 Task: Look for space in Ouidah, Benin from 9th June, 2023 to 16th June, 2023 for 2 adults in price range Rs.8000 to Rs.16000. Place can be entire place with 2 bedrooms having 2 beds and 1 bathroom. Property type can be flat. Booking option can be shelf check-in. Required host language is English.
Action: Mouse moved to (694, 228)
Screenshot: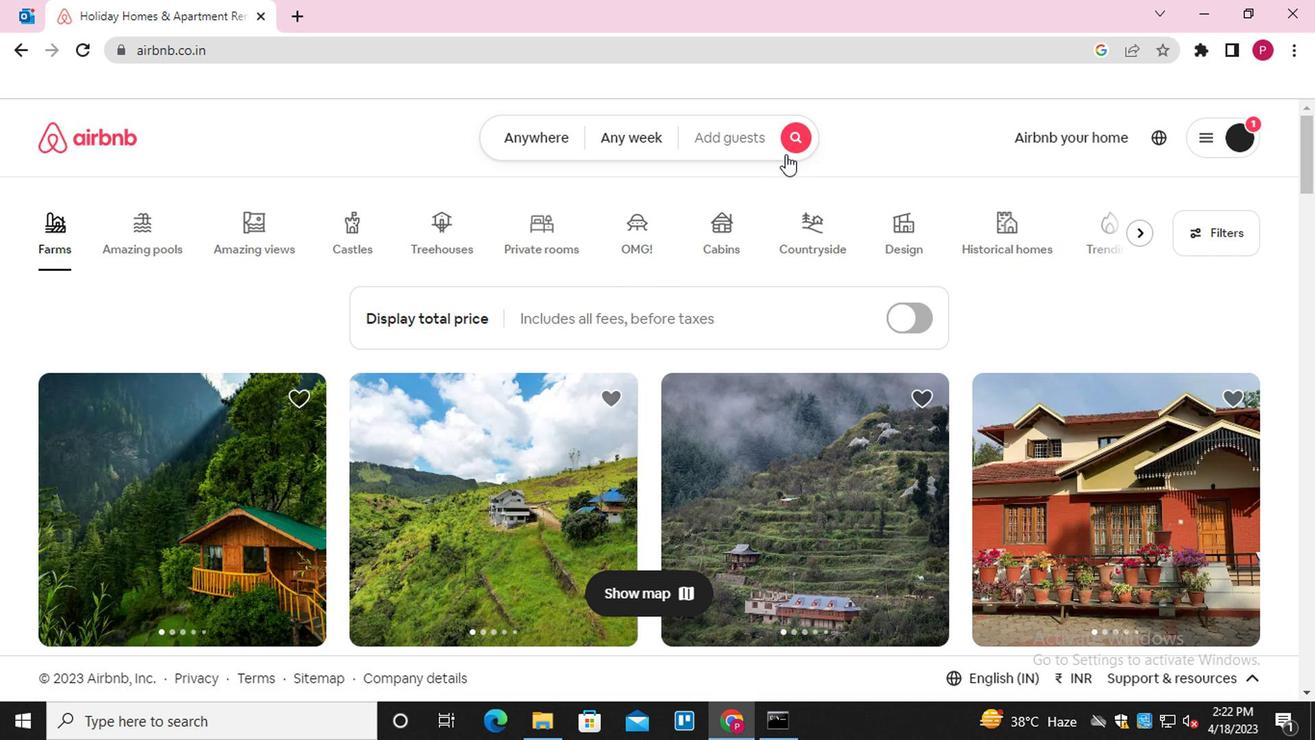 
Action: Mouse pressed left at (694, 228)
Screenshot: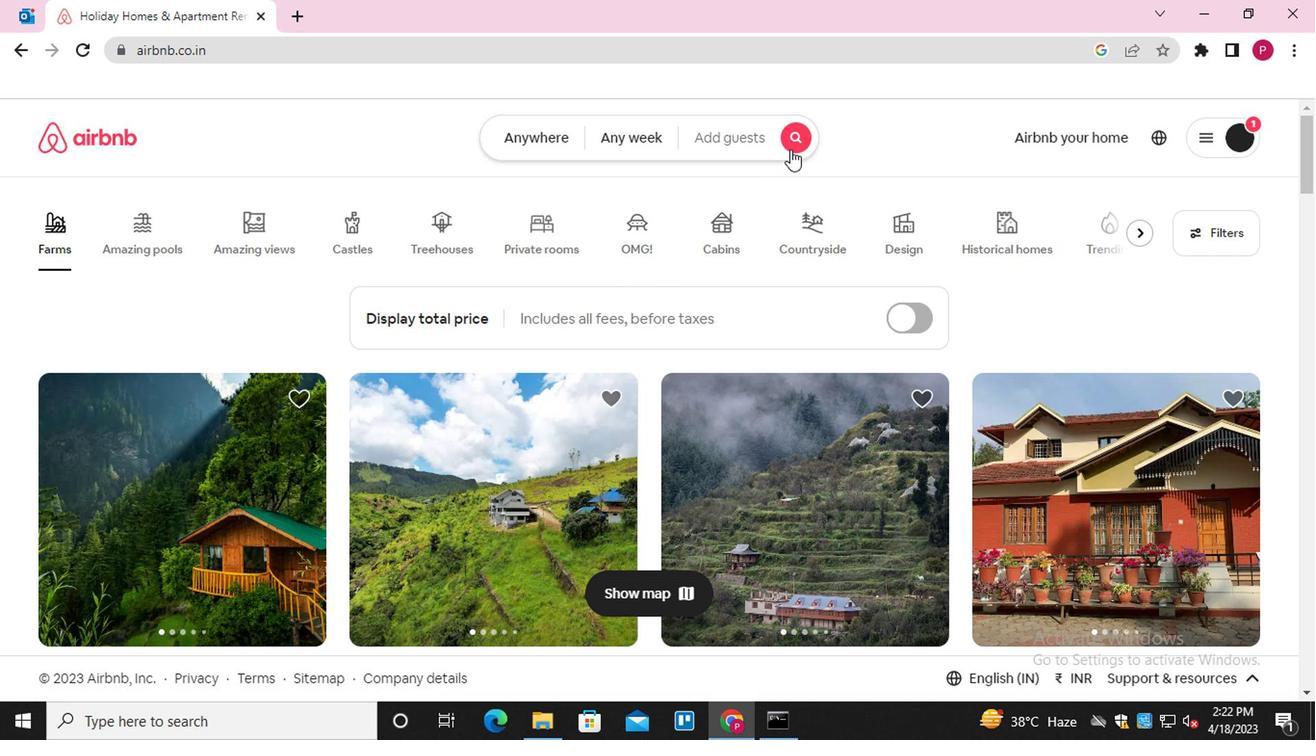 
Action: Mouse moved to (406, 286)
Screenshot: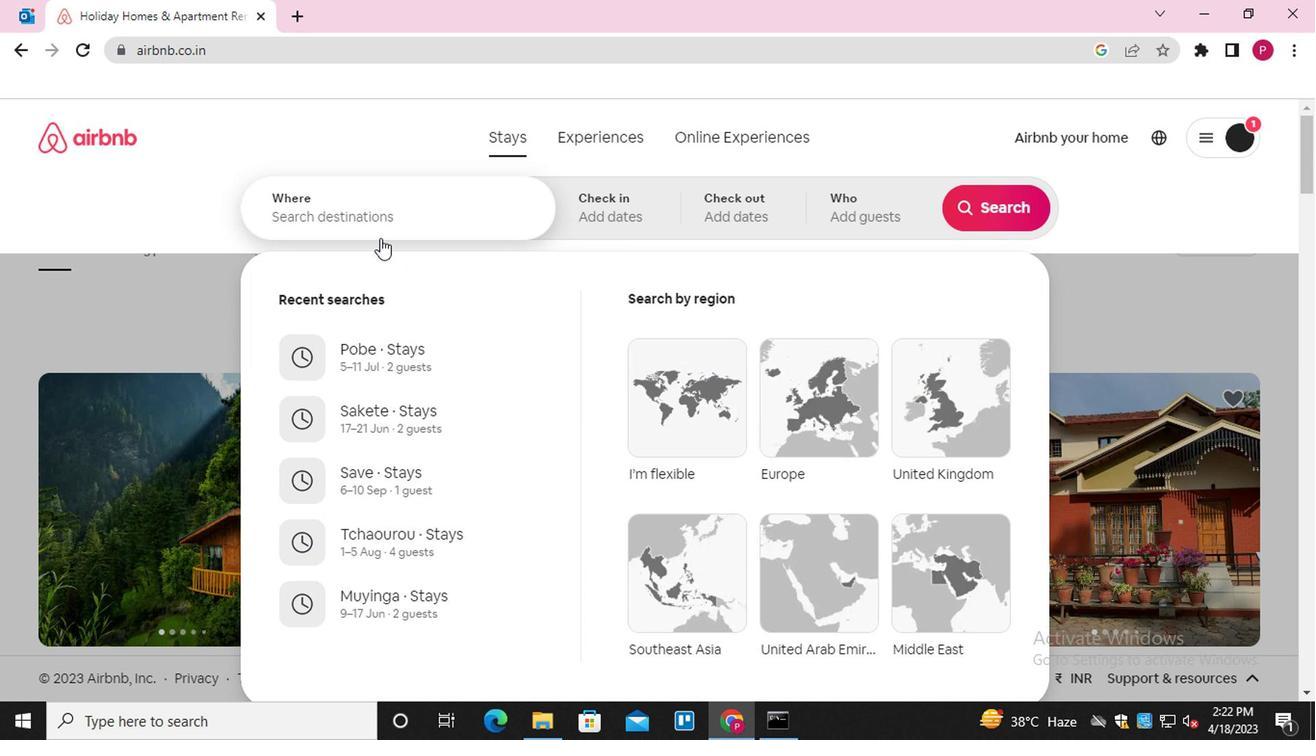 
Action: Mouse pressed left at (406, 286)
Screenshot: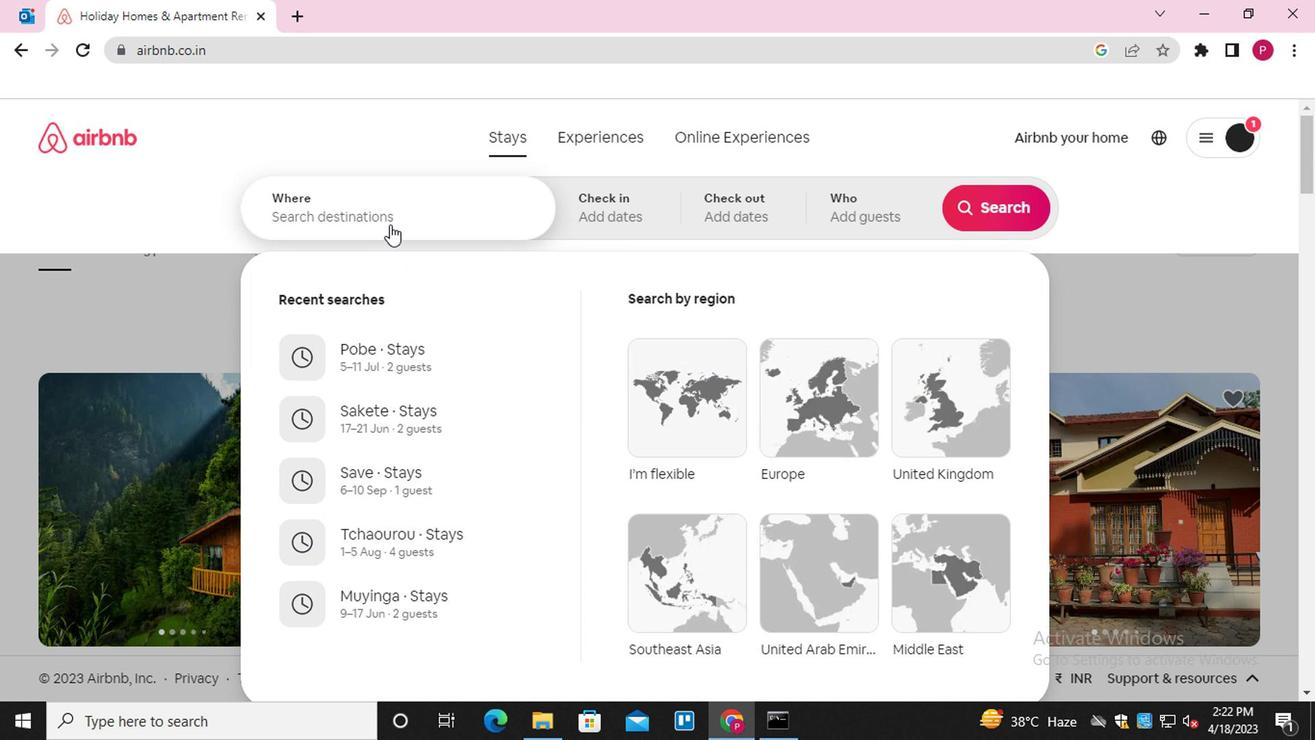 
Action: Key pressed <Key.shift>OUIDAH
Screenshot: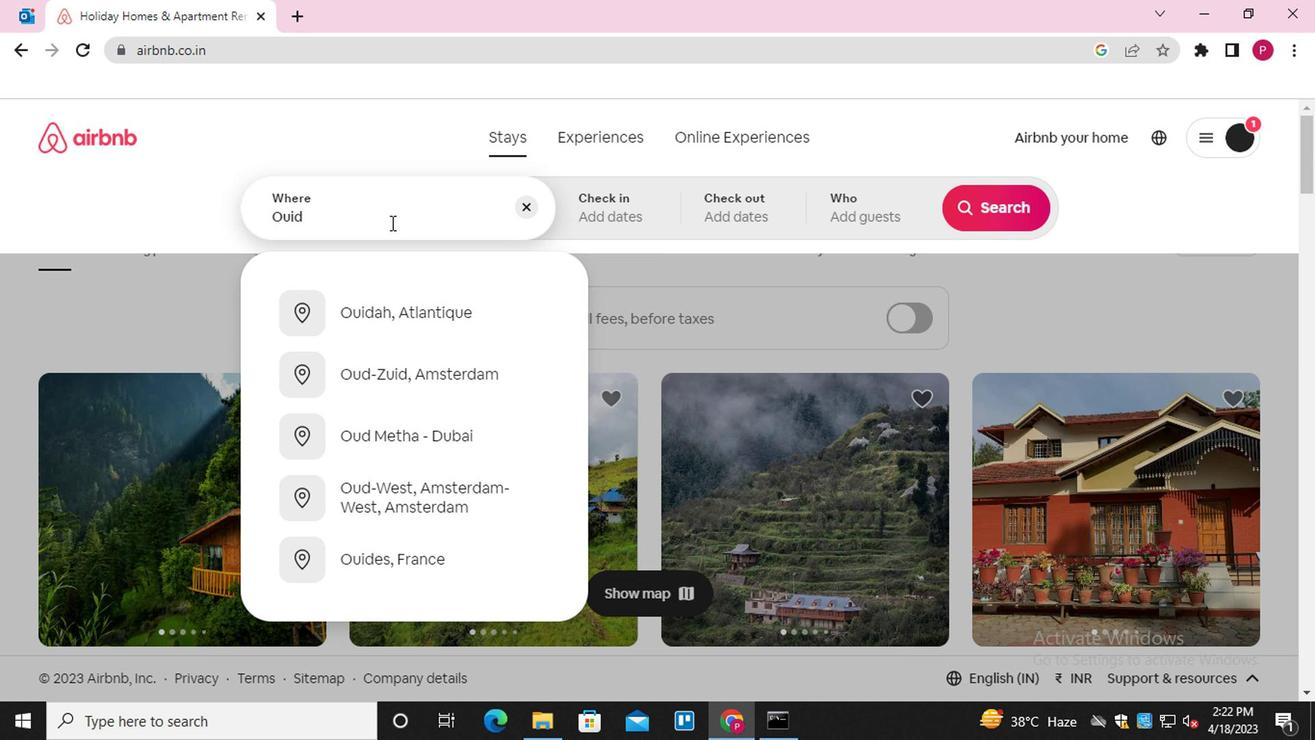 
Action: Mouse moved to (472, 396)
Screenshot: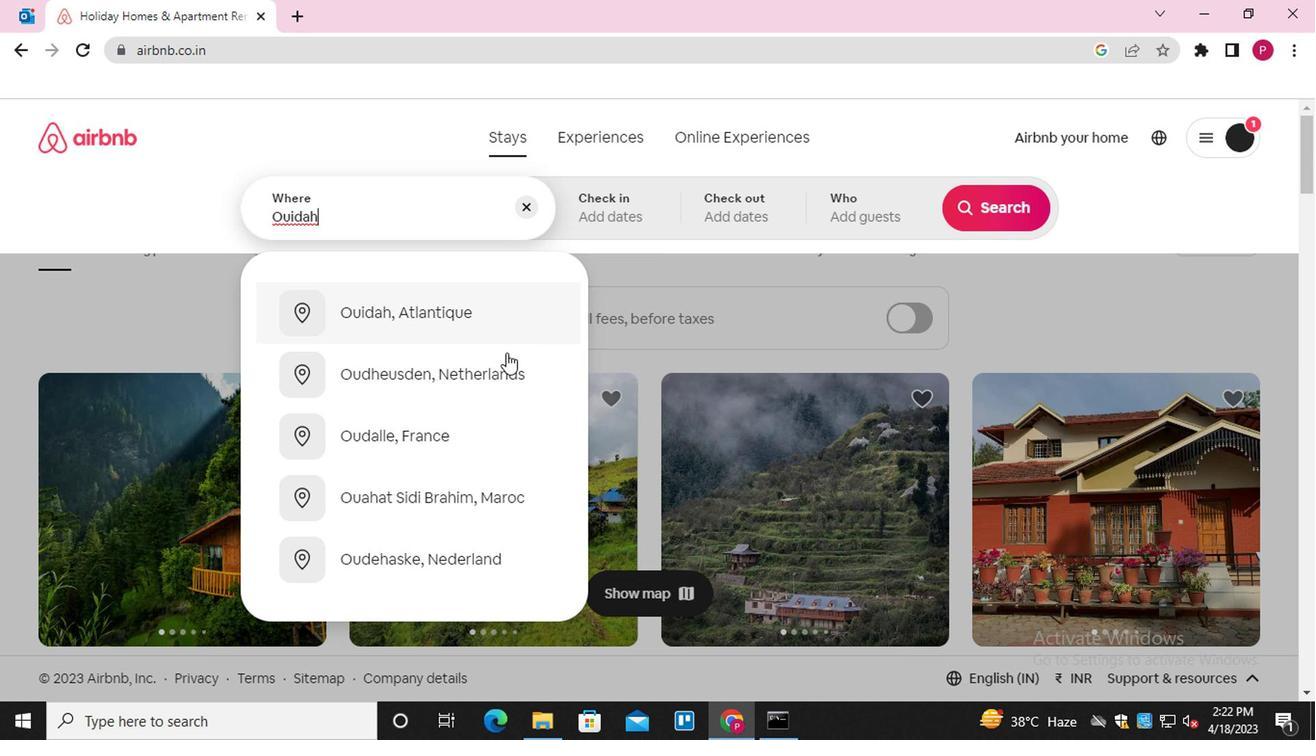 
Action: Key pressed ,<Key.shift><Key.shift><Key.shift><Key.shift><Key.shift><Key.shift><Key.shift><Key.shift><Key.shift><Key.shift><Key.shift>BENIN
Screenshot: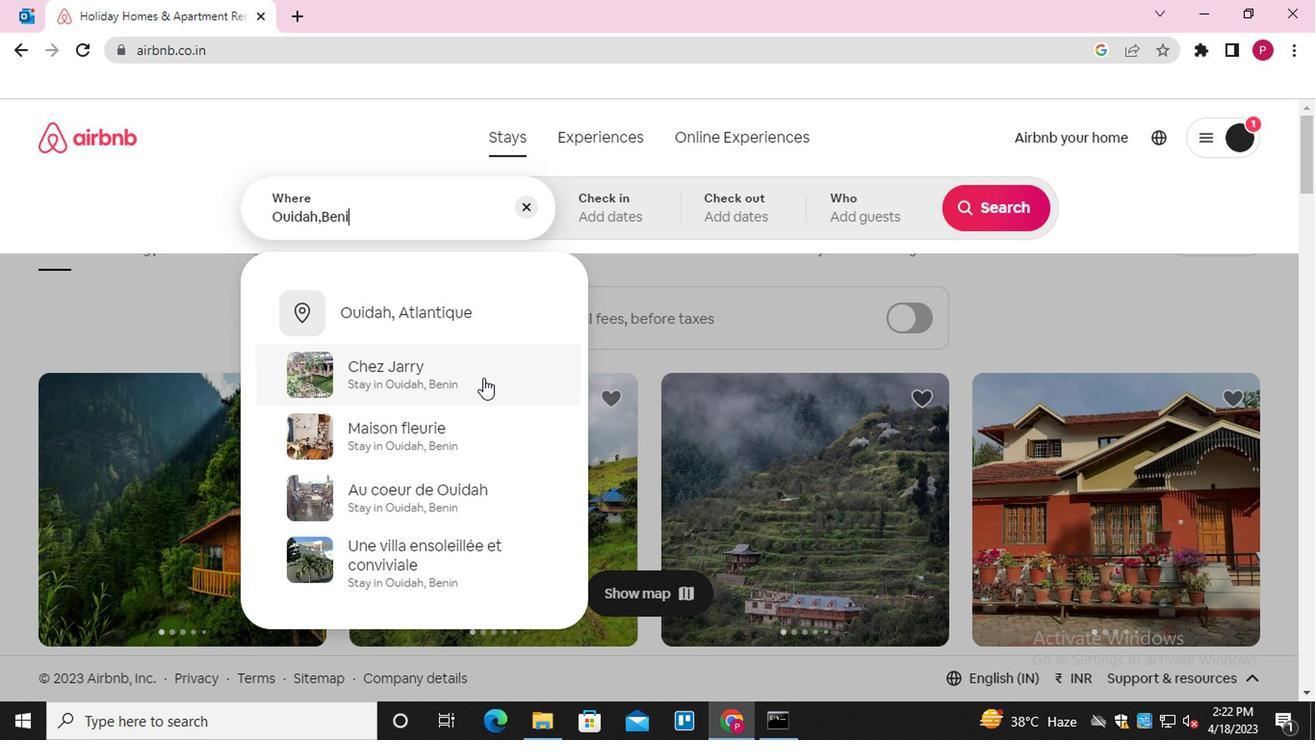 
Action: Mouse moved to (470, 358)
Screenshot: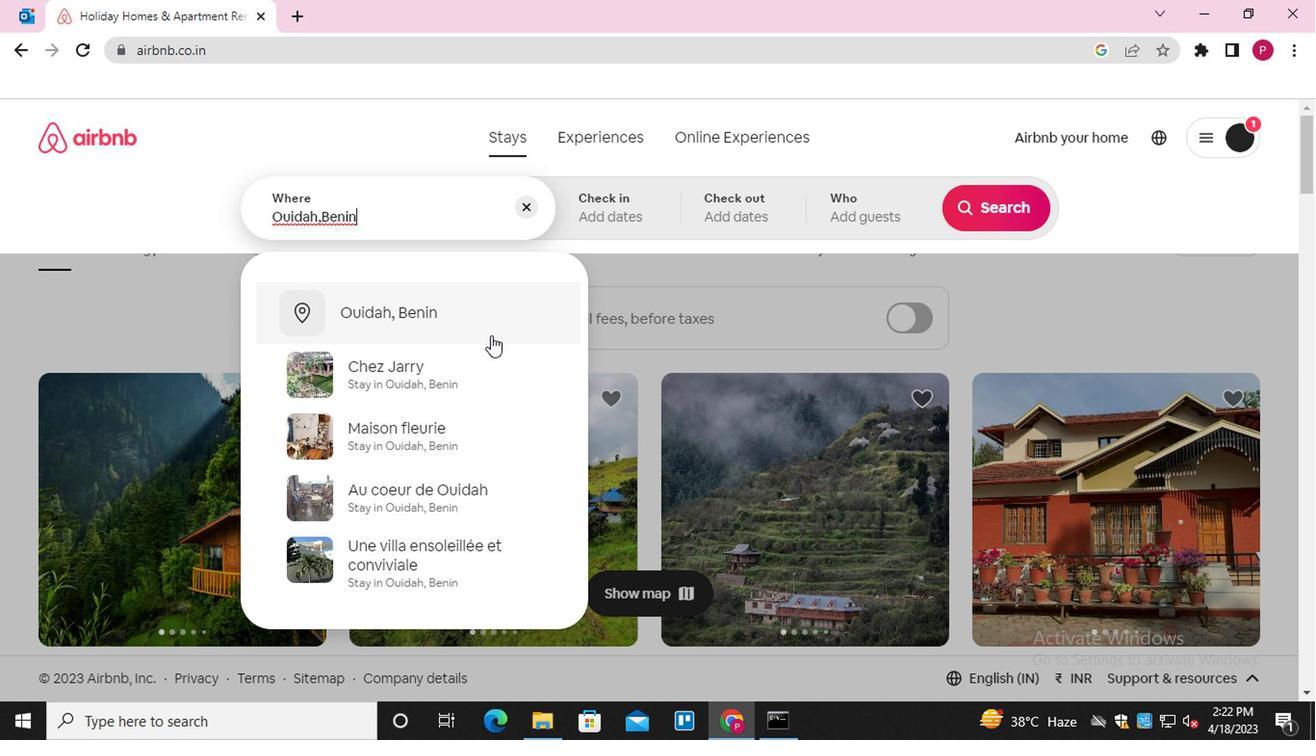 
Action: Mouse pressed left at (470, 358)
Screenshot: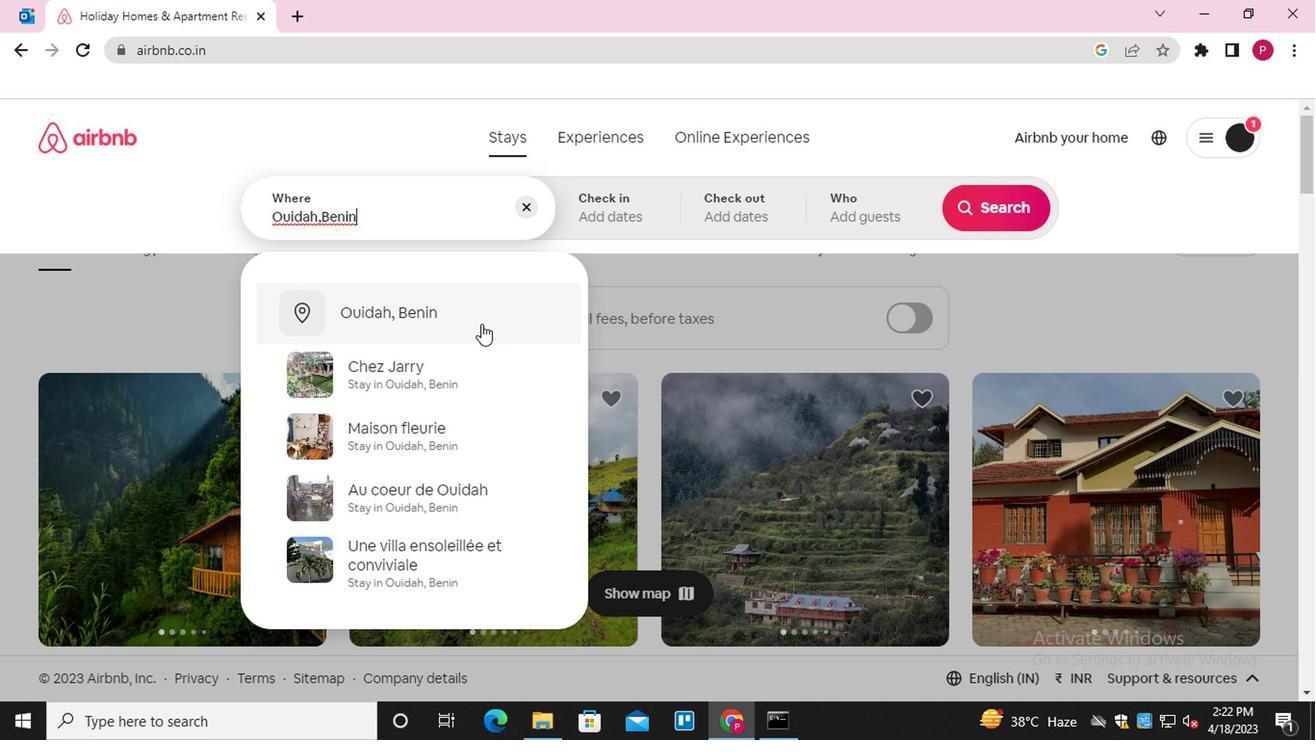 
Action: Mouse moved to (828, 380)
Screenshot: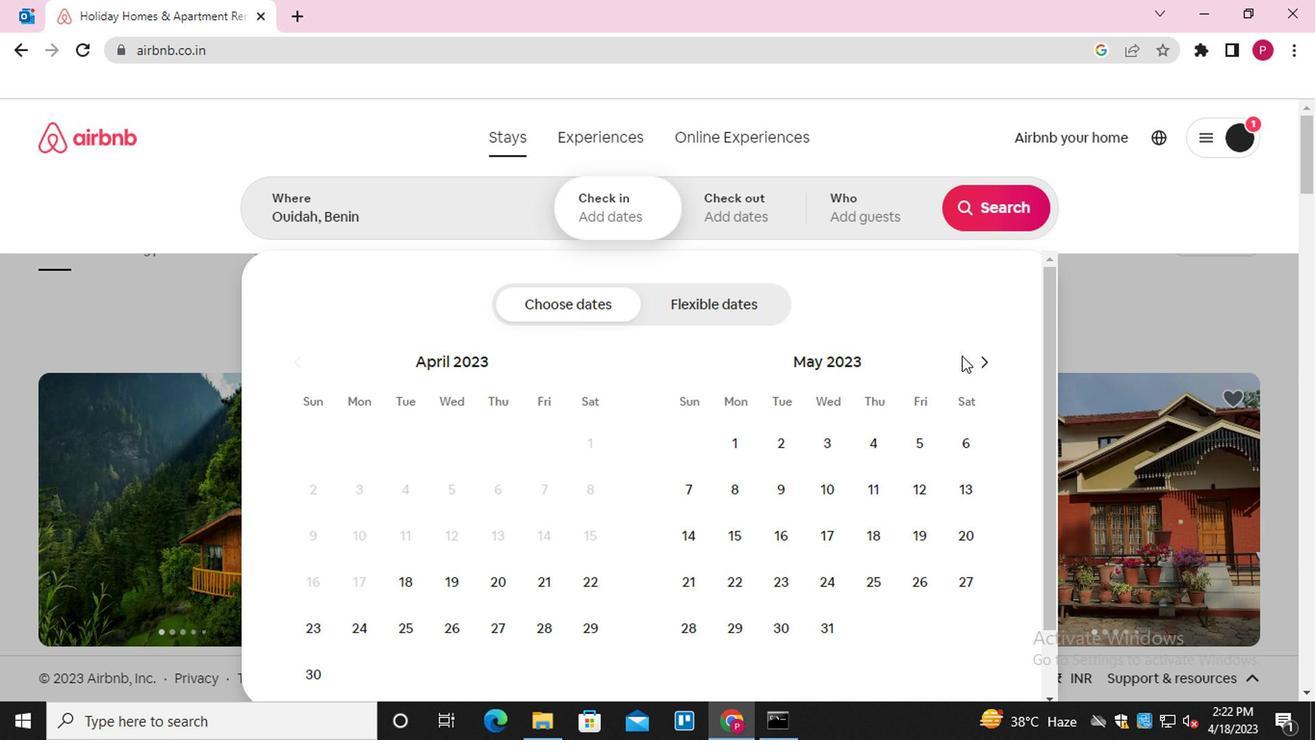 
Action: Mouse pressed left at (828, 380)
Screenshot: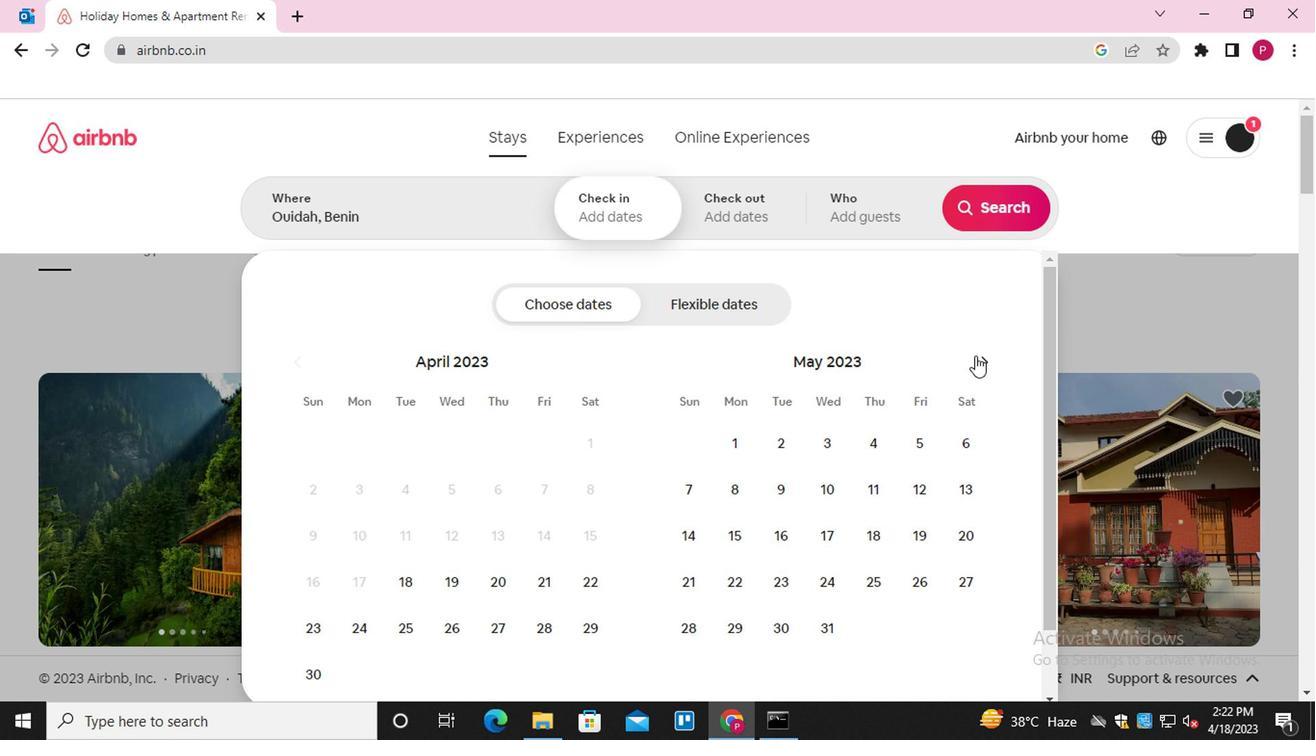
Action: Mouse moved to (782, 472)
Screenshot: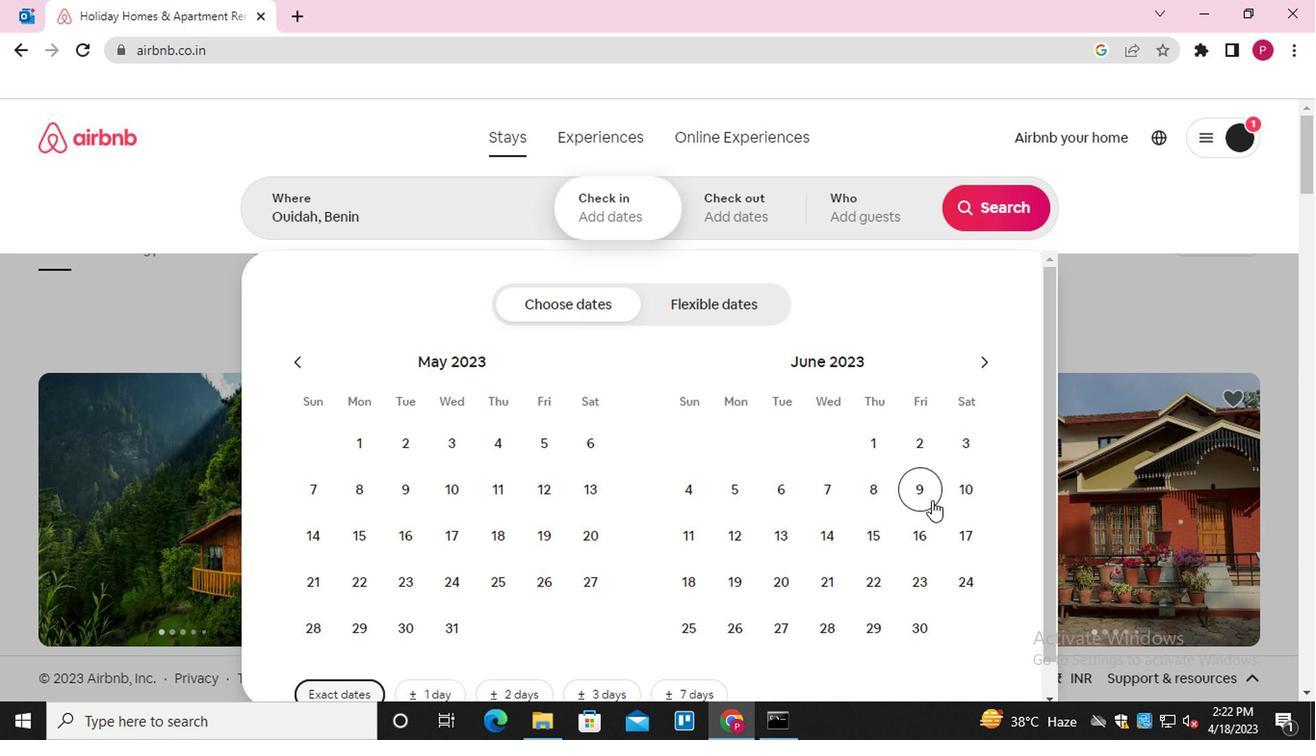 
Action: Mouse pressed left at (782, 472)
Screenshot: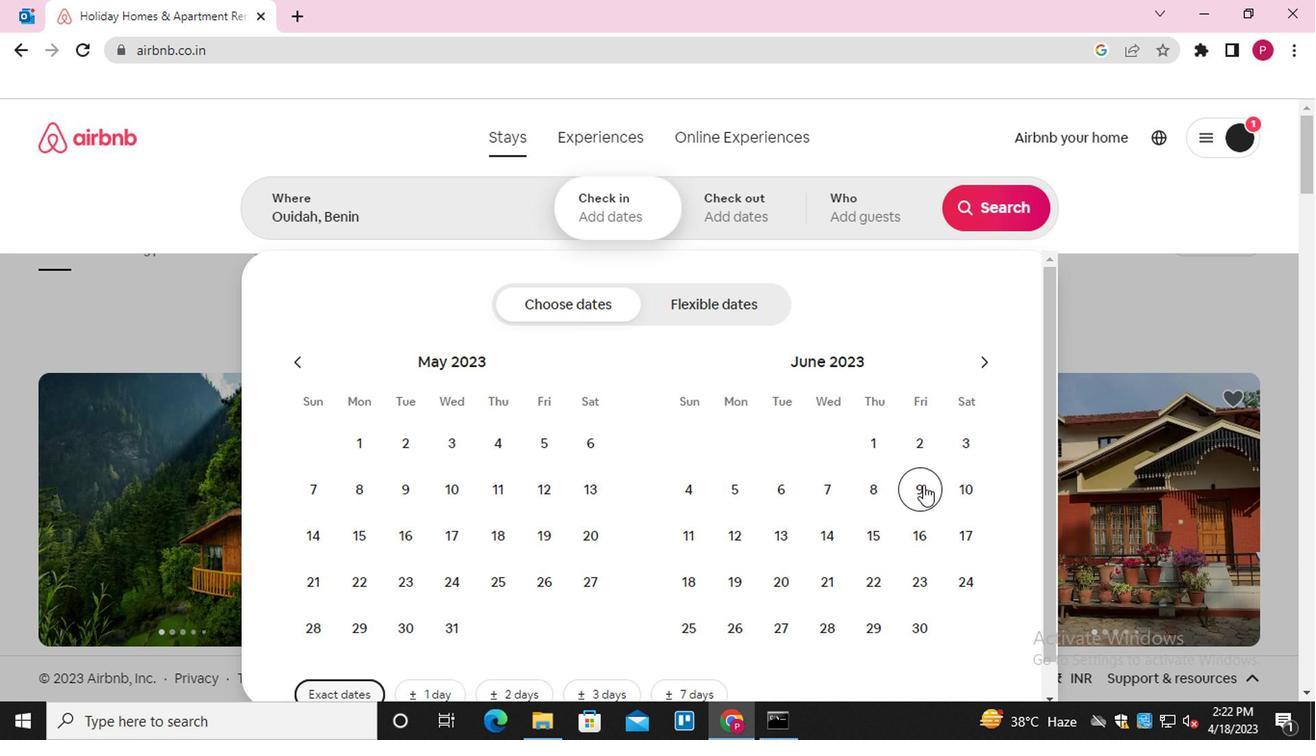 
Action: Mouse moved to (786, 511)
Screenshot: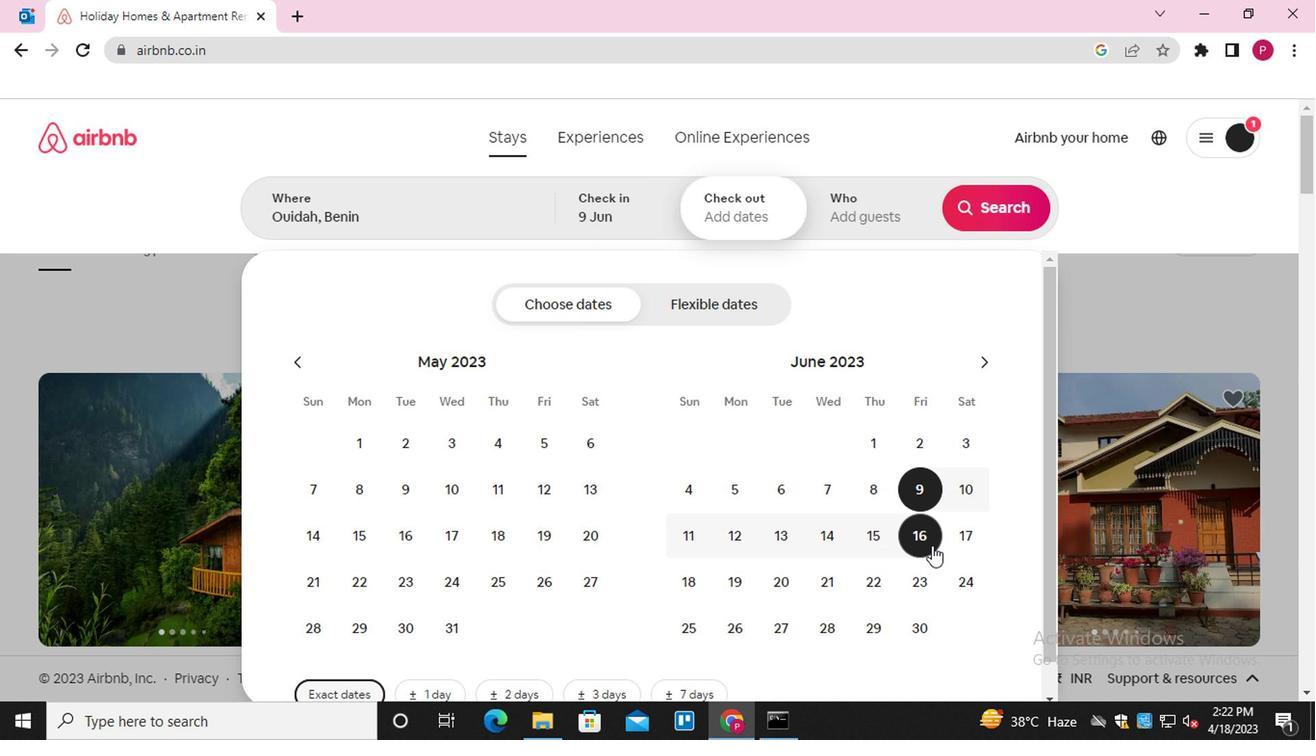 
Action: Mouse pressed left at (786, 511)
Screenshot: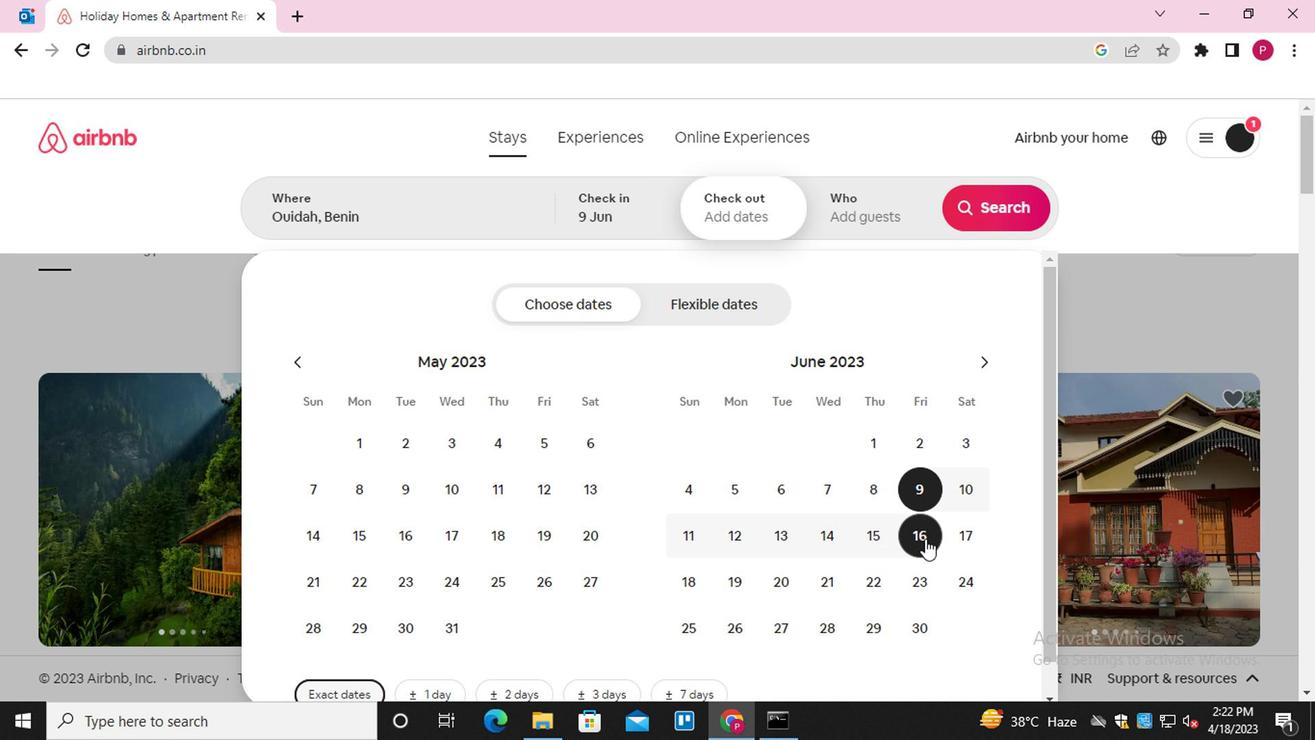 
Action: Mouse moved to (746, 287)
Screenshot: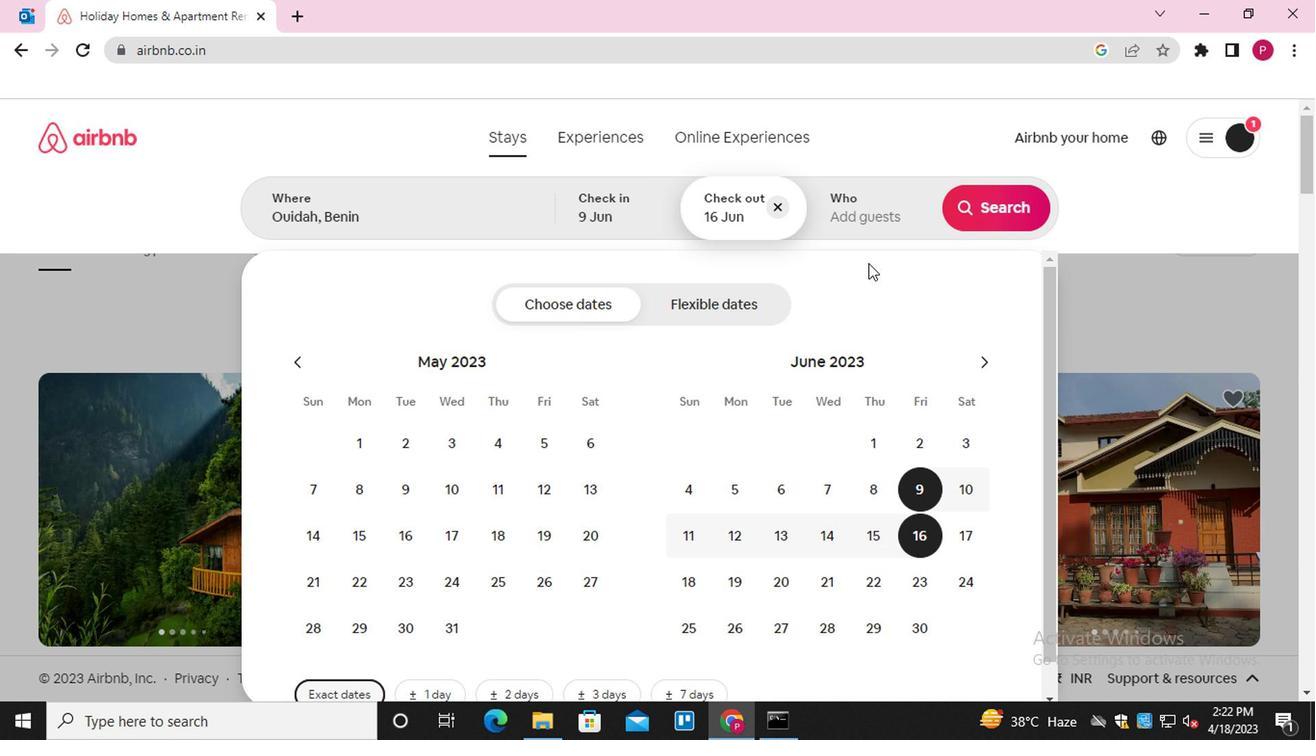
Action: Mouse pressed left at (746, 287)
Screenshot: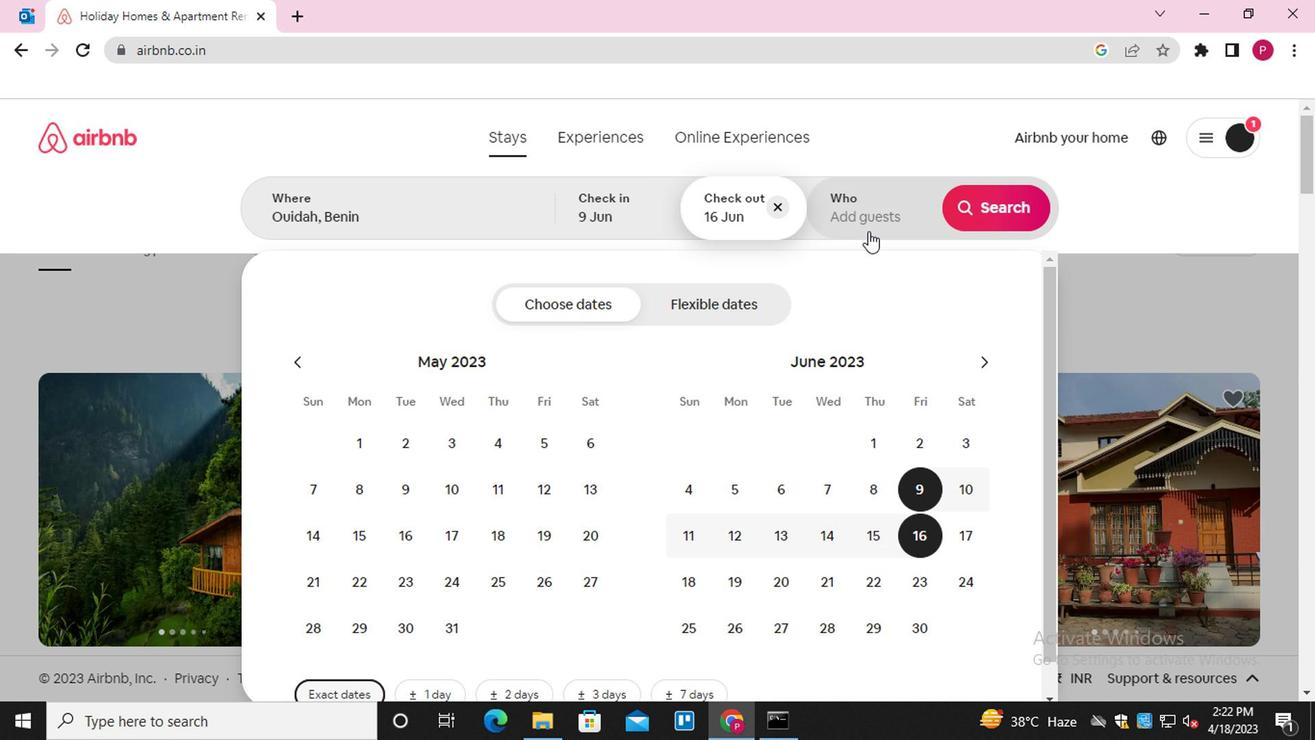 
Action: Mouse moved to (838, 343)
Screenshot: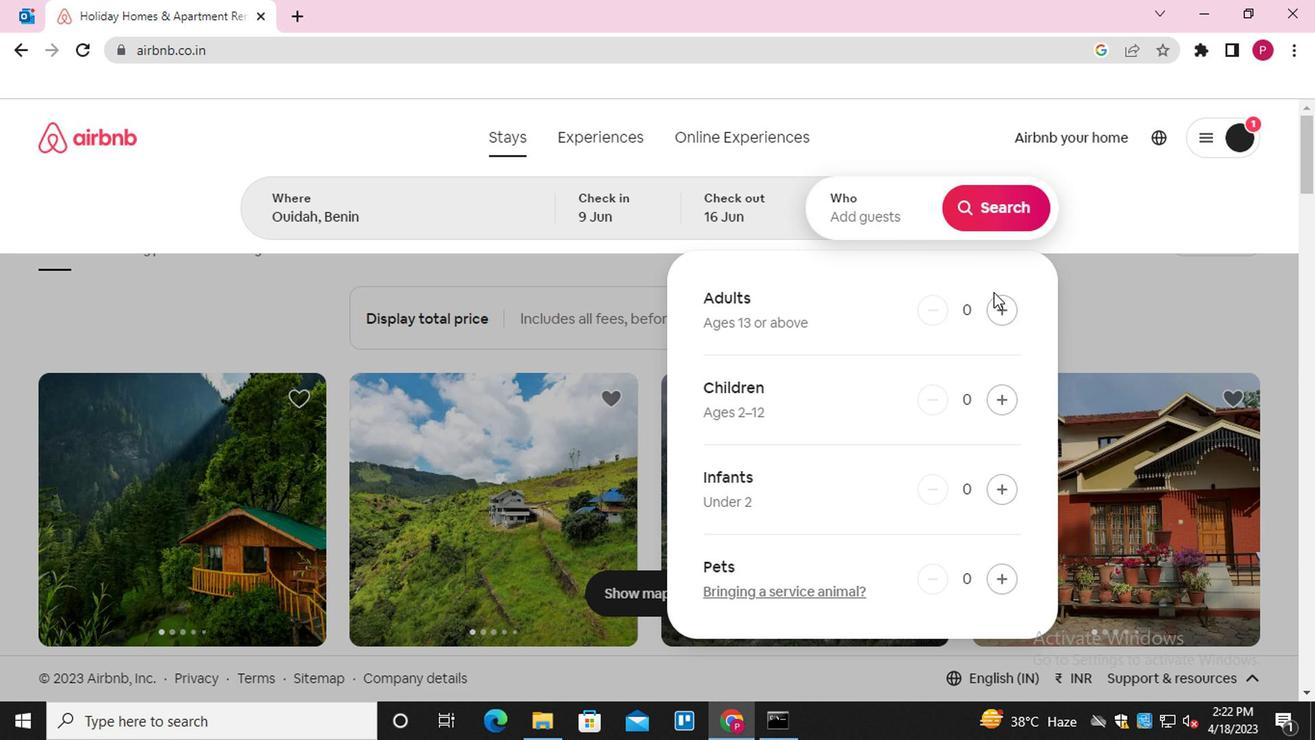 
Action: Mouse pressed left at (838, 343)
Screenshot: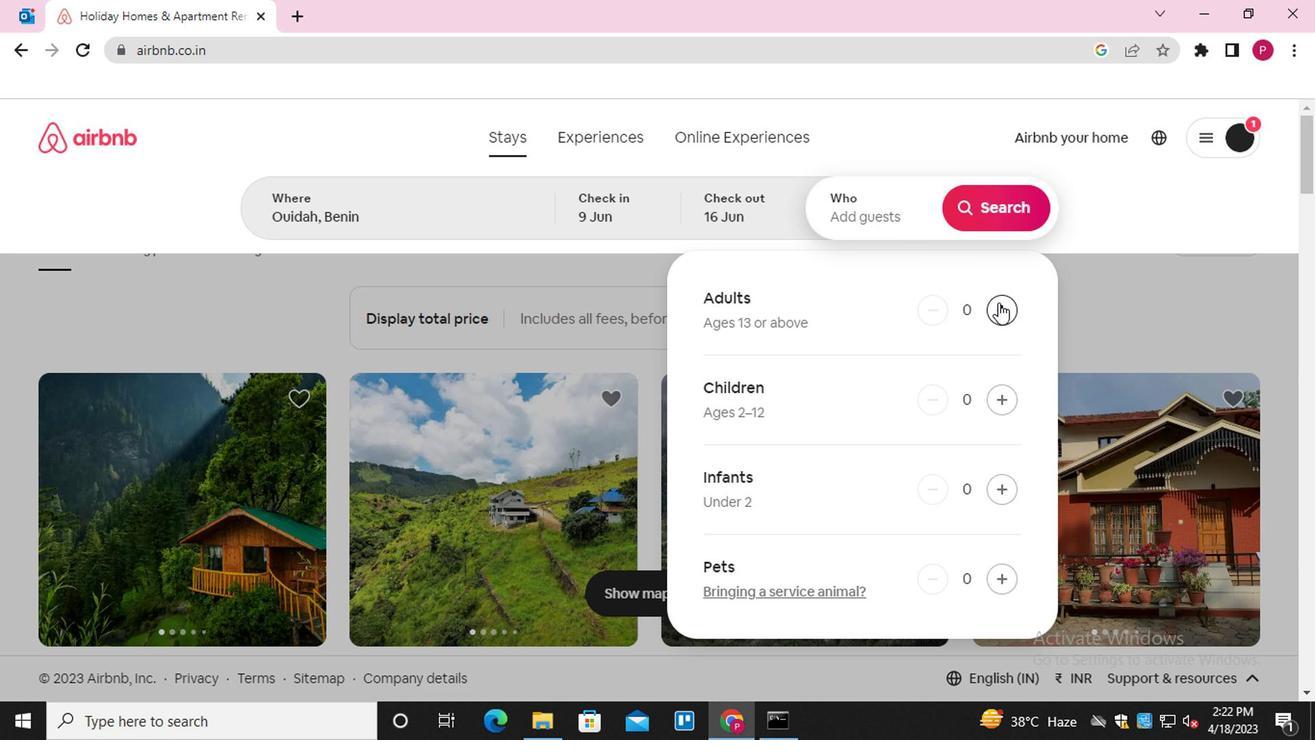 
Action: Mouse pressed left at (838, 343)
Screenshot: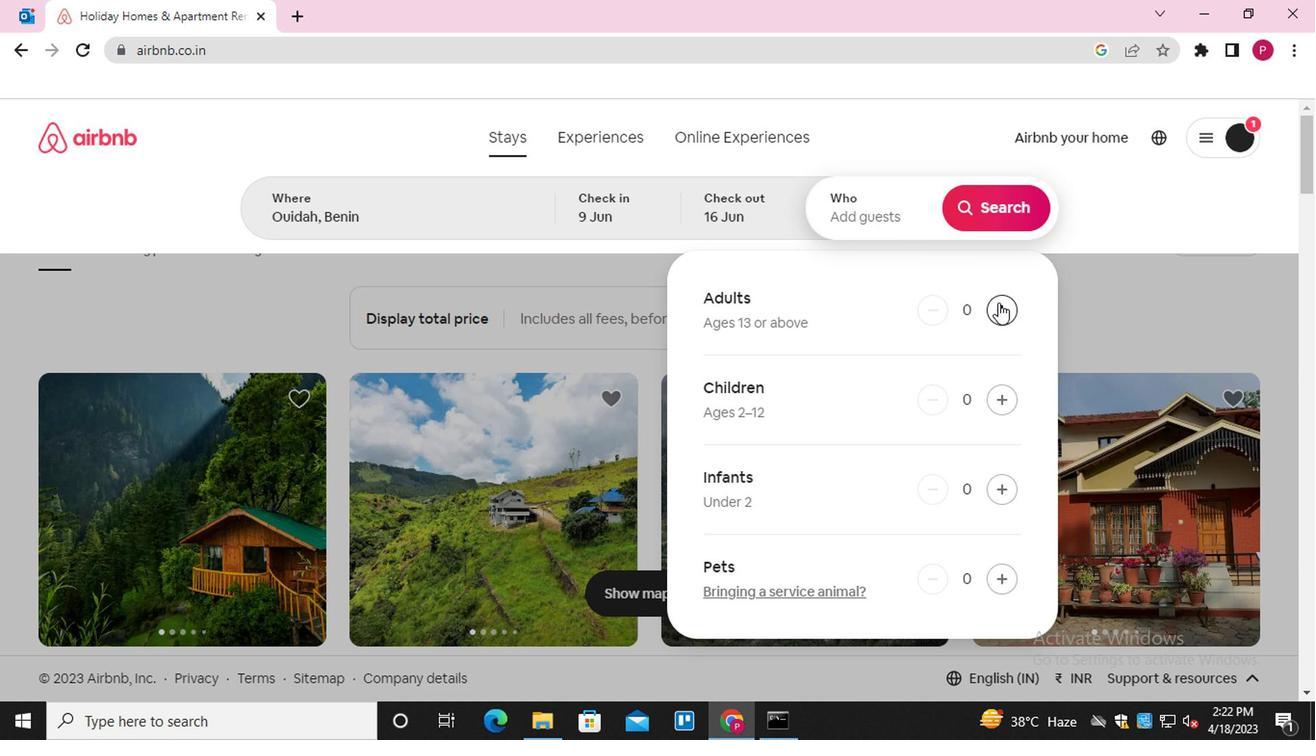 
Action: Mouse moved to (838, 279)
Screenshot: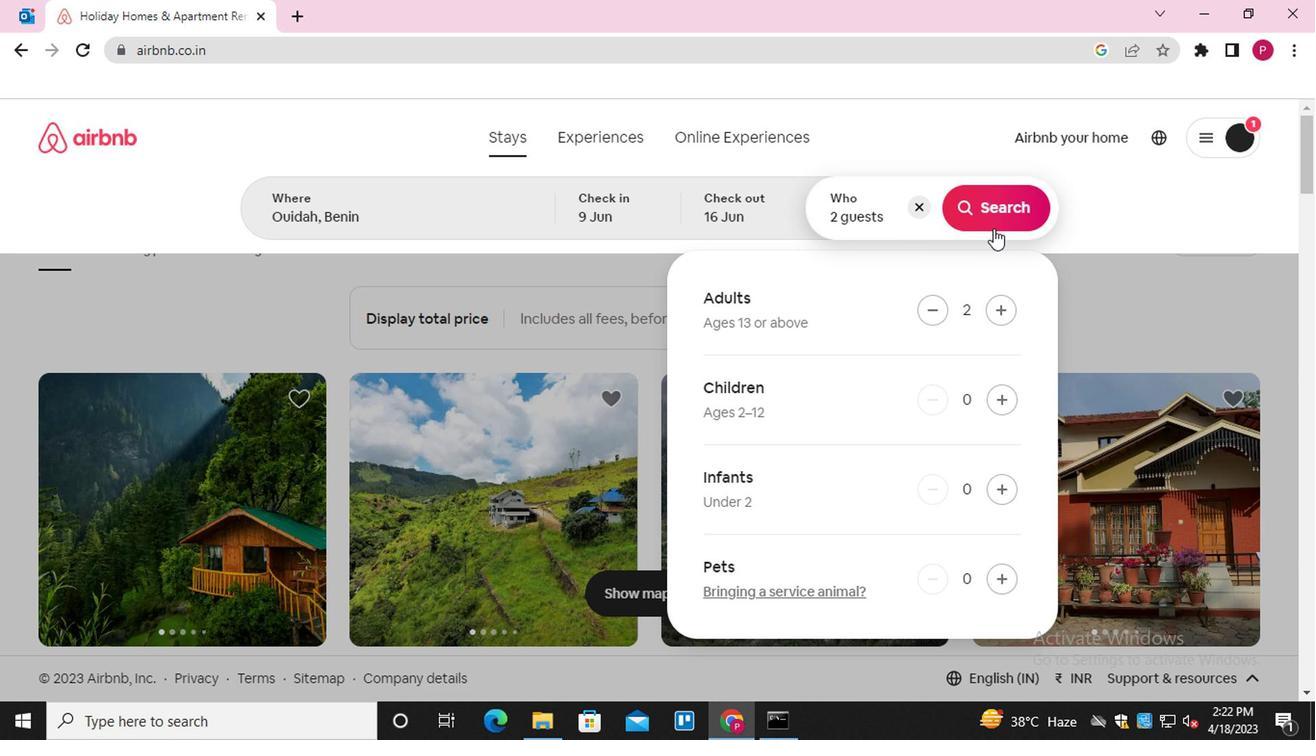 
Action: Mouse pressed left at (838, 279)
Screenshot: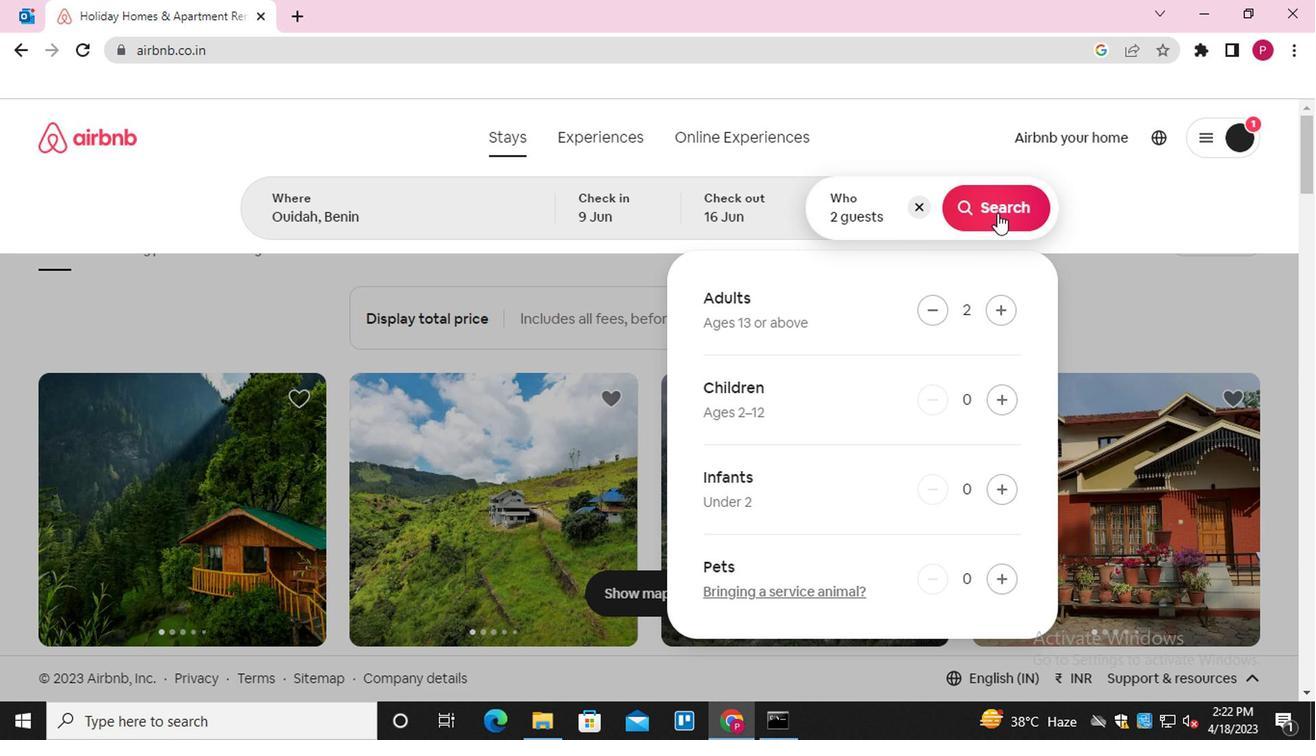 
Action: Mouse moved to (986, 281)
Screenshot: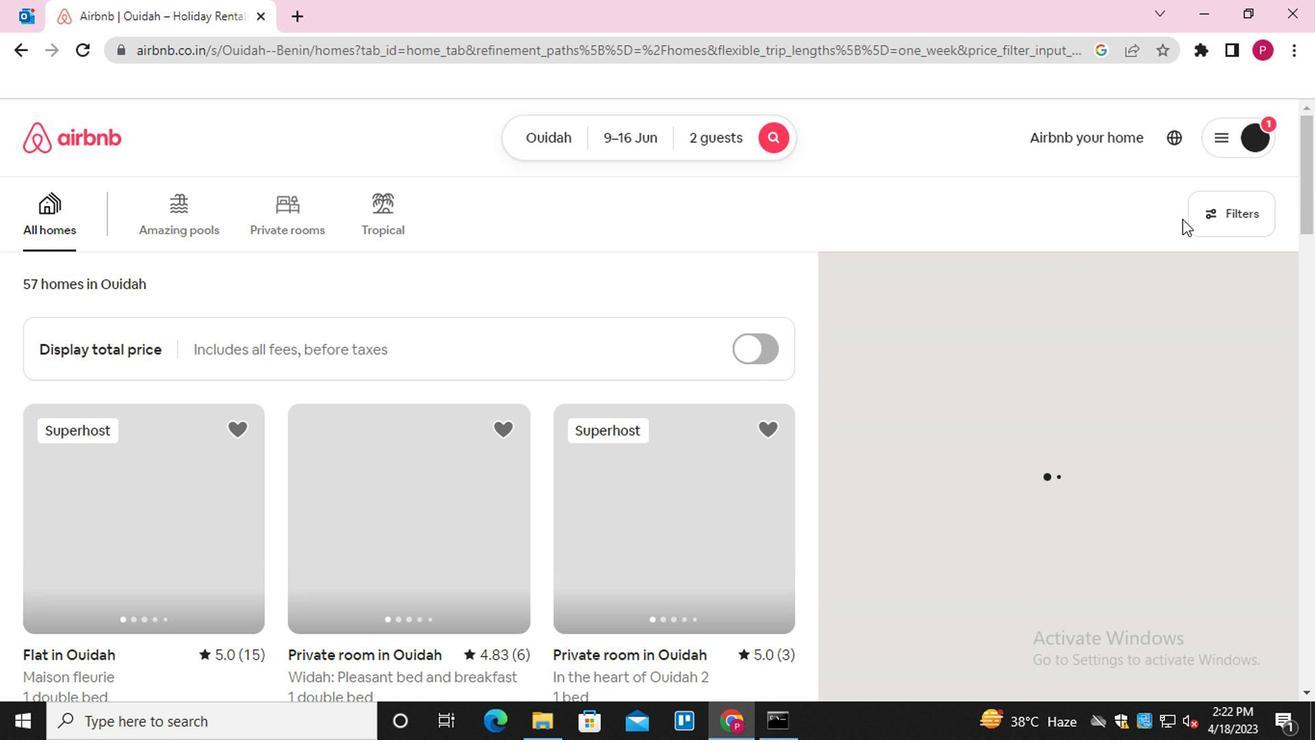 
Action: Mouse pressed left at (986, 281)
Screenshot: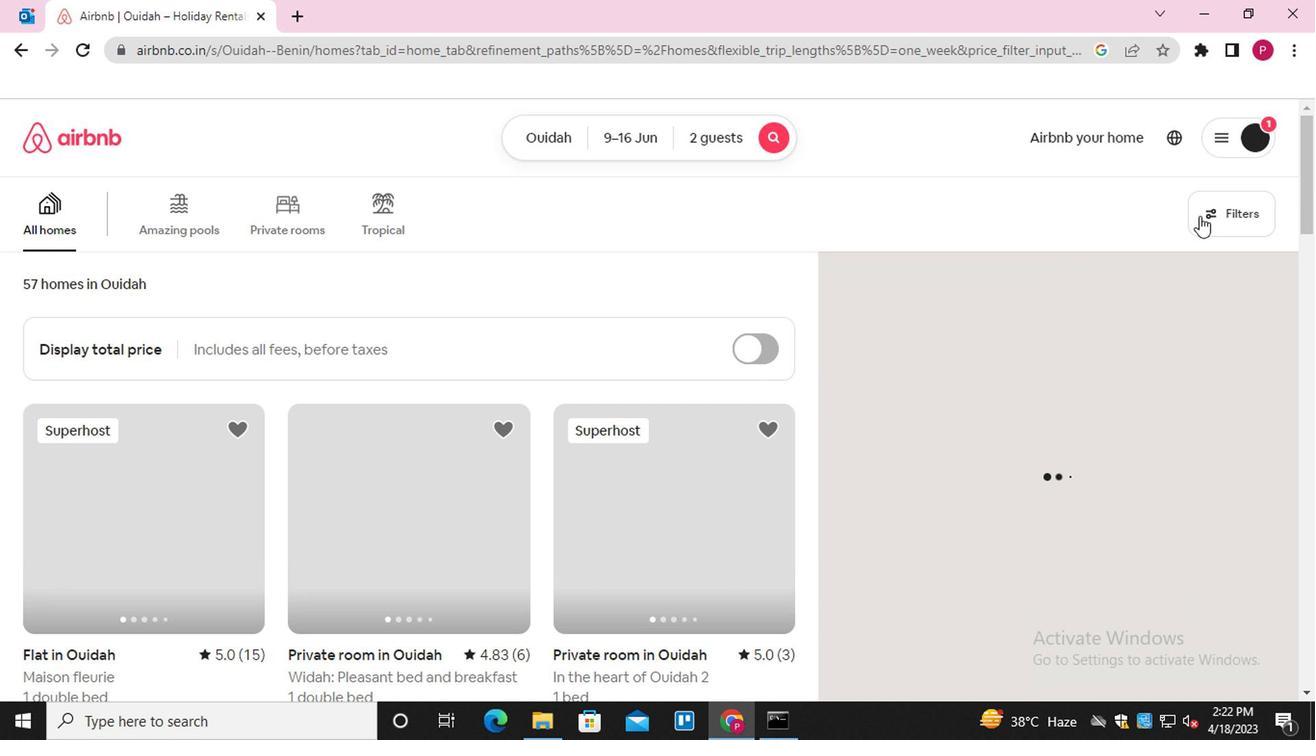 
Action: Mouse moved to (437, 454)
Screenshot: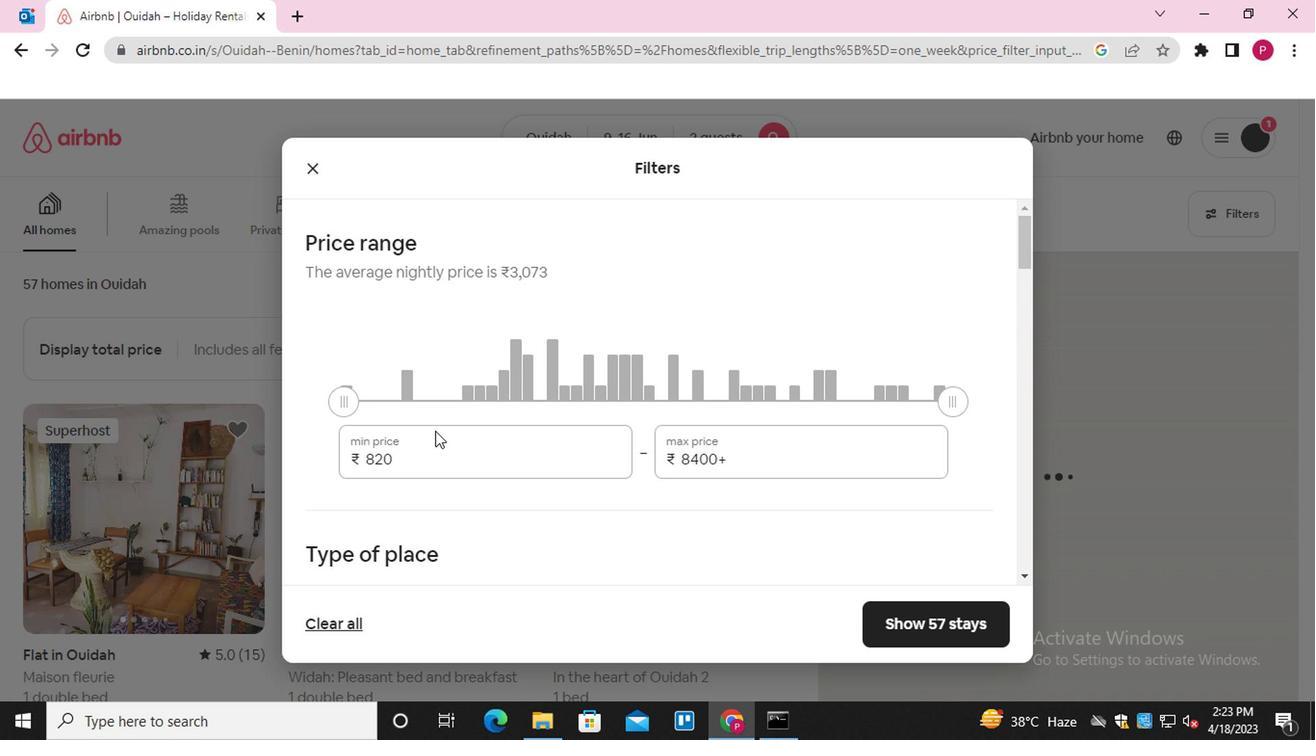 
Action: Mouse pressed left at (437, 454)
Screenshot: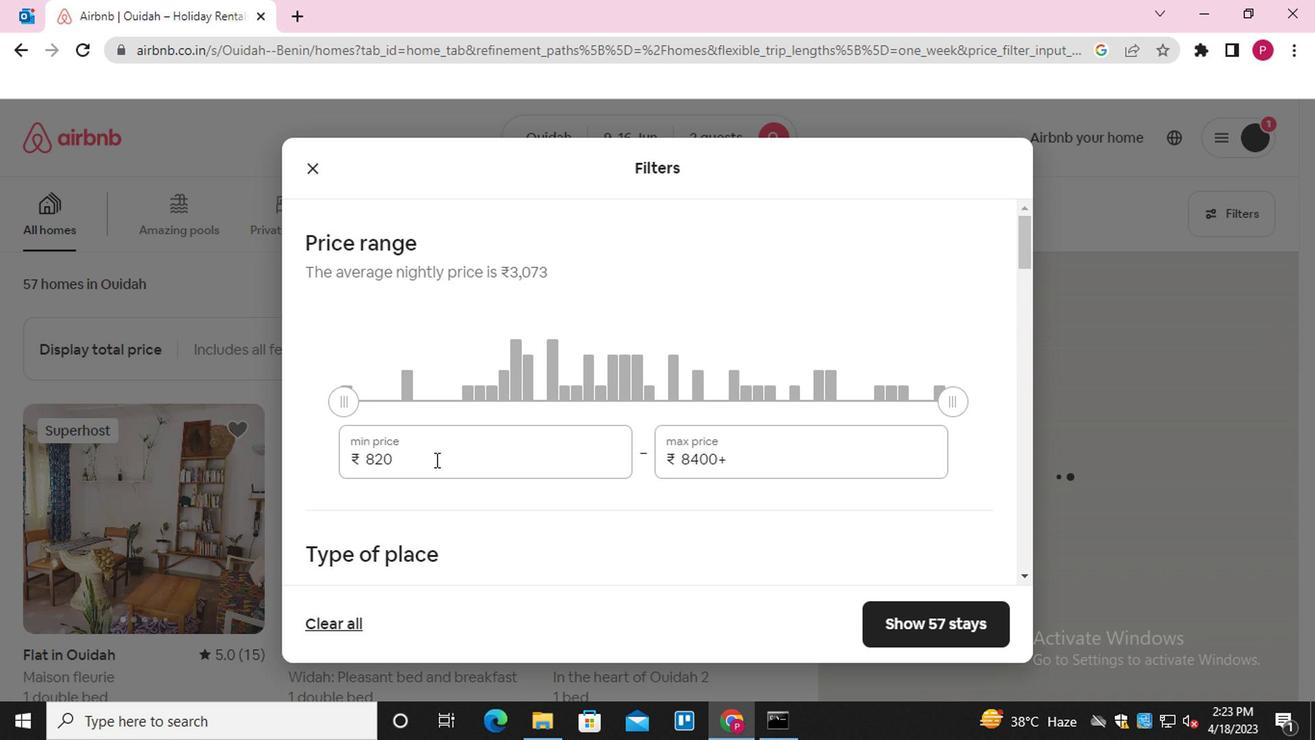 
Action: Mouse pressed left at (437, 454)
Screenshot: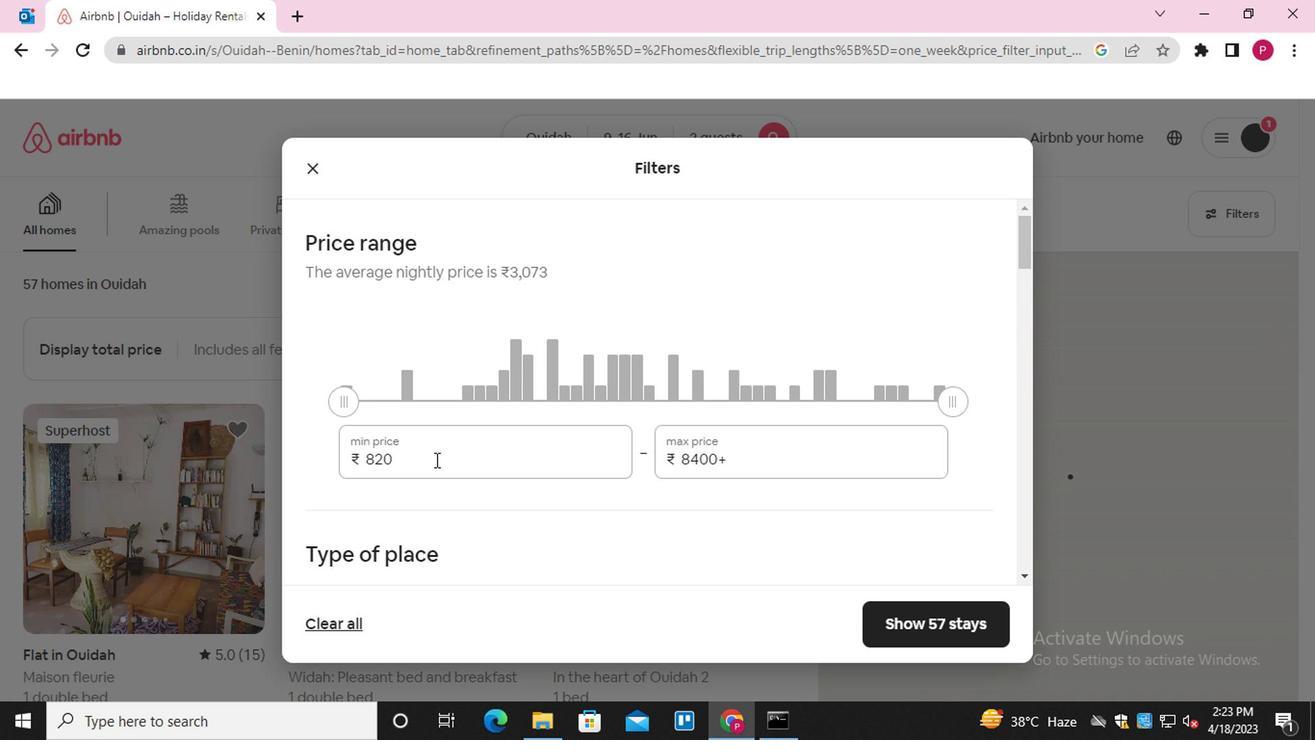 
Action: Mouse moved to (437, 455)
Screenshot: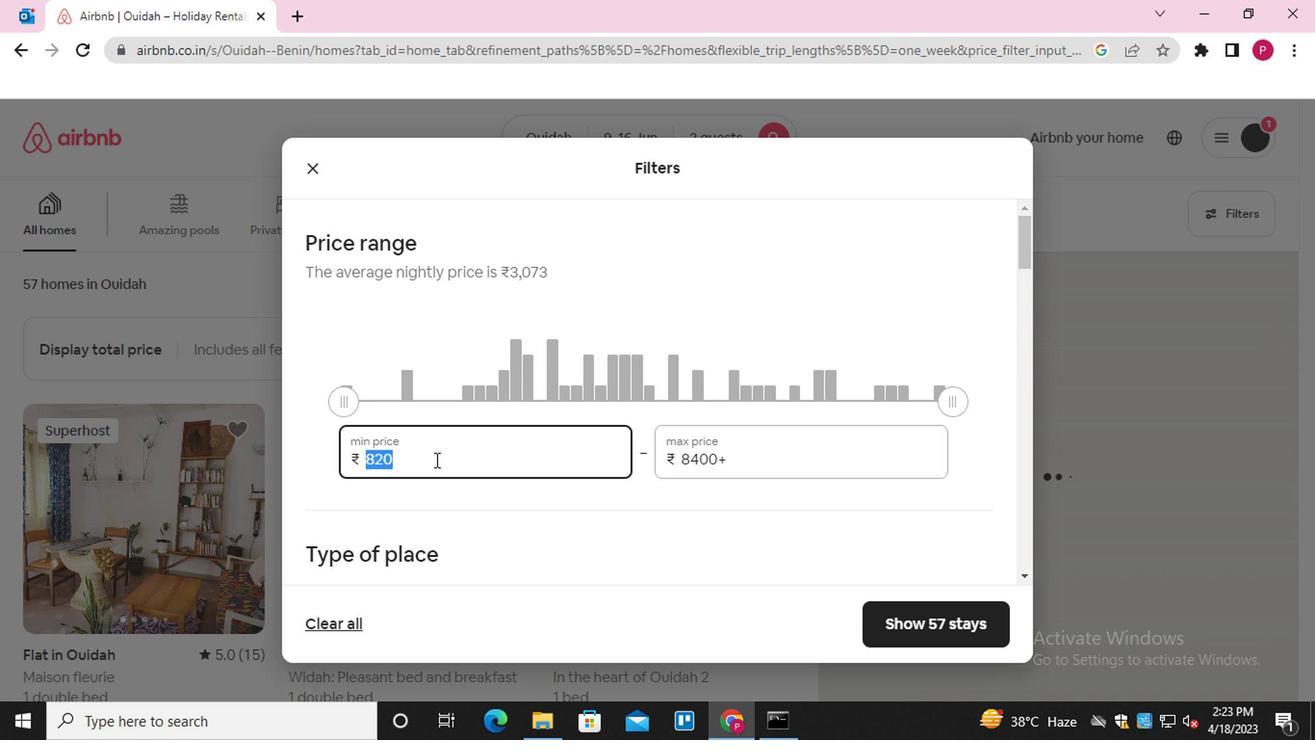 
Action: Key pressed 8000<Key.tab>16000
Screenshot: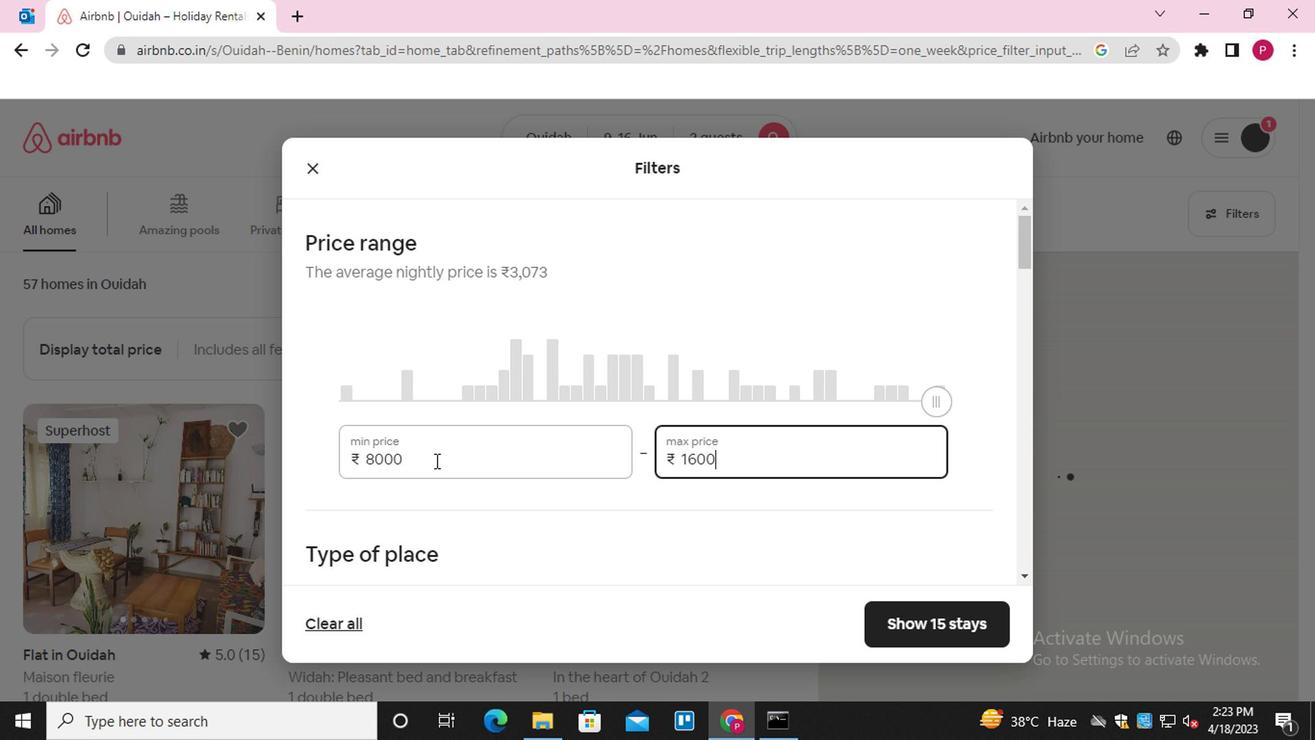 
Action: Mouse moved to (421, 515)
Screenshot: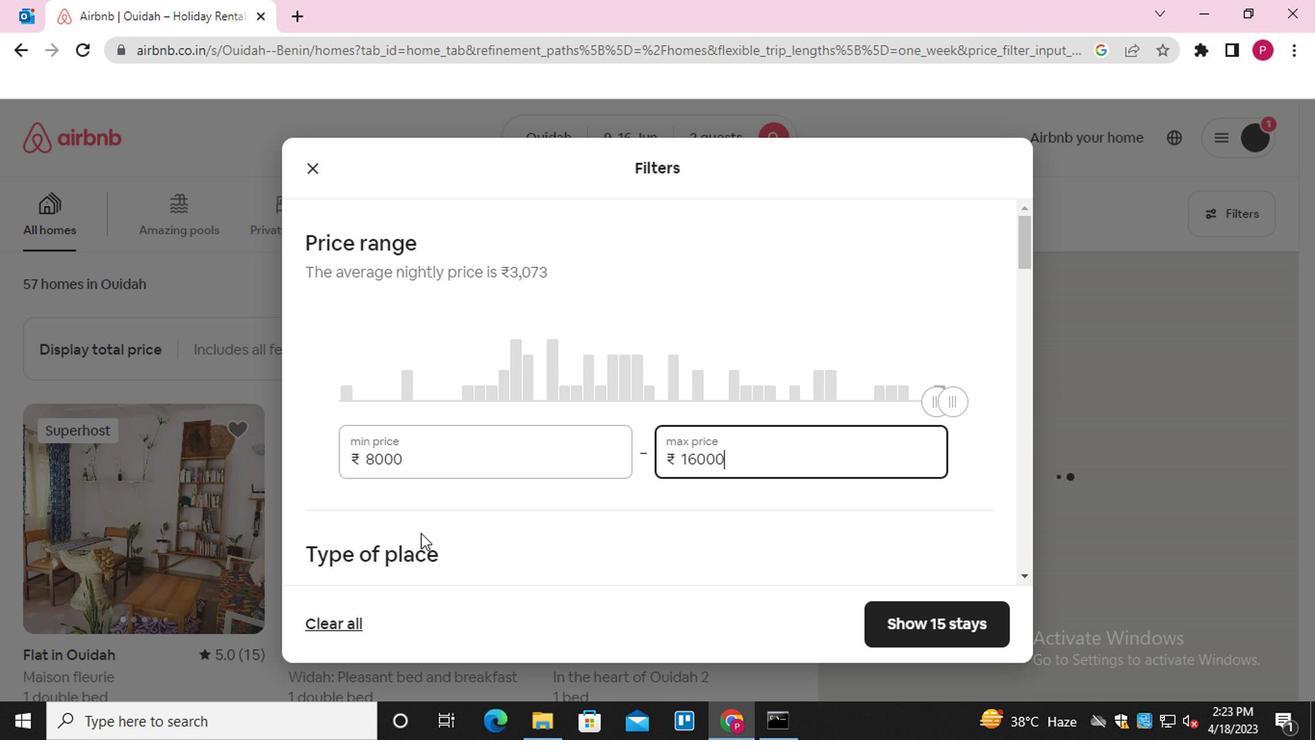 
Action: Mouse scrolled (421, 515) with delta (0, 0)
Screenshot: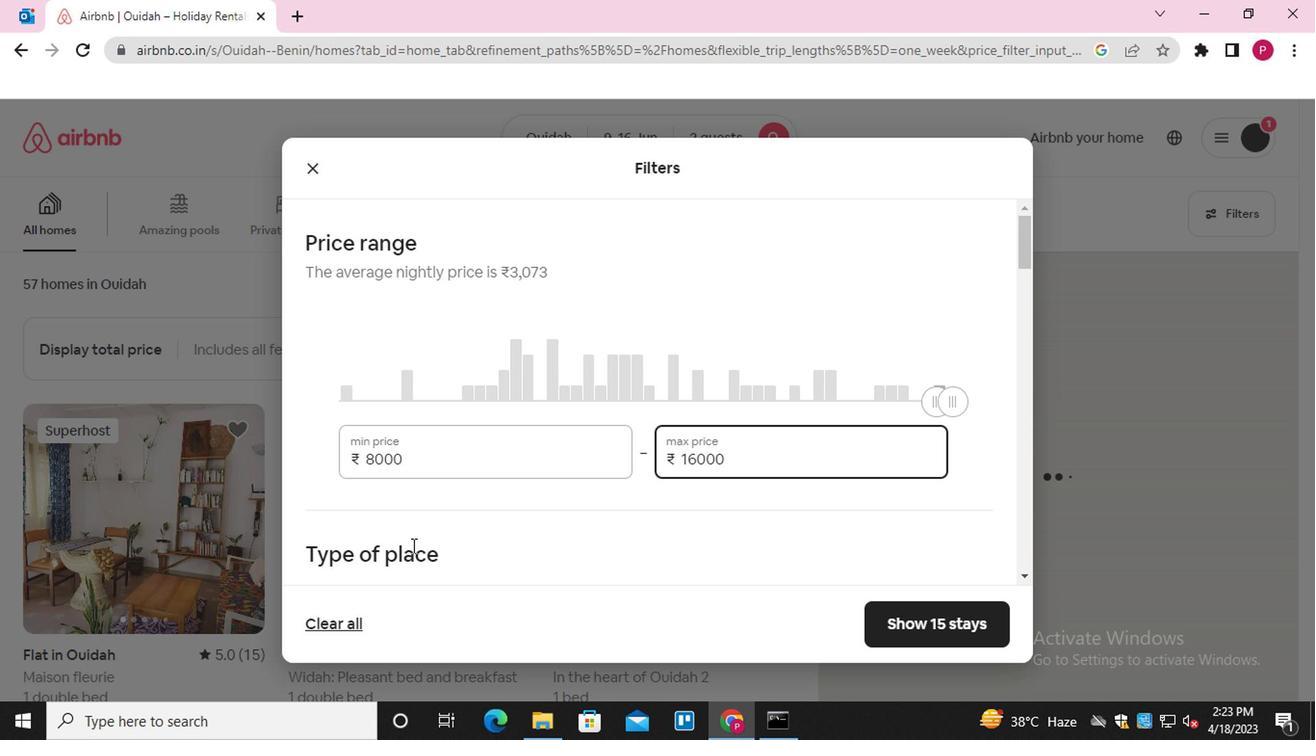 
Action: Mouse scrolled (421, 515) with delta (0, 0)
Screenshot: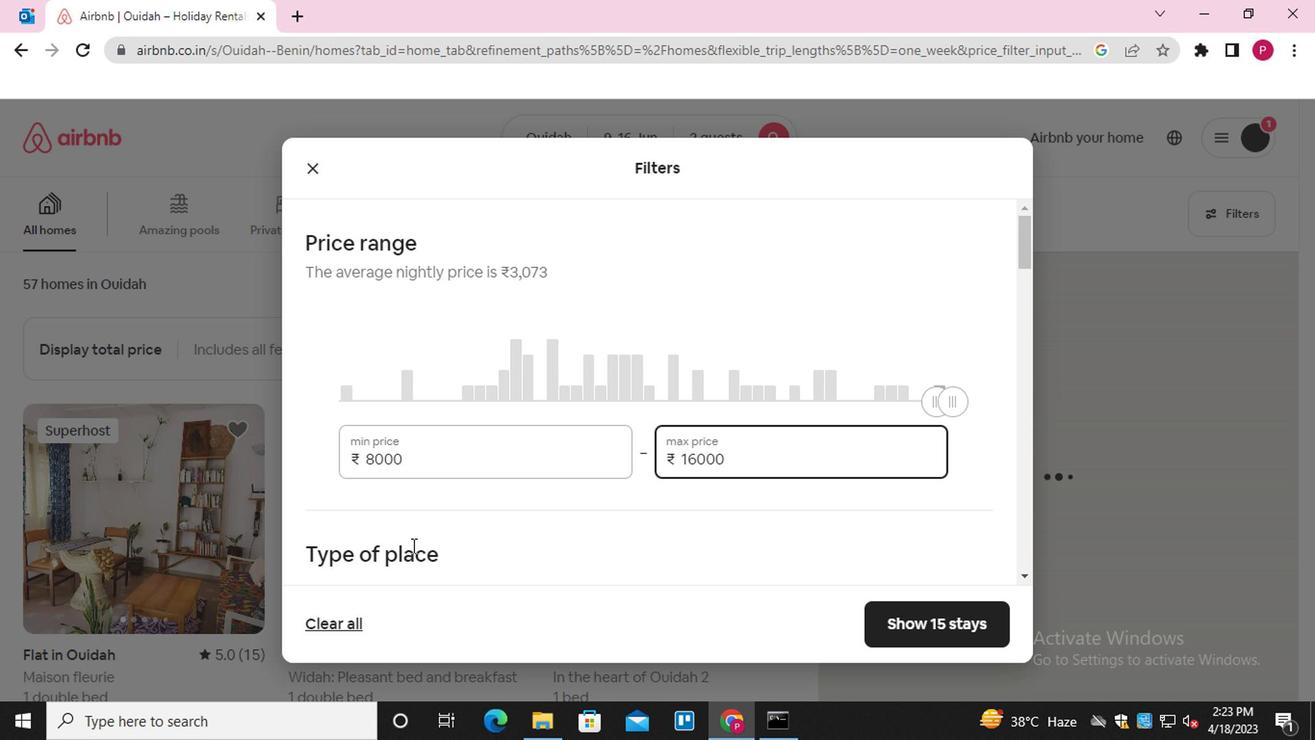 
Action: Mouse scrolled (421, 515) with delta (0, 0)
Screenshot: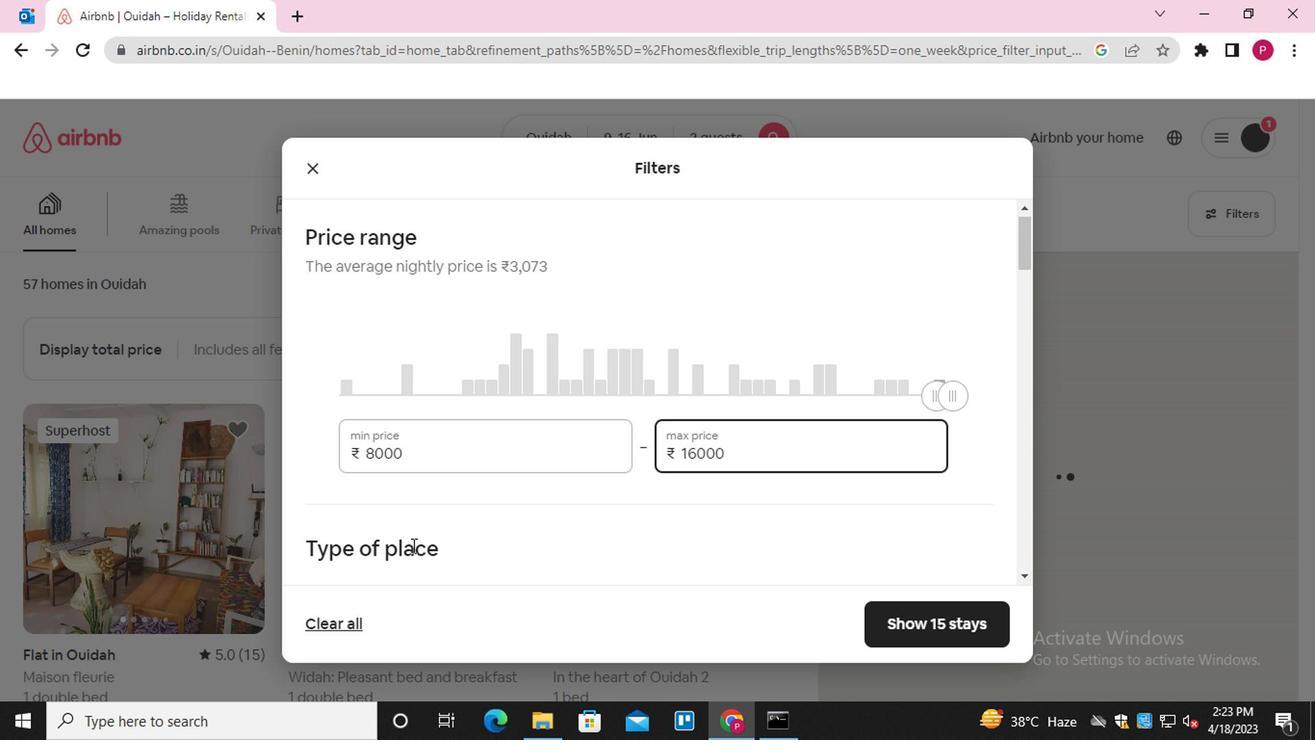 
Action: Mouse scrolled (421, 515) with delta (0, 0)
Screenshot: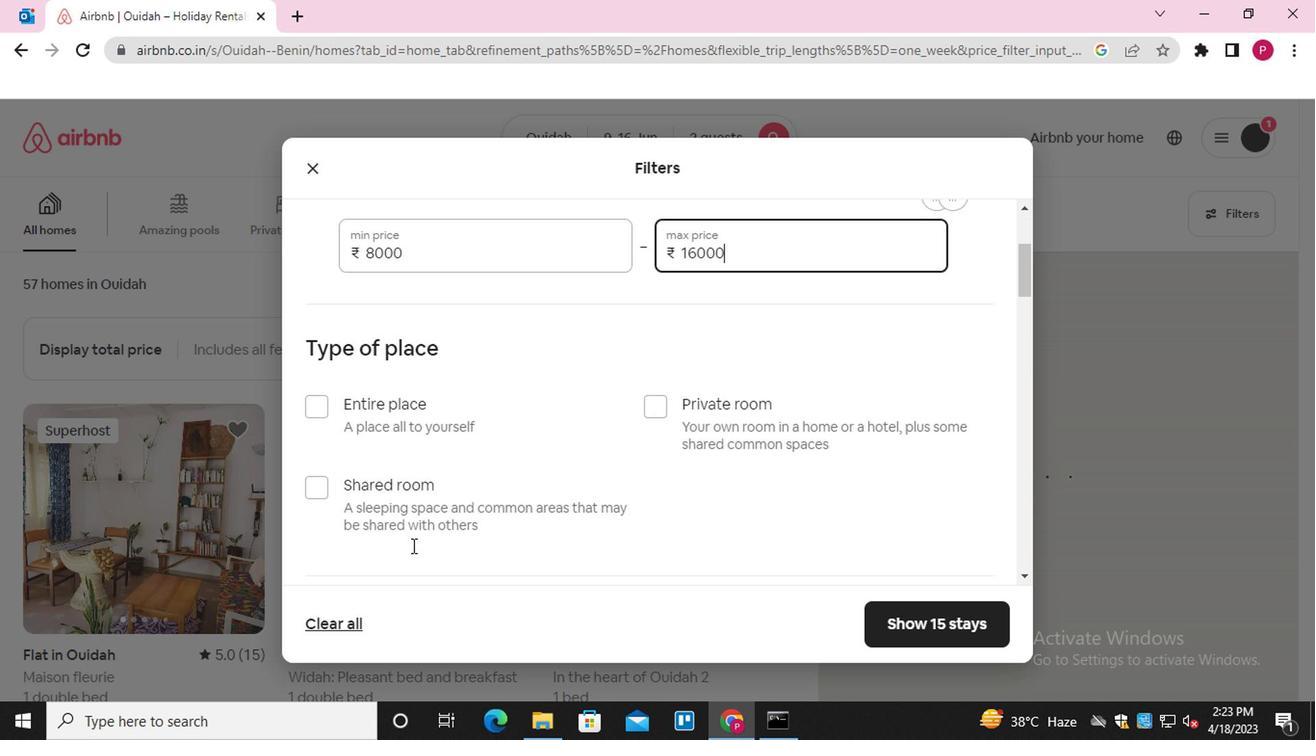 
Action: Mouse moved to (348, 293)
Screenshot: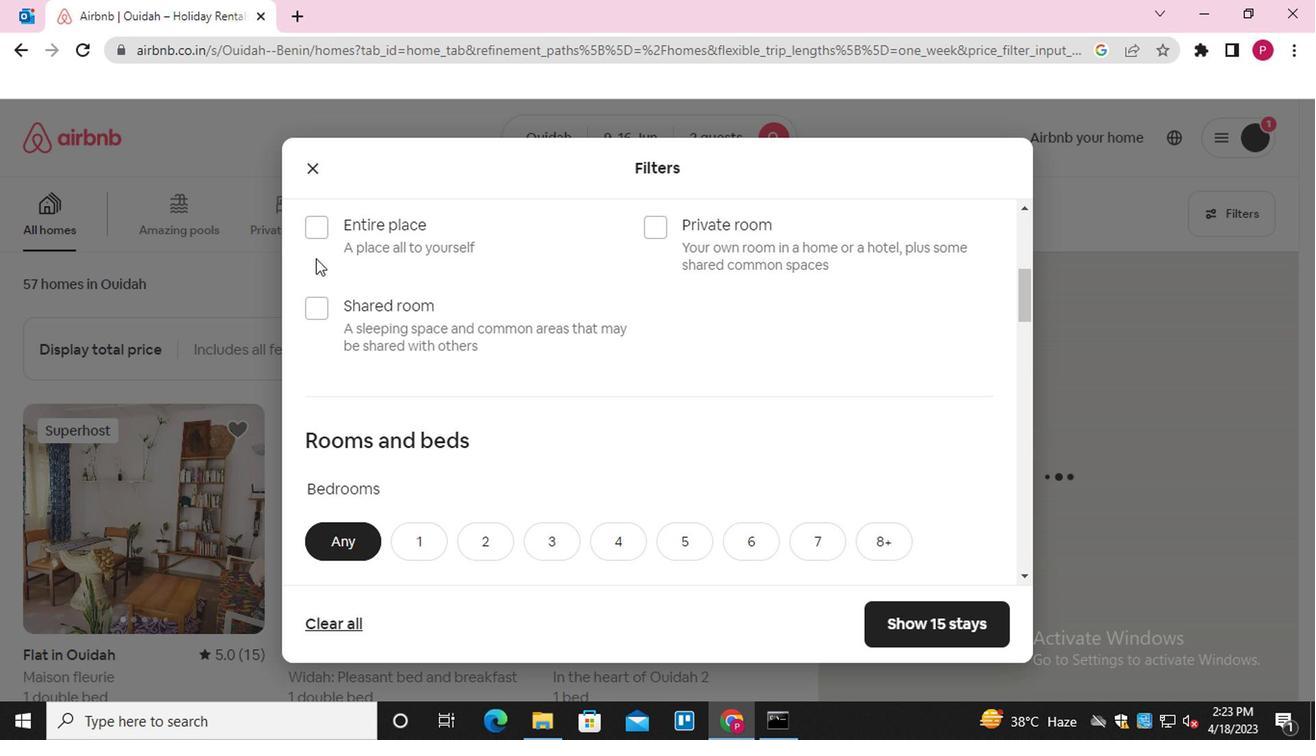 
Action: Mouse pressed left at (348, 293)
Screenshot: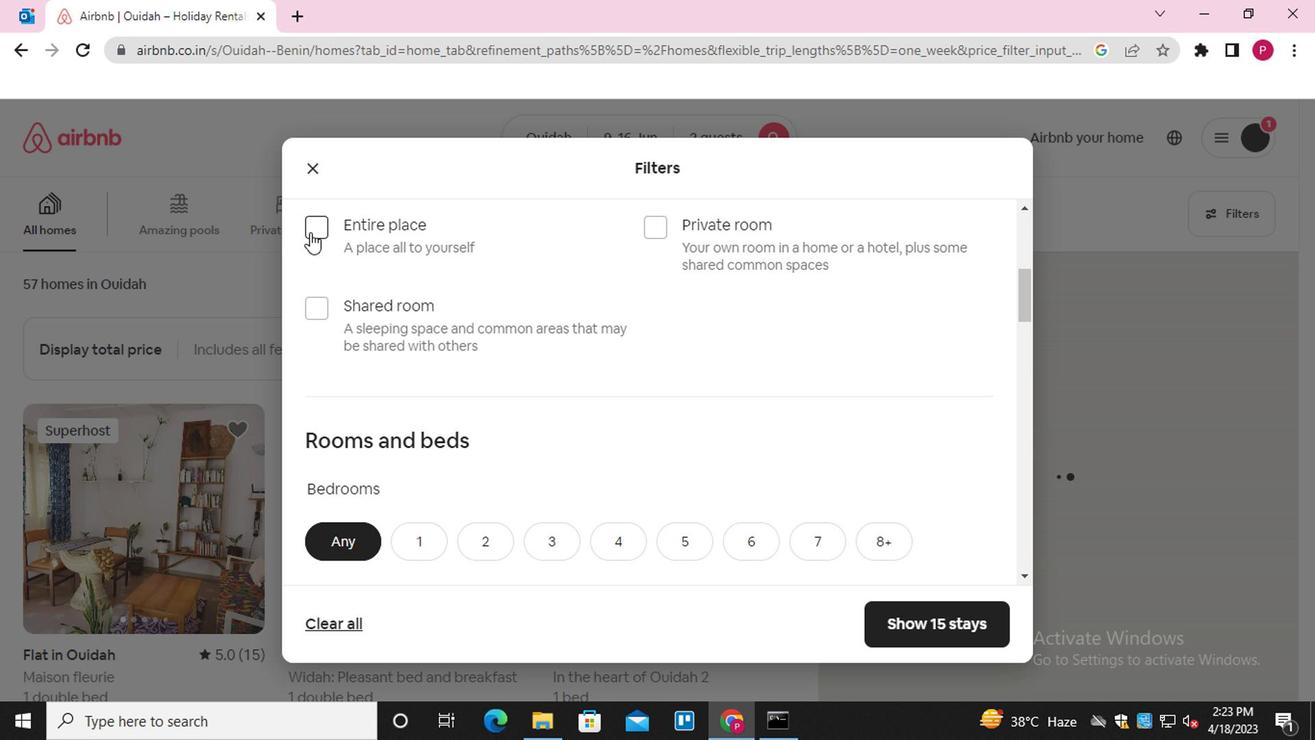 
Action: Mouse moved to (565, 449)
Screenshot: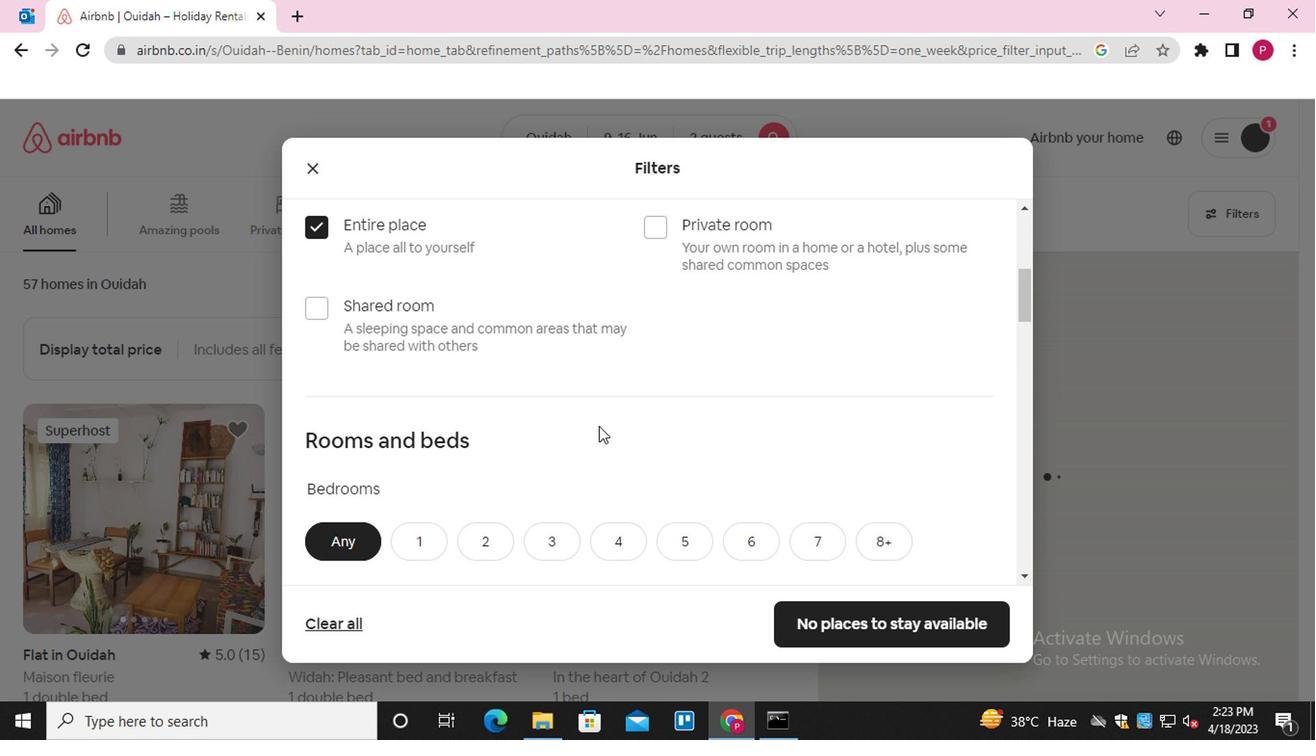 
Action: Mouse scrolled (565, 448) with delta (0, 0)
Screenshot: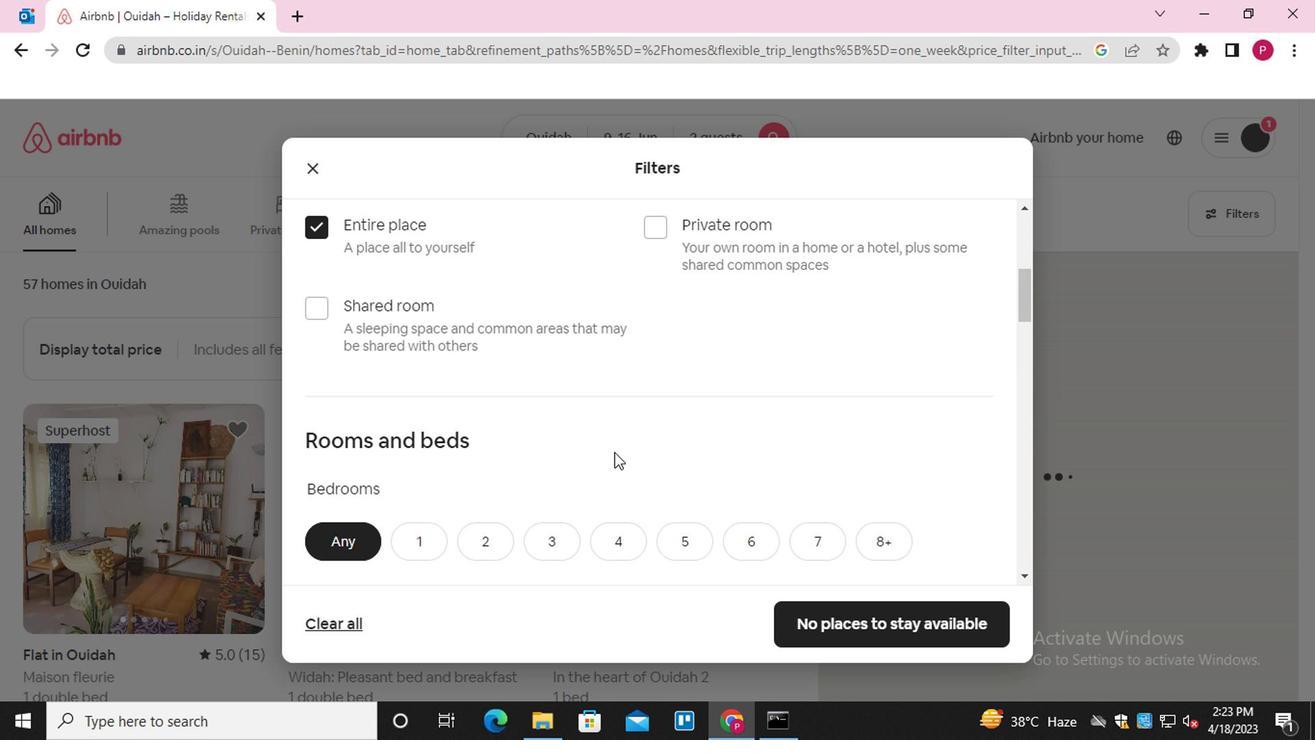 
Action: Mouse scrolled (565, 448) with delta (0, 0)
Screenshot: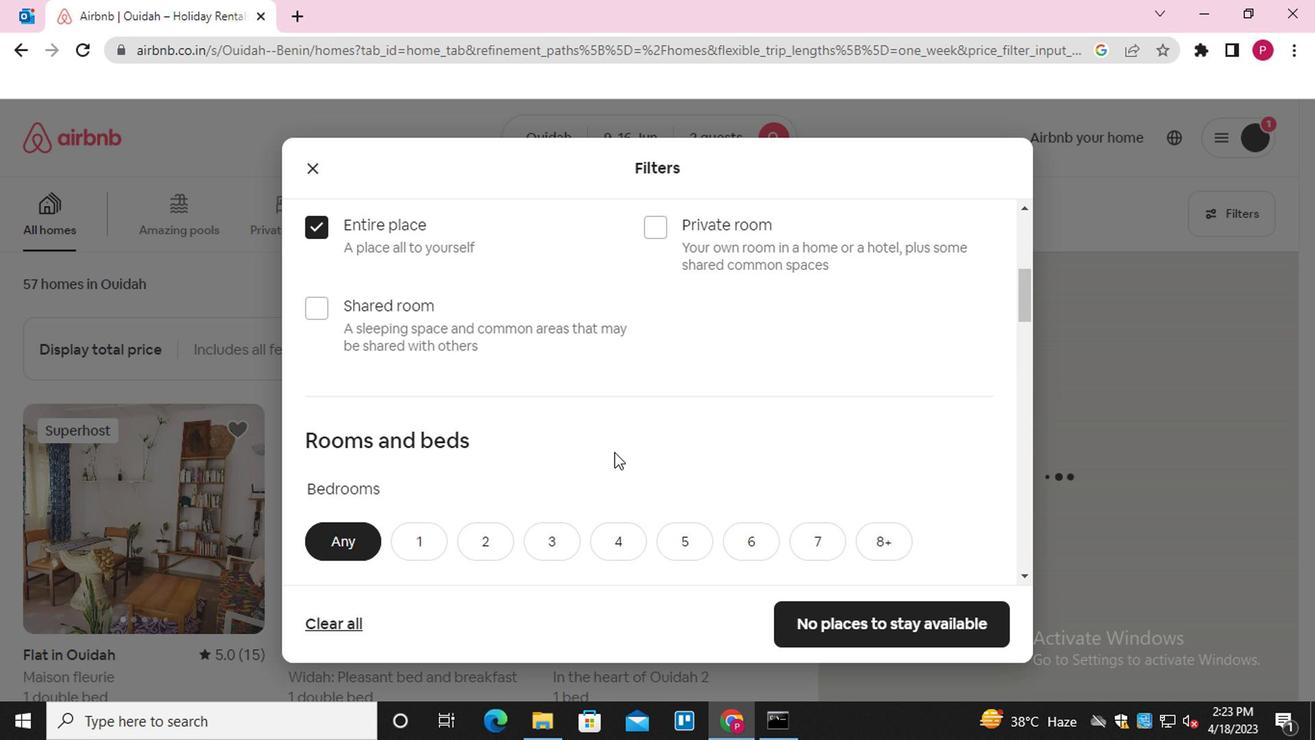 
Action: Mouse moved to (477, 379)
Screenshot: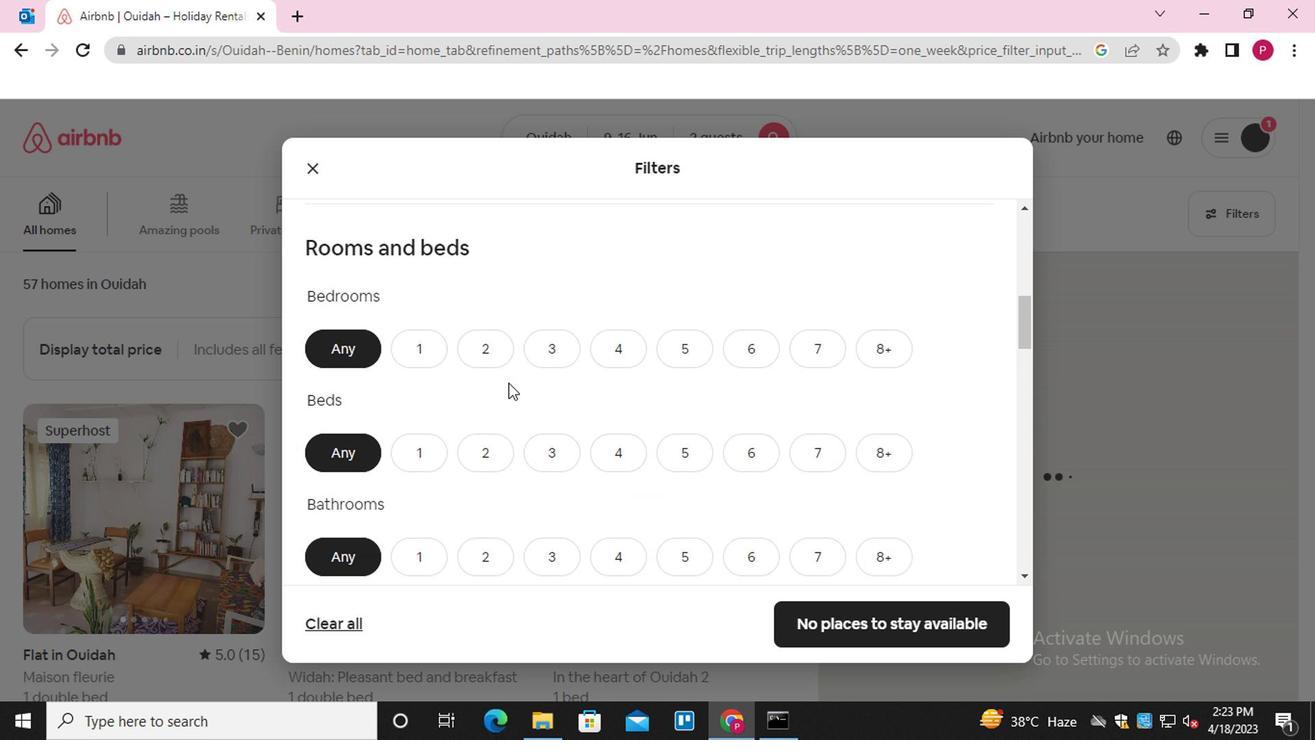 
Action: Mouse pressed left at (477, 379)
Screenshot: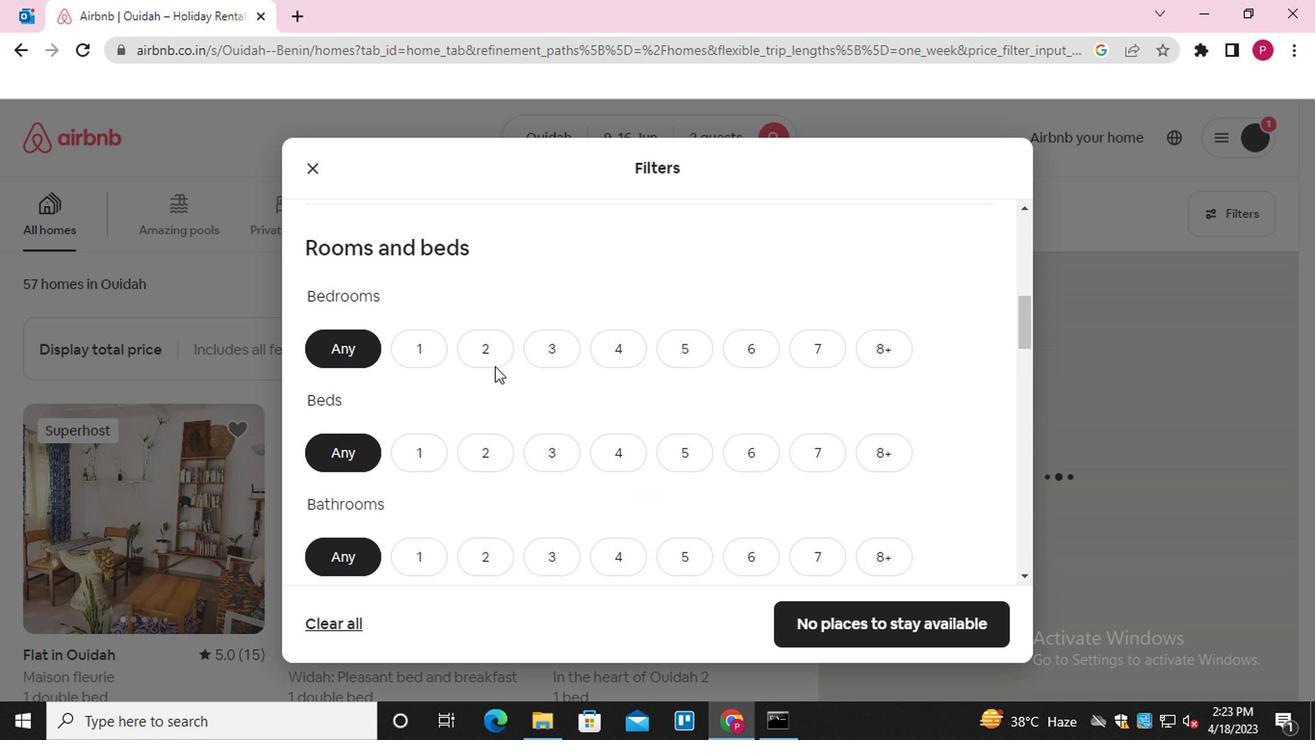 
Action: Mouse moved to (480, 448)
Screenshot: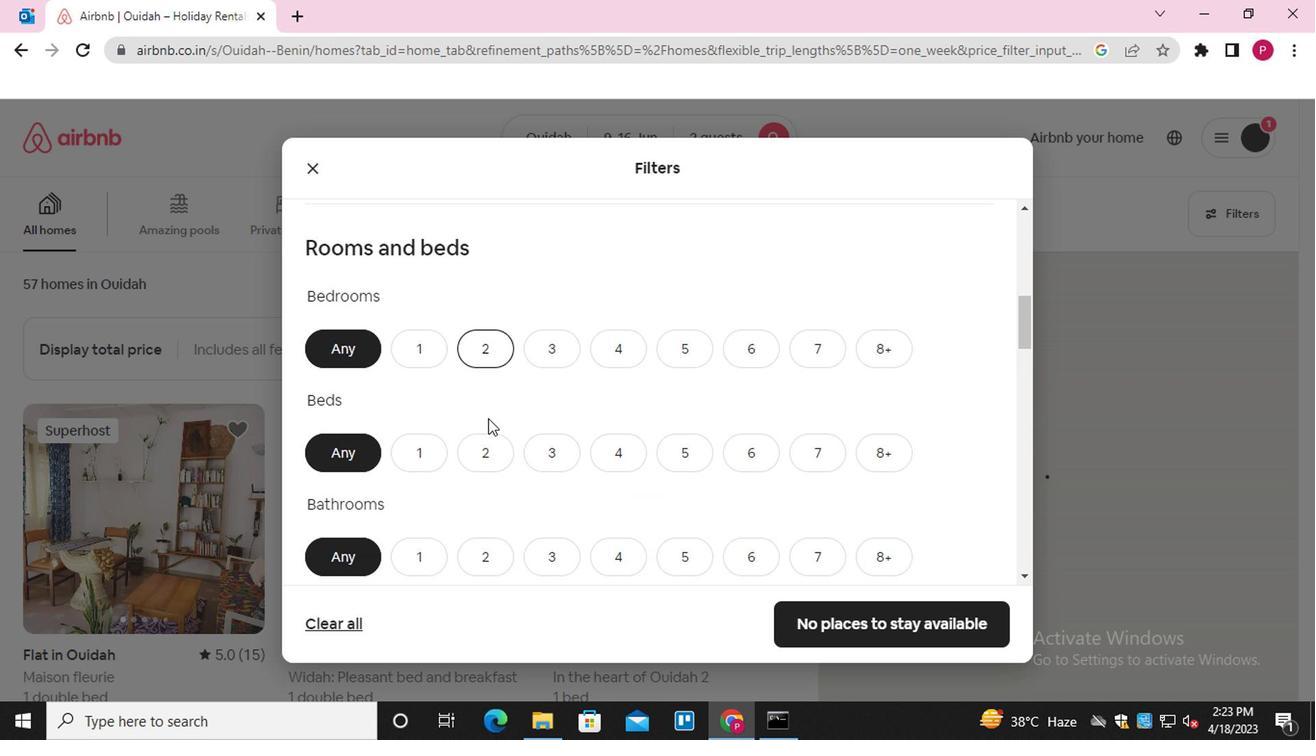 
Action: Mouse pressed left at (480, 448)
Screenshot: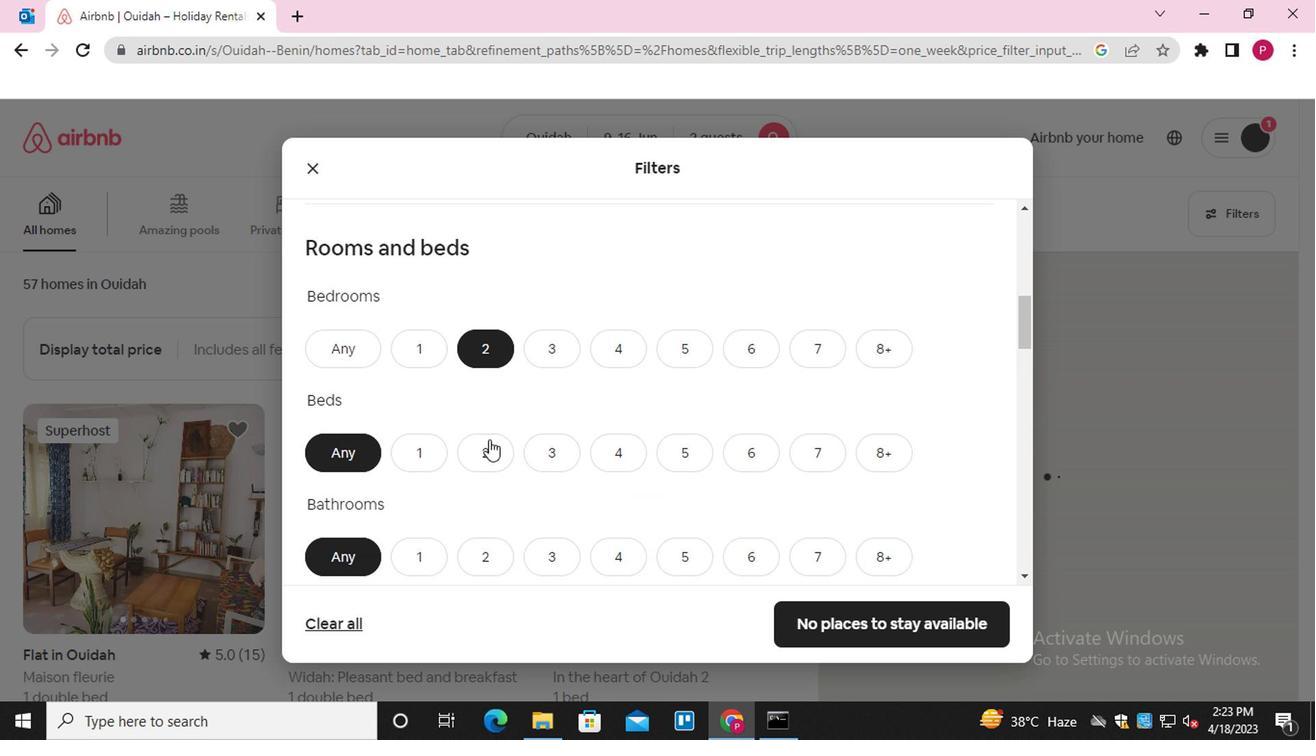
Action: Mouse moved to (433, 523)
Screenshot: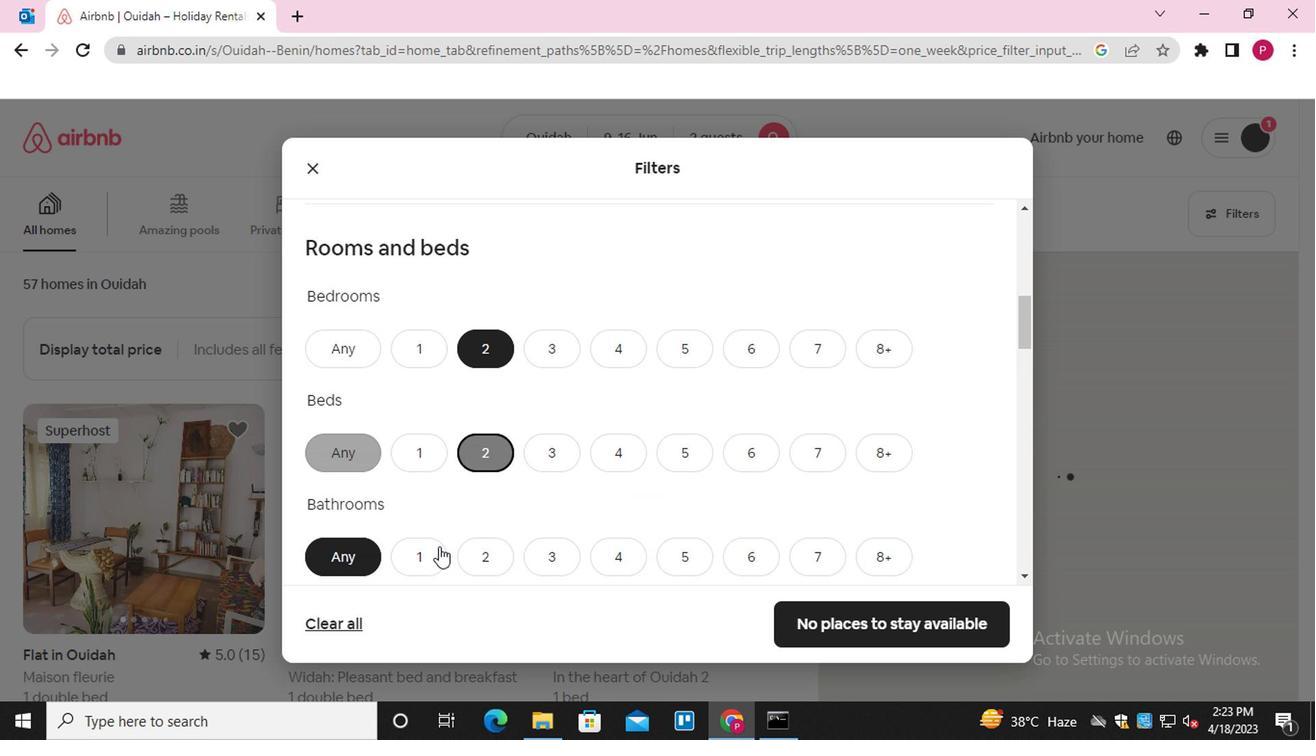
Action: Mouse pressed left at (433, 523)
Screenshot: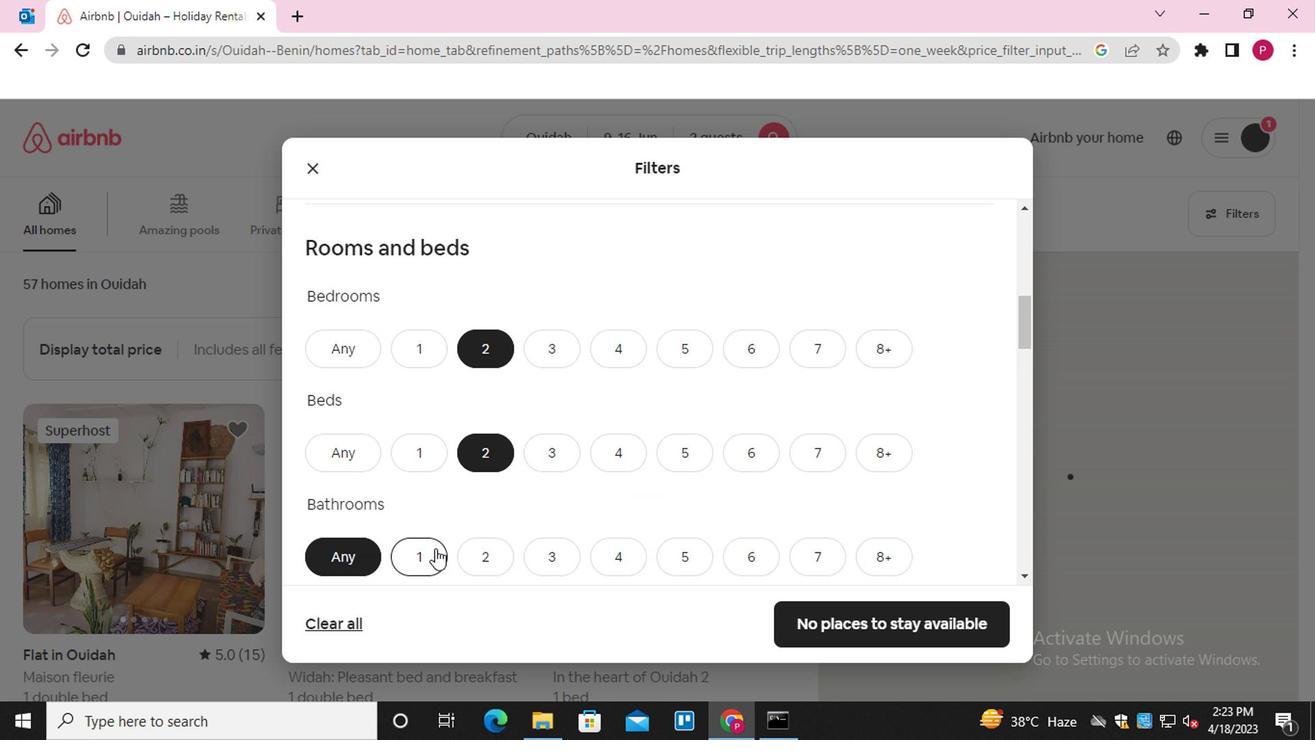 
Action: Mouse moved to (524, 457)
Screenshot: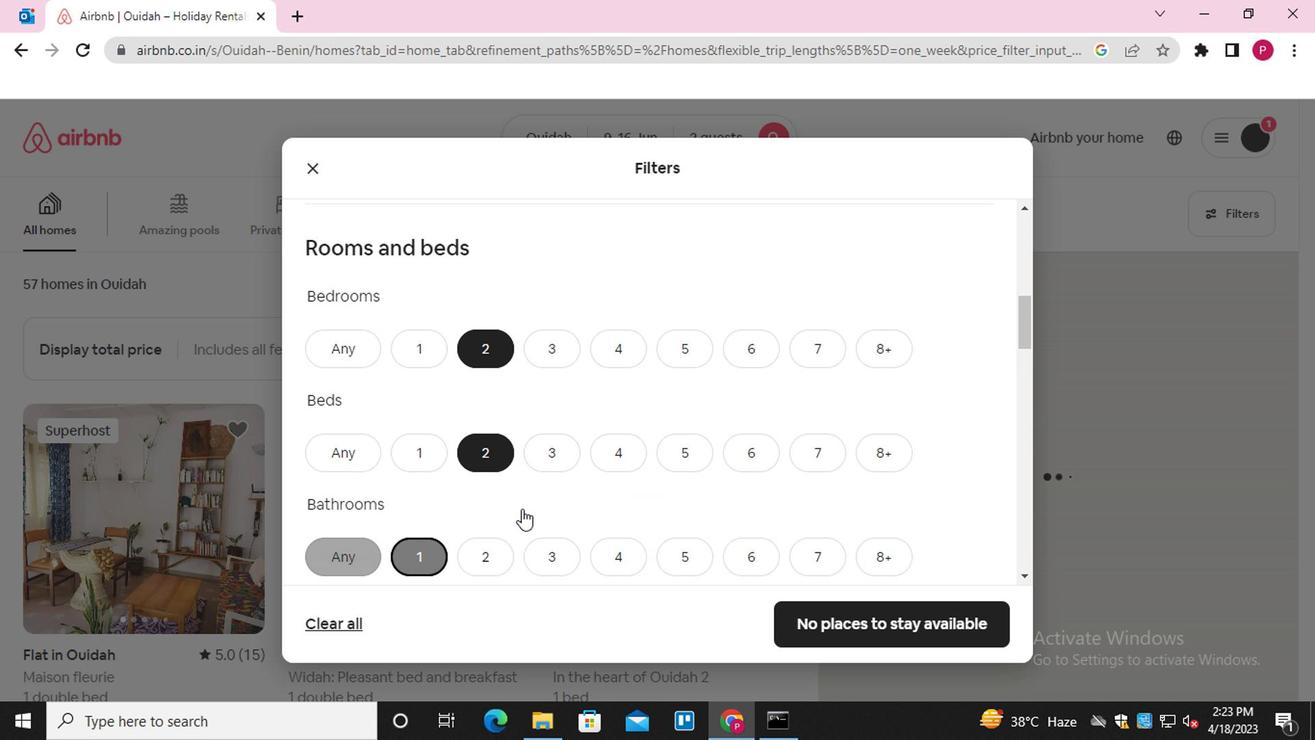 
Action: Mouse scrolled (524, 456) with delta (0, 0)
Screenshot: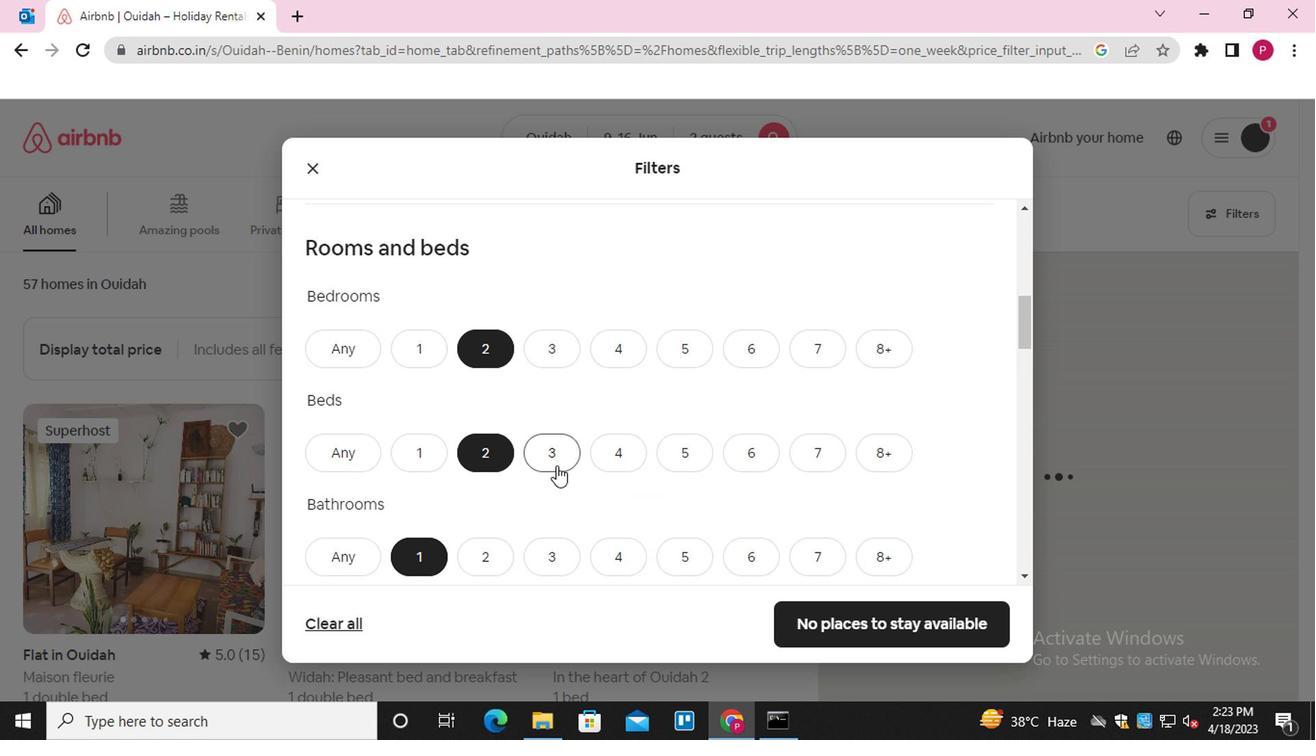
Action: Mouse scrolled (524, 456) with delta (0, 0)
Screenshot: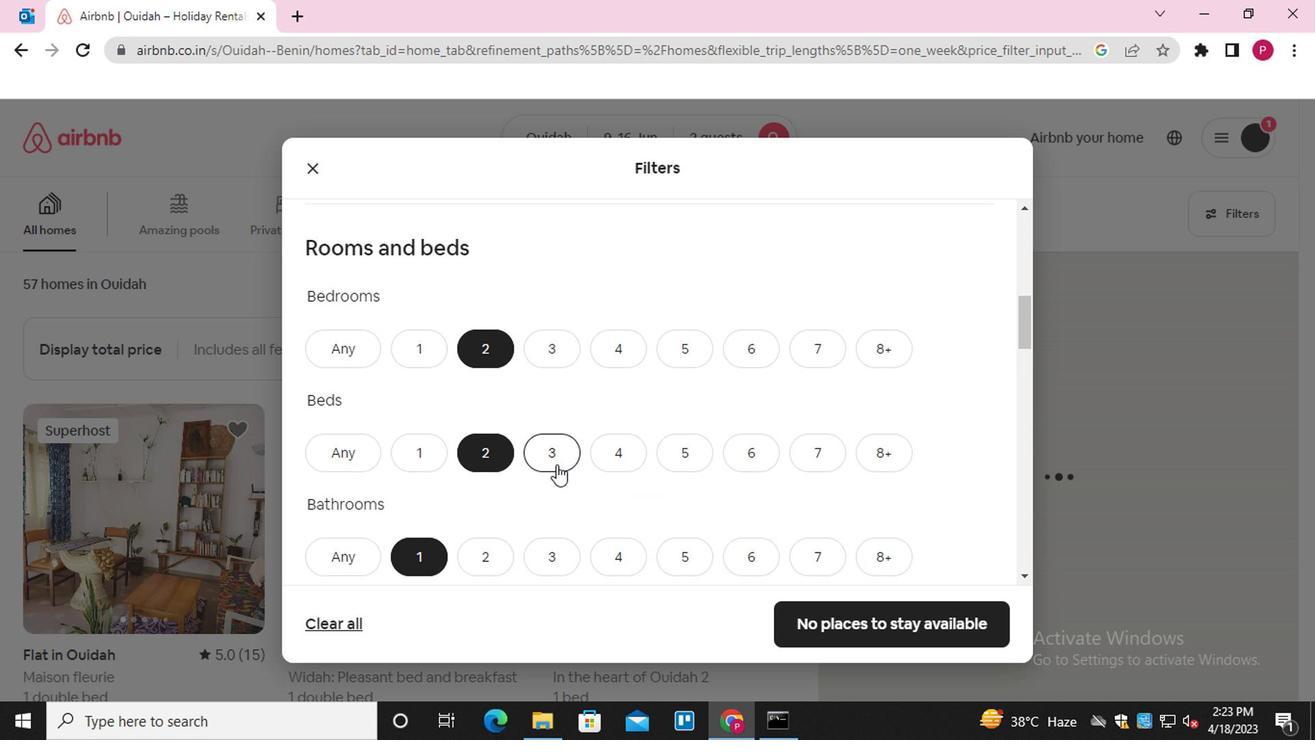 
Action: Mouse scrolled (524, 456) with delta (0, 0)
Screenshot: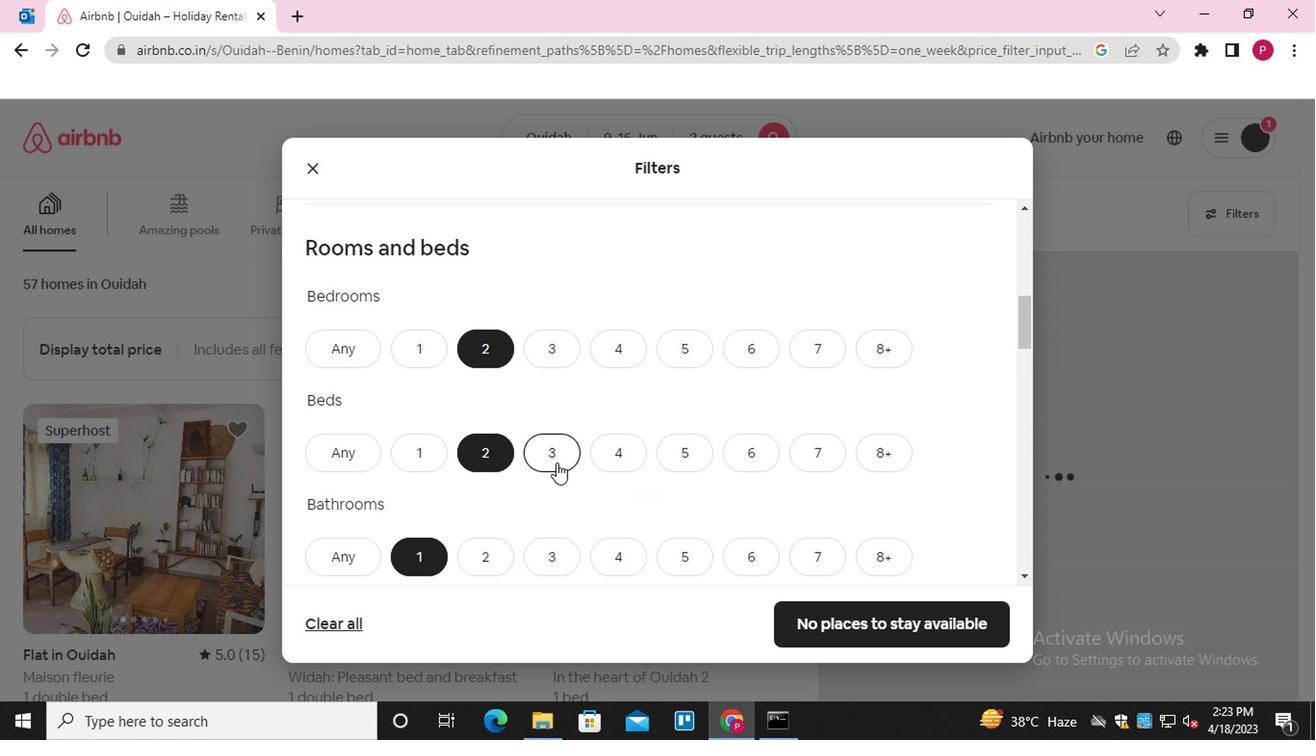 
Action: Mouse moved to (524, 457)
Screenshot: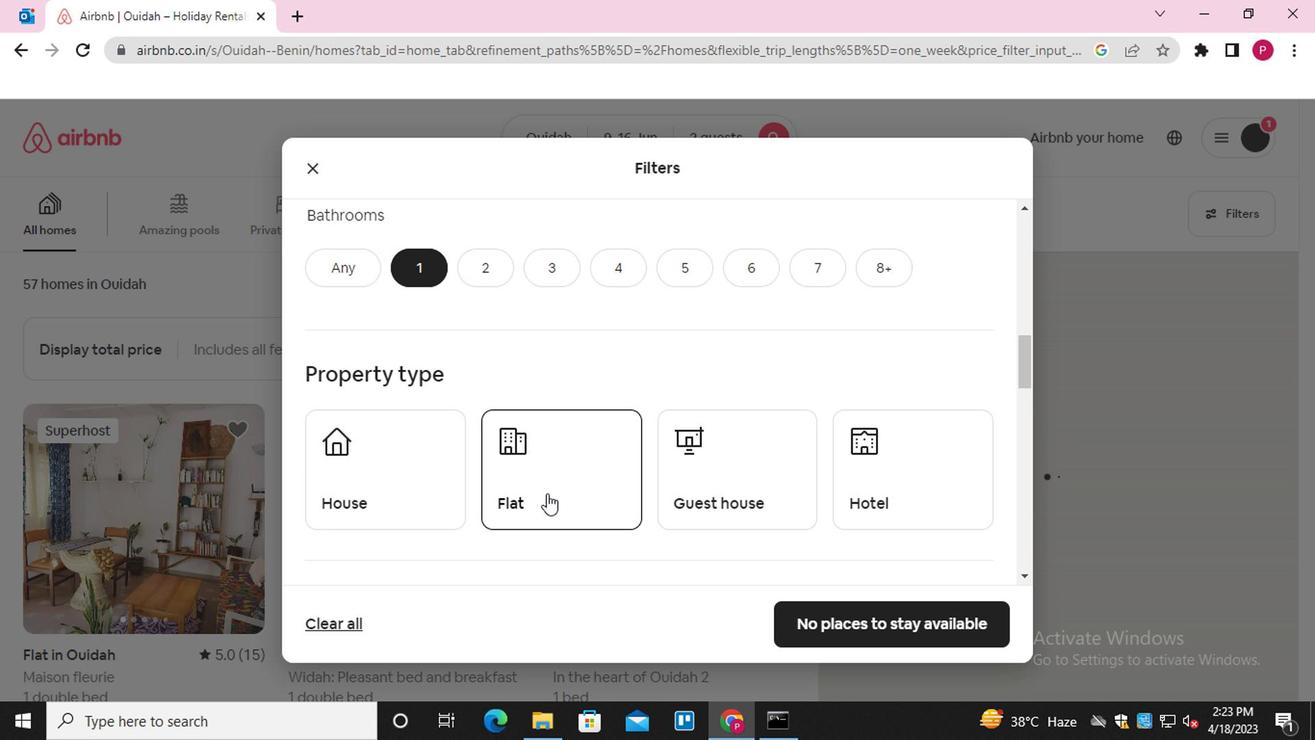 
Action: Mouse pressed left at (524, 457)
Screenshot: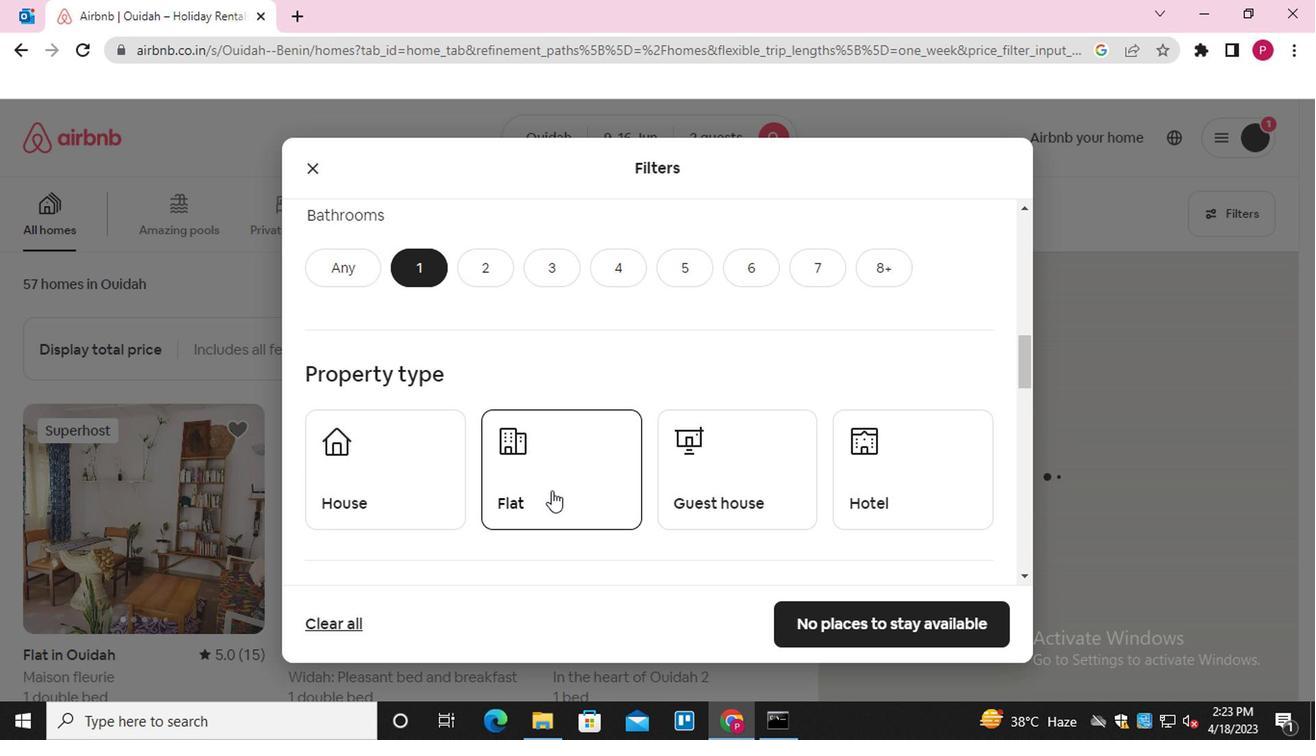 
Action: Mouse moved to (524, 457)
Screenshot: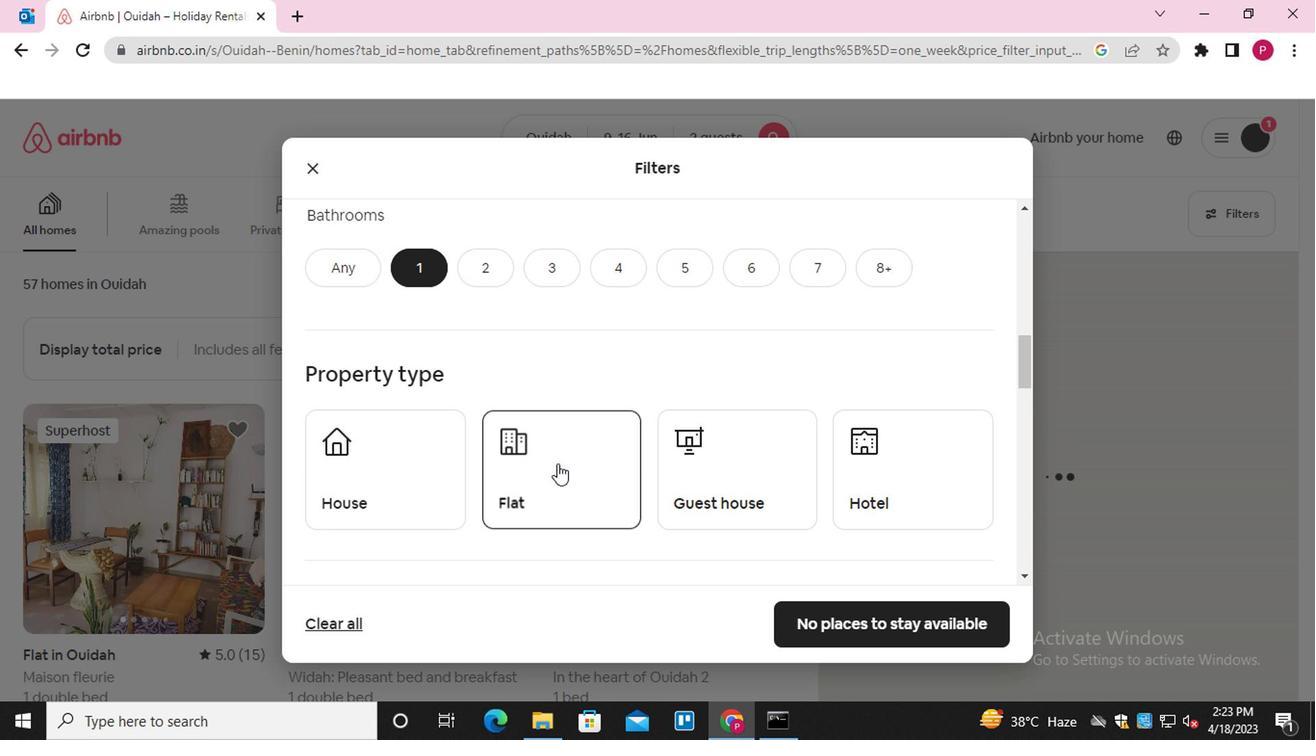 
Action: Mouse scrolled (524, 457) with delta (0, 0)
Screenshot: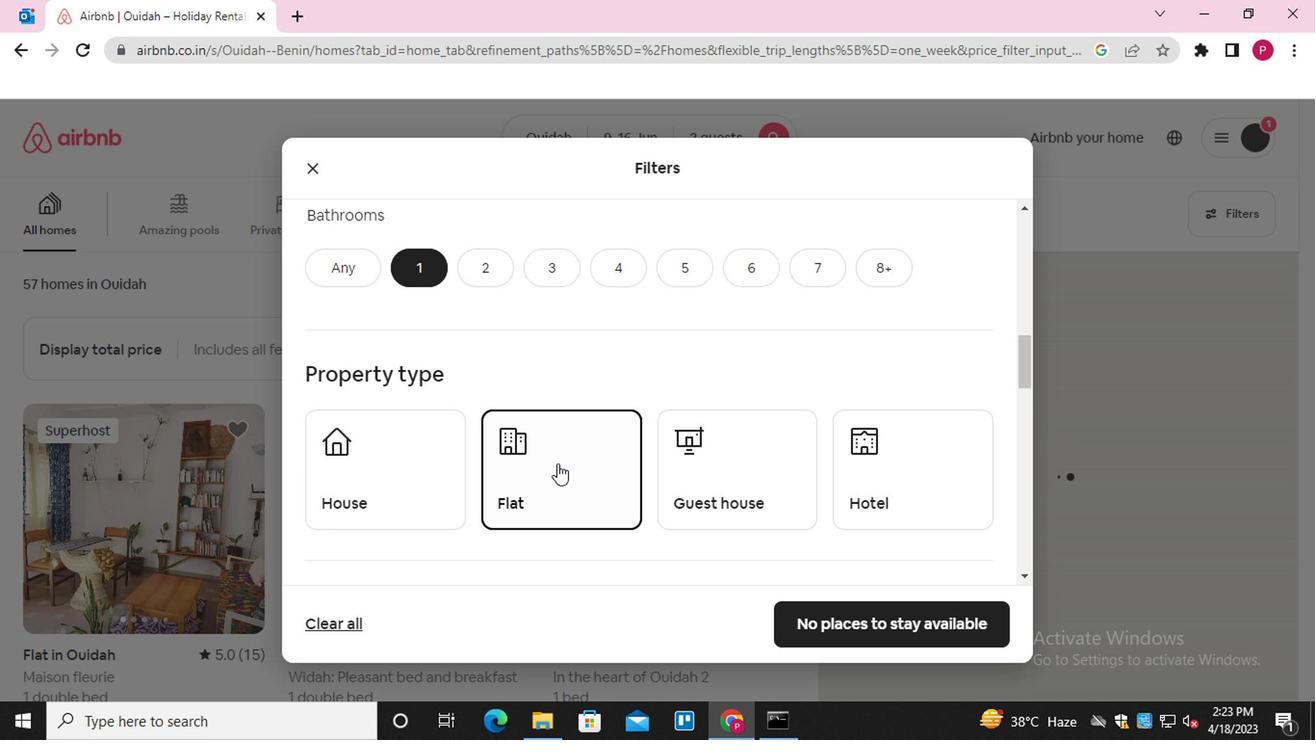 
Action: Mouse scrolled (524, 457) with delta (0, 0)
Screenshot: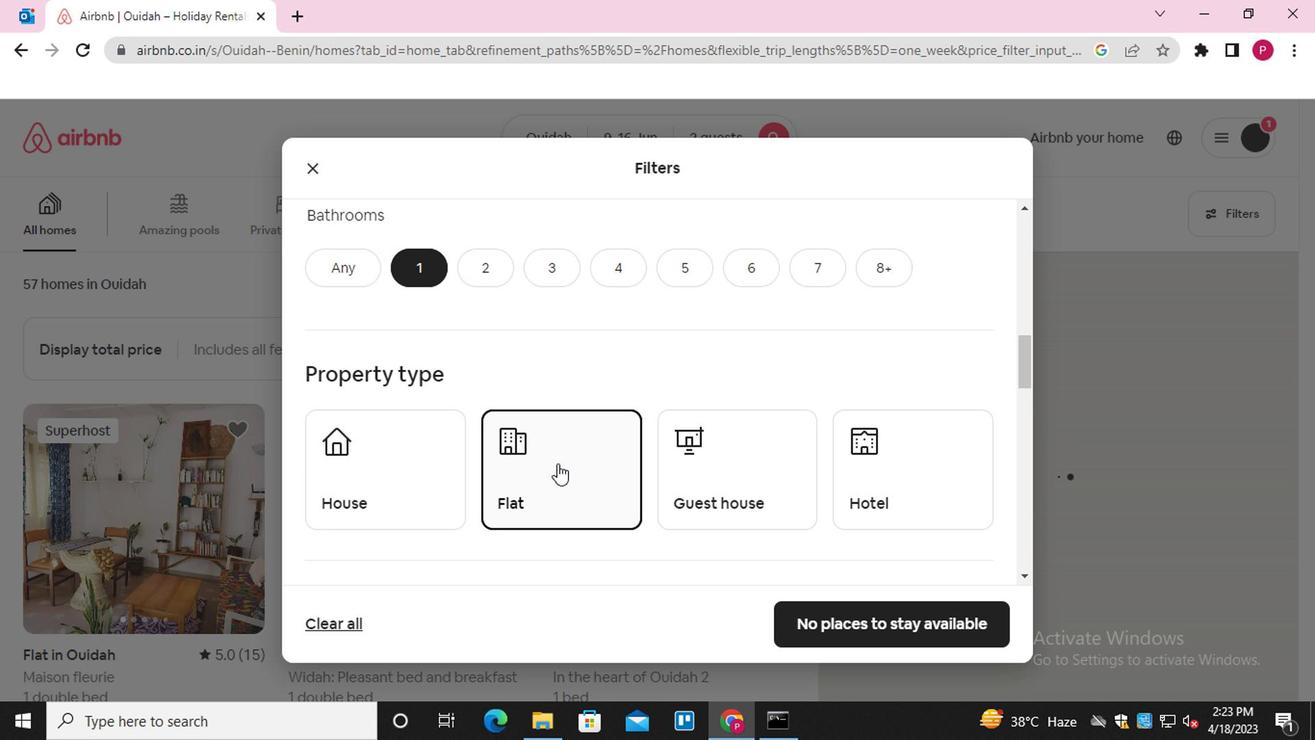 
Action: Mouse scrolled (524, 457) with delta (0, 0)
Screenshot: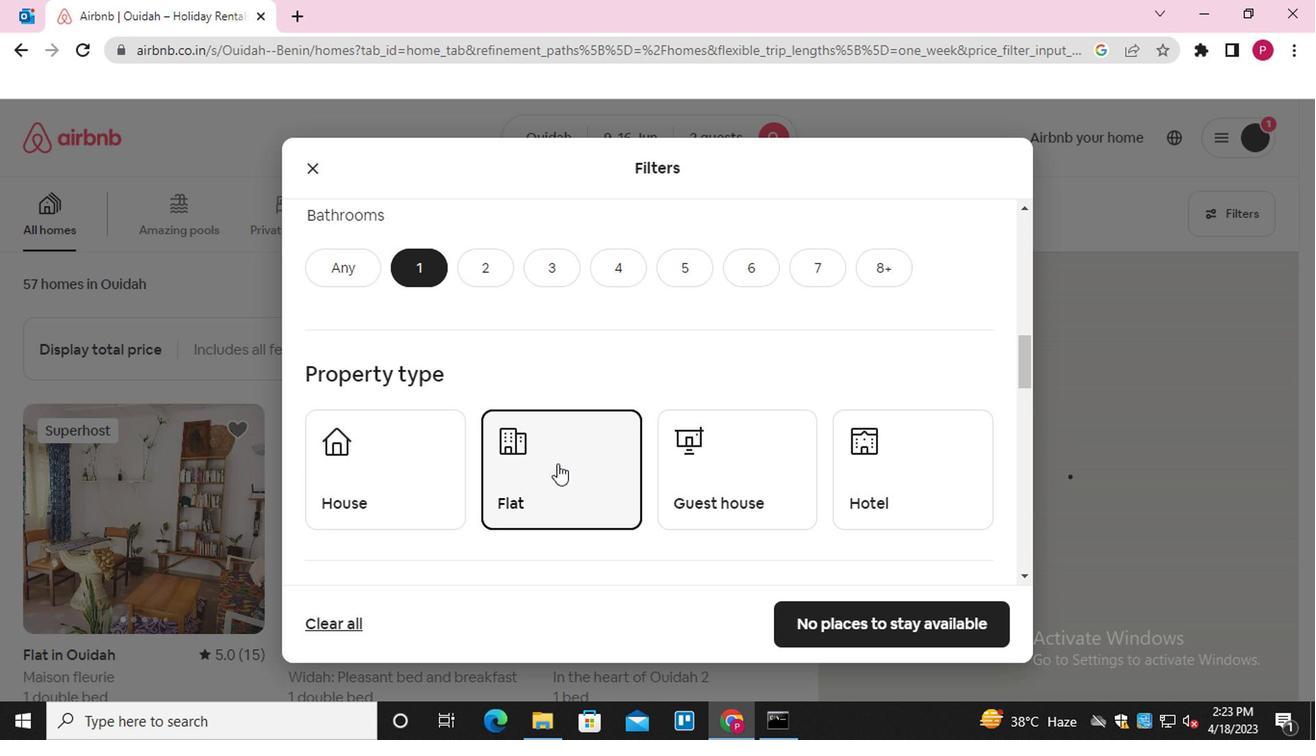 
Action: Mouse moved to (497, 441)
Screenshot: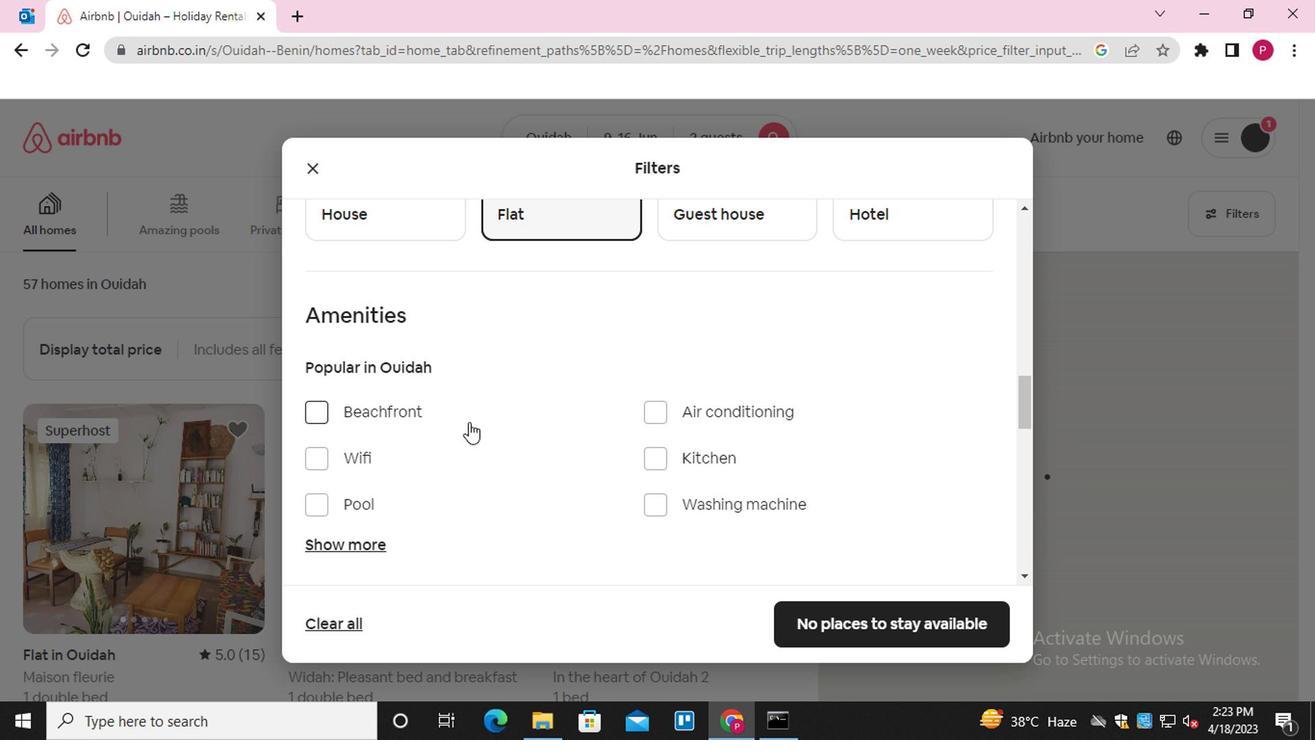 
Action: Mouse scrolled (497, 441) with delta (0, 0)
Screenshot: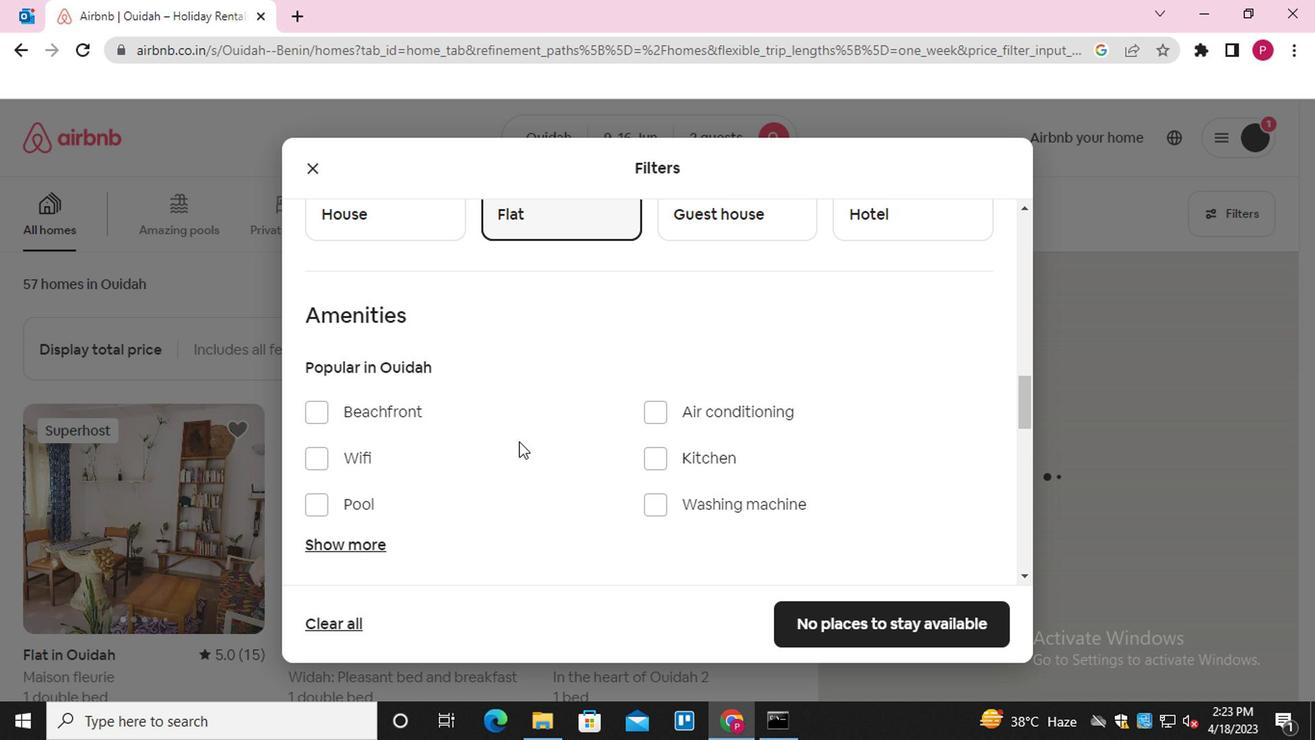 
Action: Mouse scrolled (497, 441) with delta (0, 0)
Screenshot: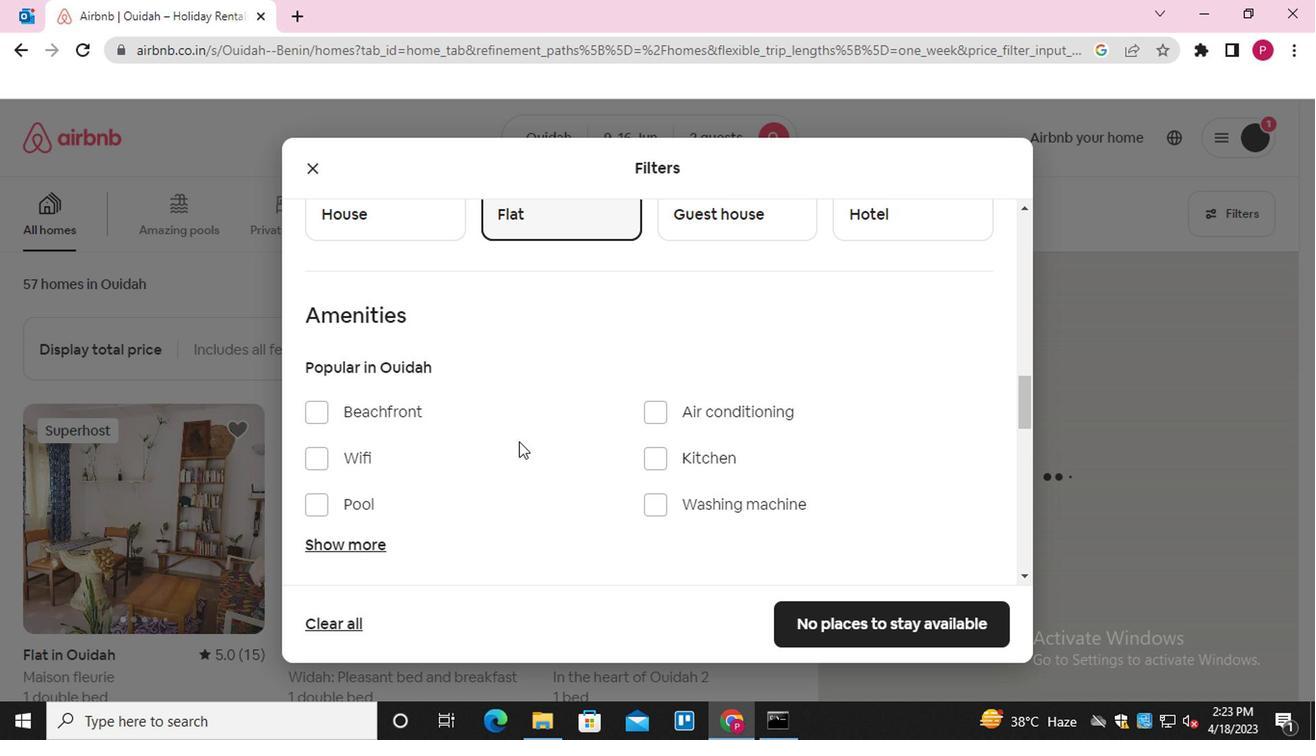 
Action: Mouse scrolled (497, 441) with delta (0, 0)
Screenshot: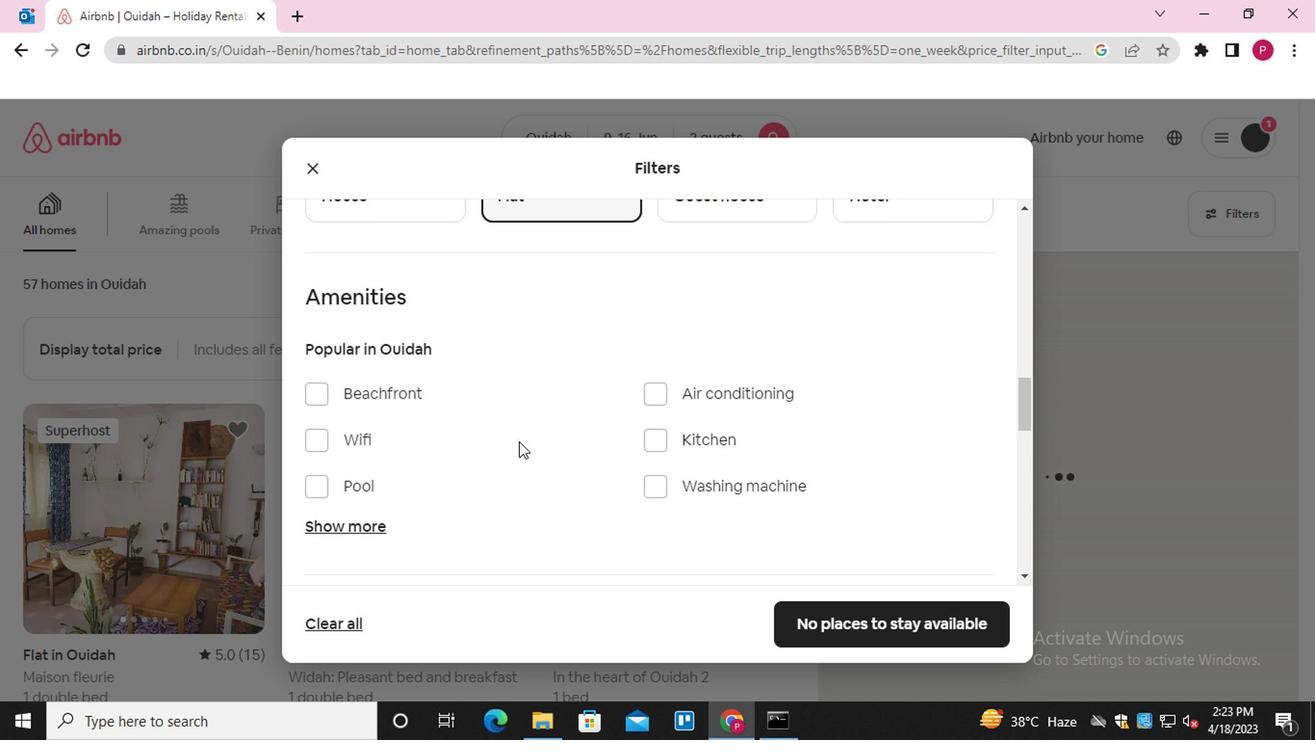 
Action: Mouse moved to (794, 466)
Screenshot: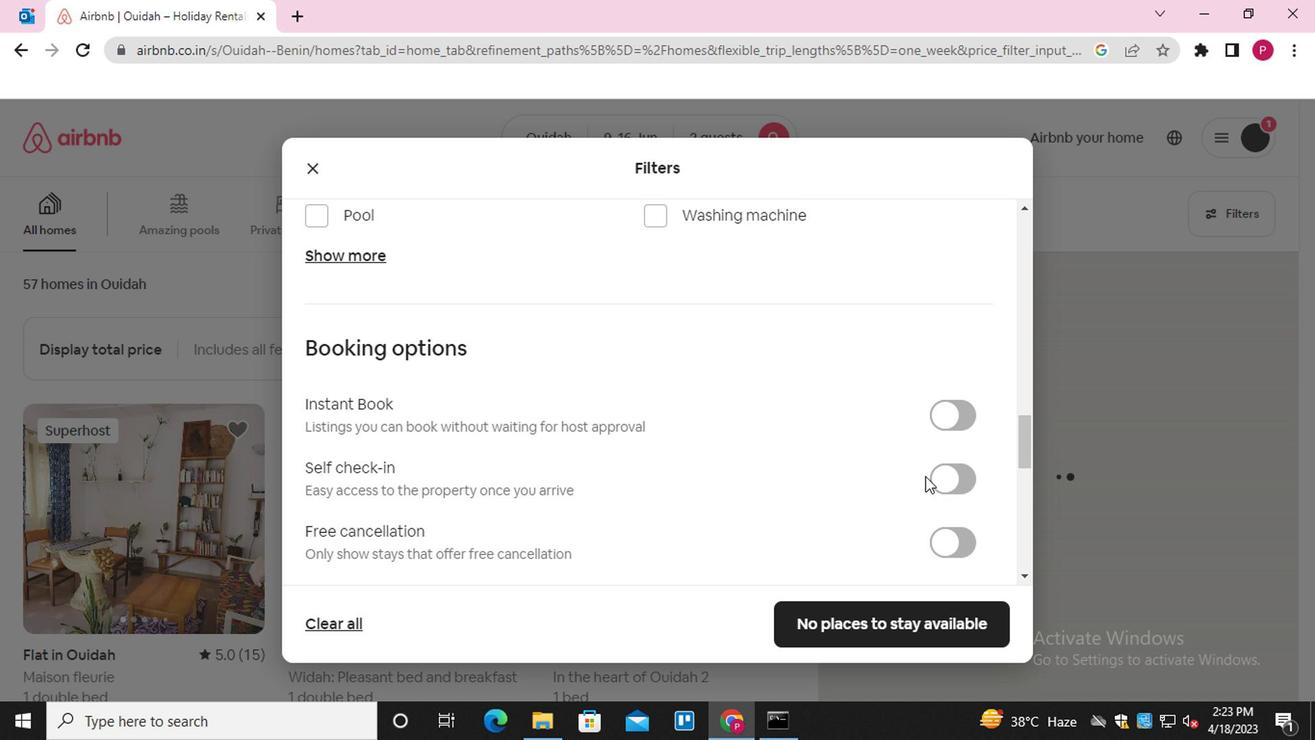 
Action: Mouse pressed left at (794, 466)
Screenshot: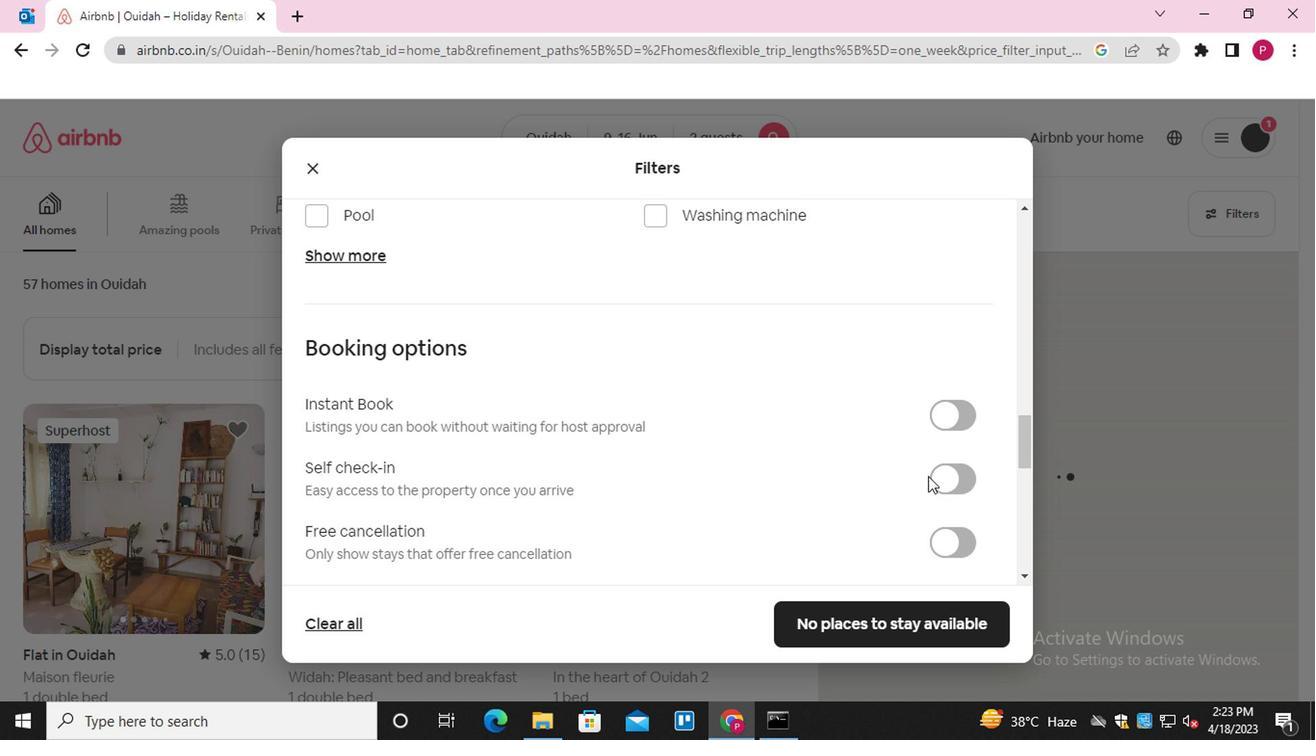 
Action: Mouse moved to (617, 446)
Screenshot: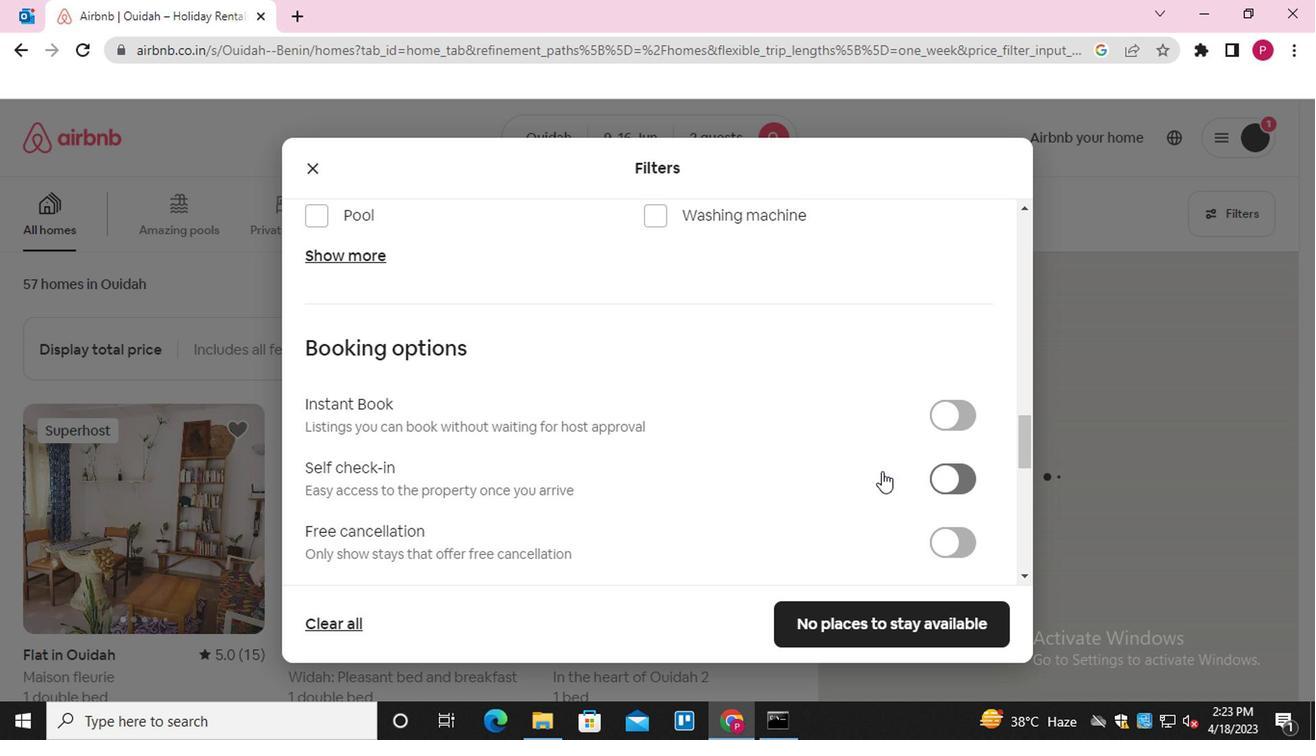 
Action: Mouse scrolled (617, 445) with delta (0, 0)
Screenshot: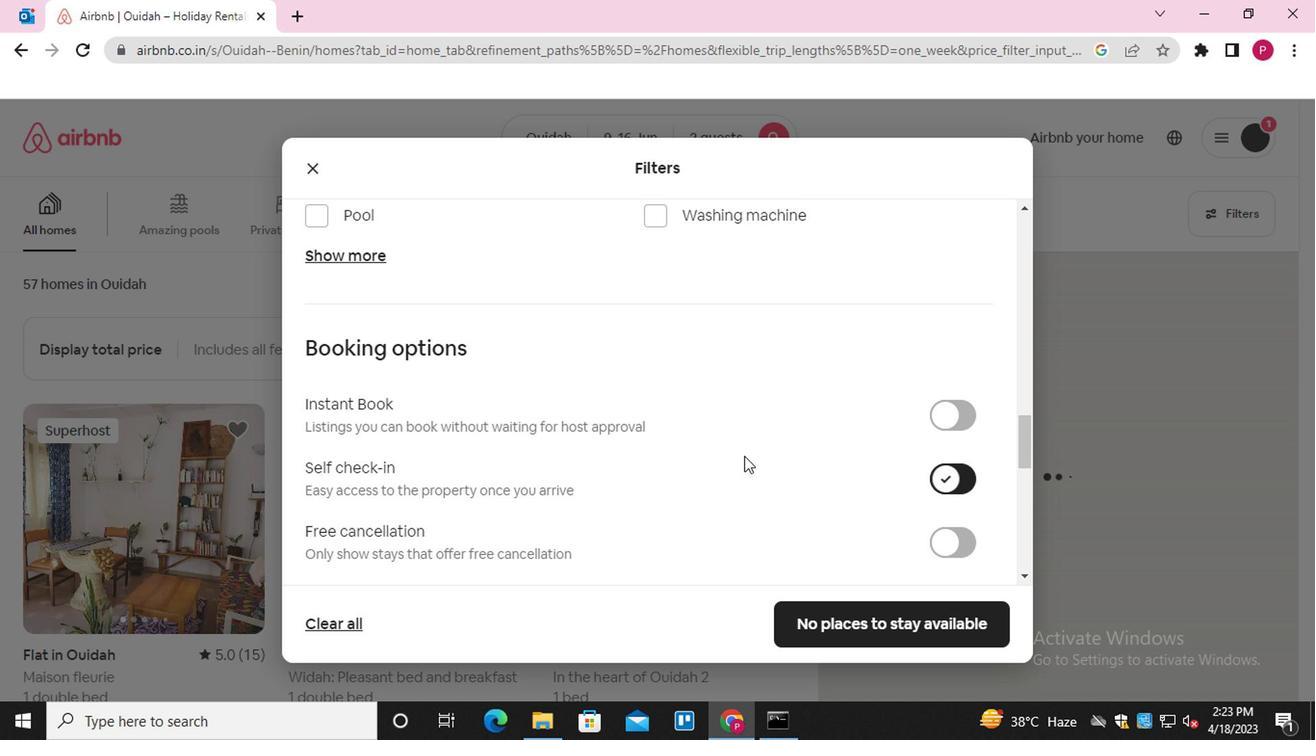 
Action: Mouse moved to (616, 446)
Screenshot: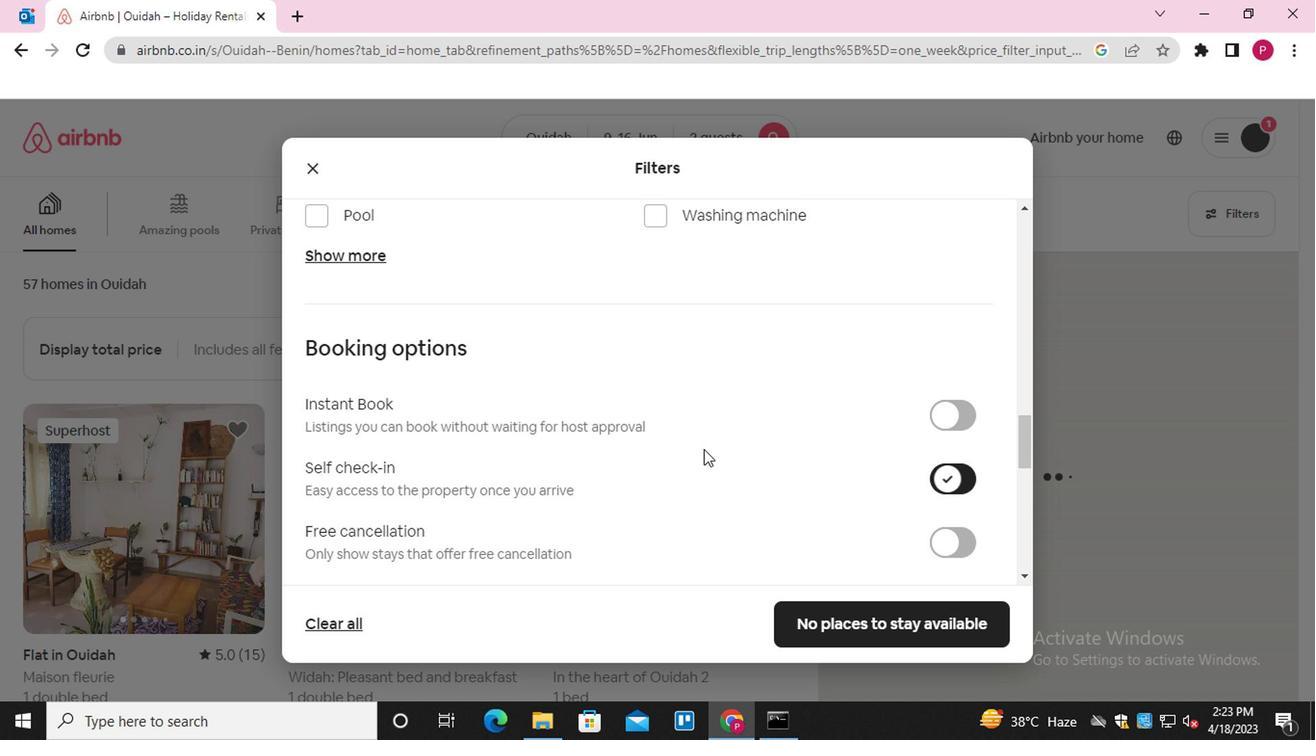 
Action: Mouse scrolled (616, 445) with delta (0, 0)
Screenshot: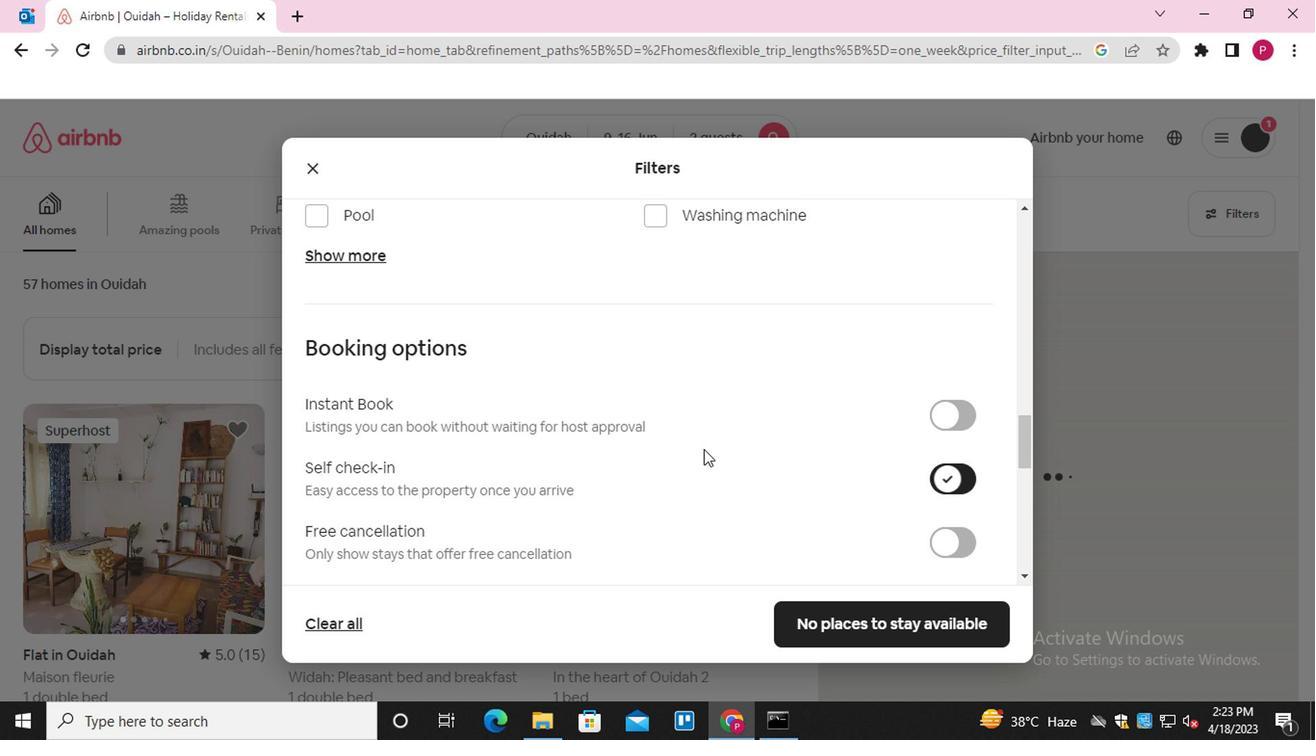 
Action: Mouse moved to (616, 448)
Screenshot: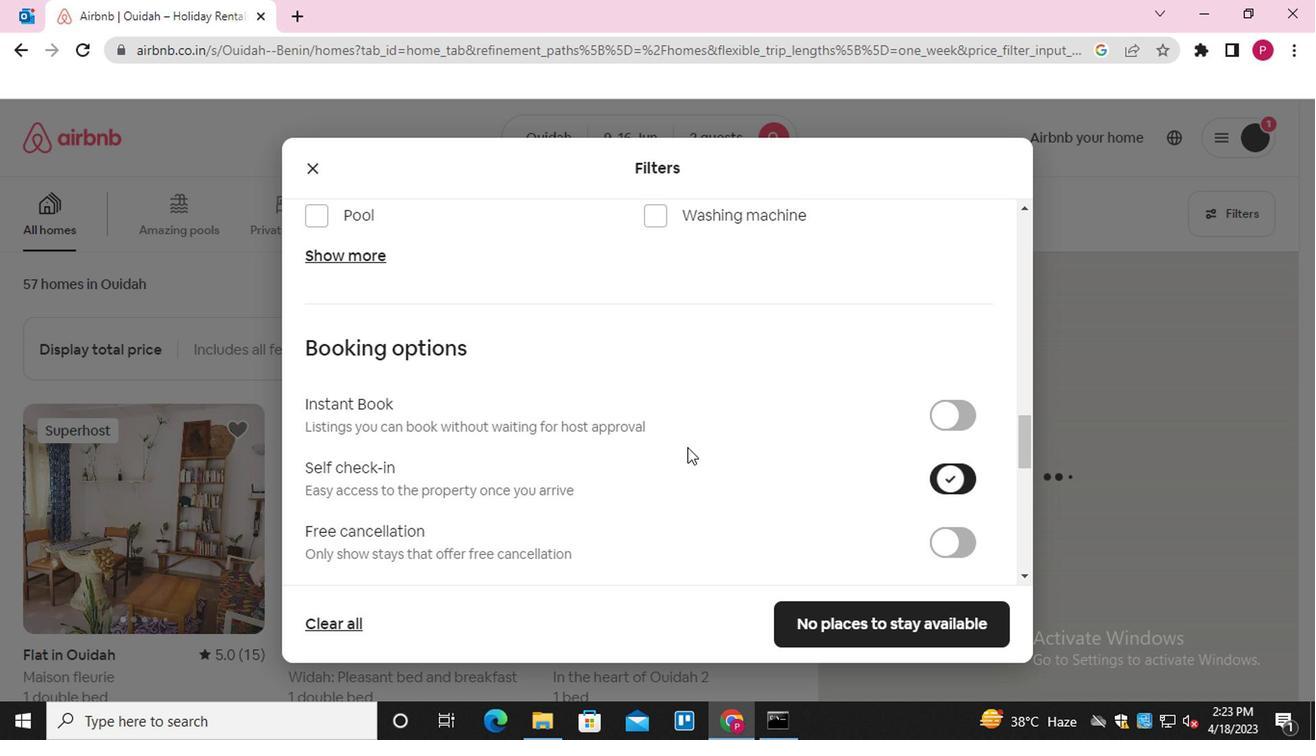 
Action: Mouse scrolled (616, 447) with delta (0, 0)
Screenshot: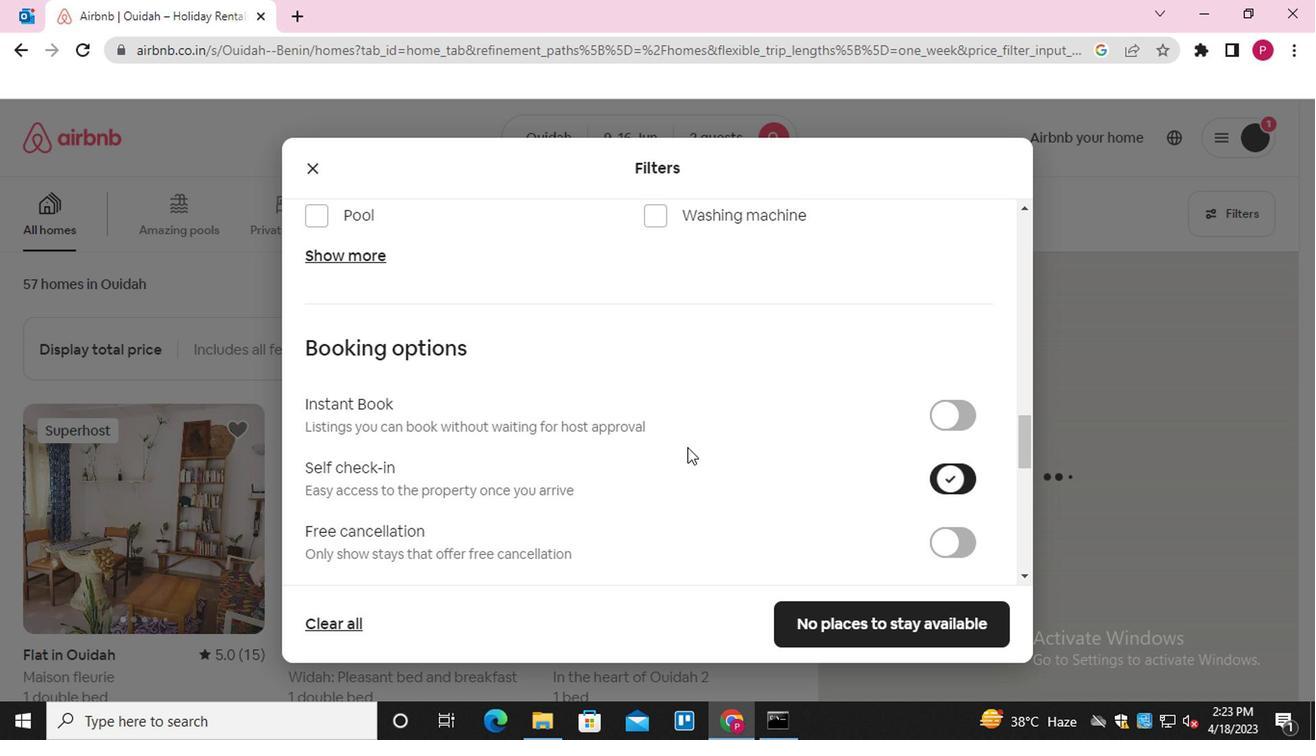 
Action: Mouse moved to (616, 449)
Screenshot: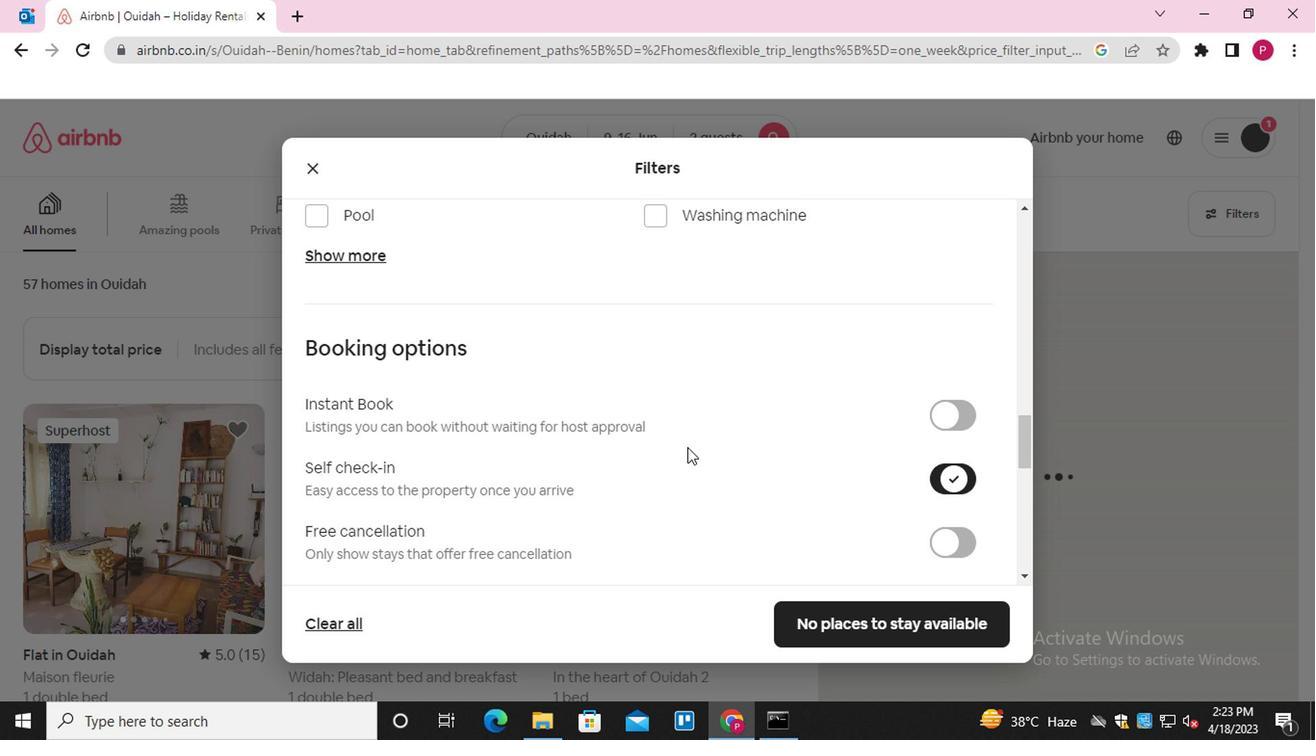 
Action: Mouse scrolled (616, 448) with delta (0, 0)
Screenshot: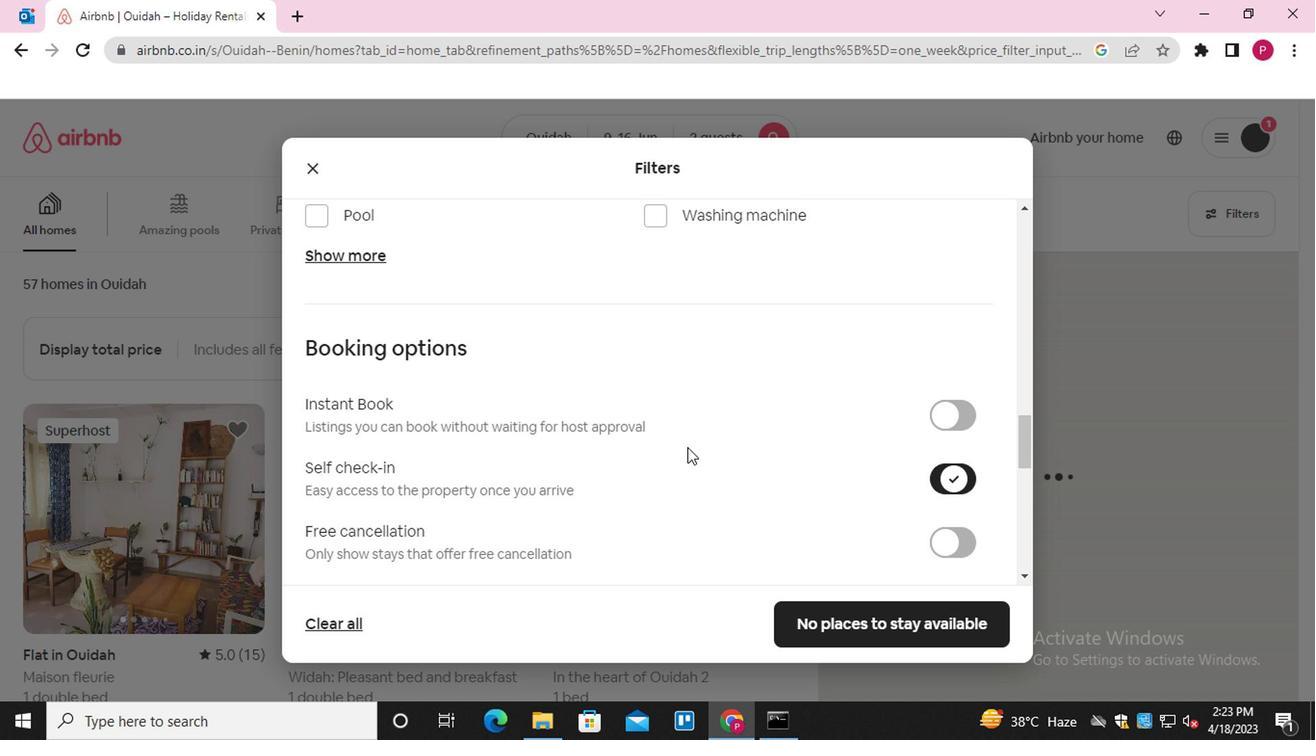 
Action: Mouse scrolled (616, 448) with delta (0, 0)
Screenshot: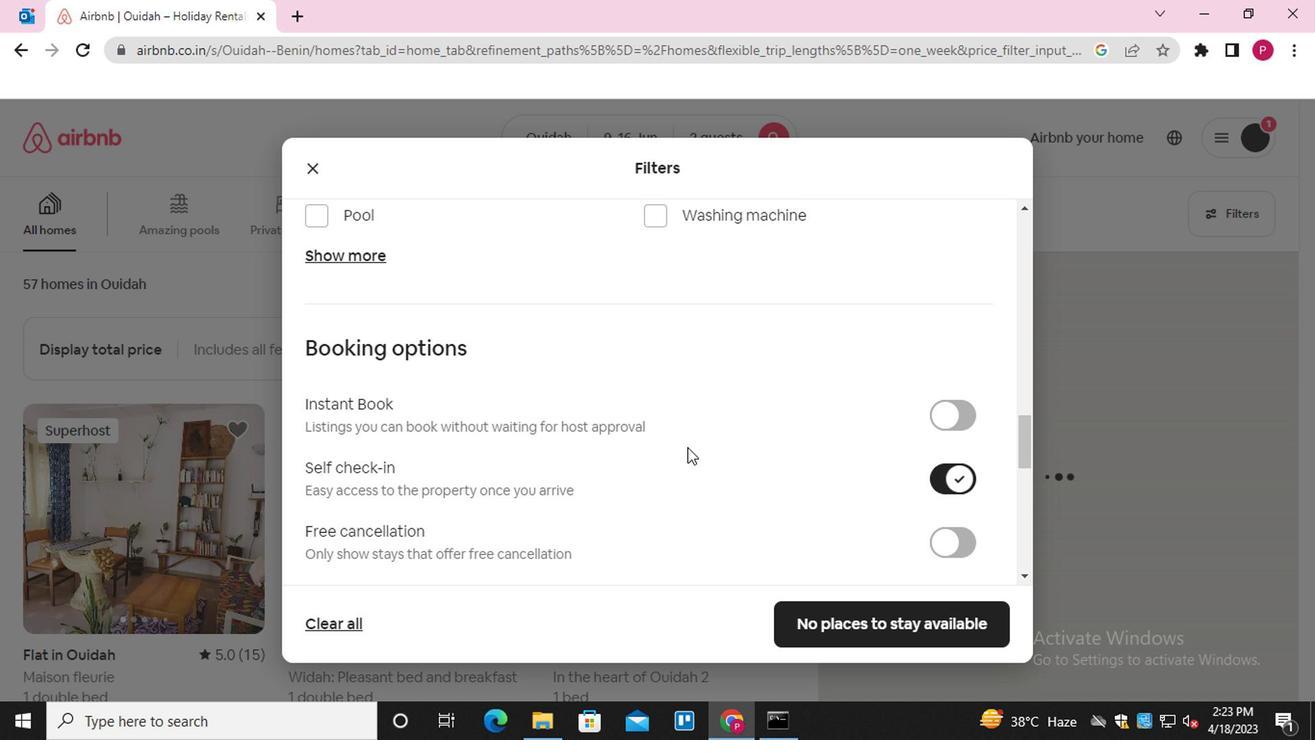 
Action: Mouse scrolled (616, 448) with delta (0, 0)
Screenshot: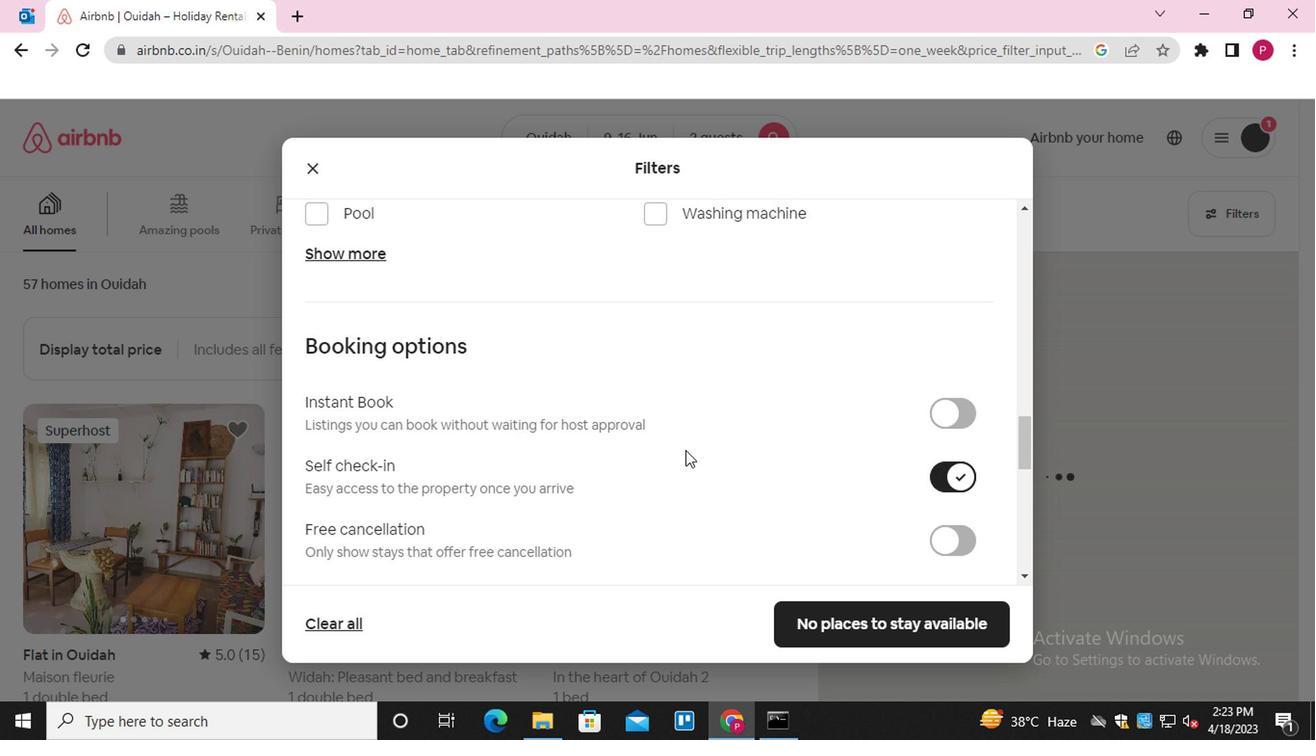 
Action: Mouse moved to (396, 448)
Screenshot: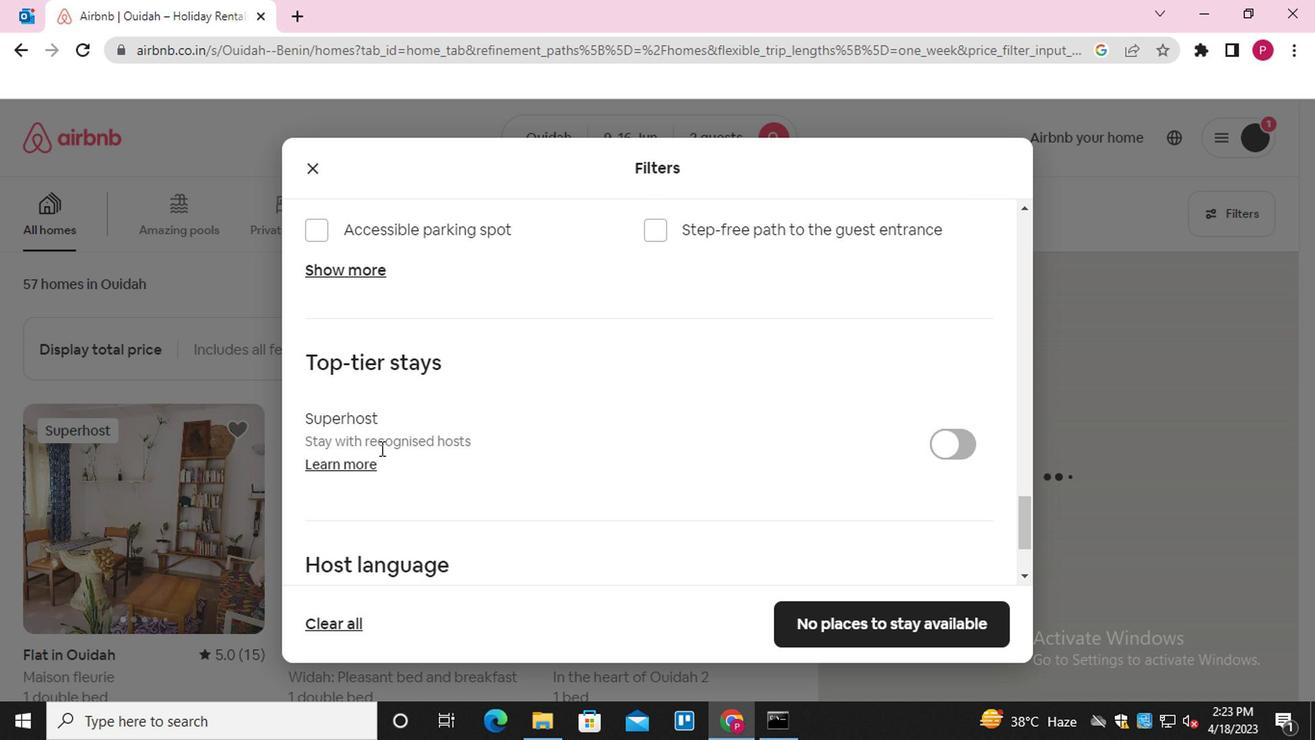 
Action: Mouse scrolled (396, 448) with delta (0, 0)
Screenshot: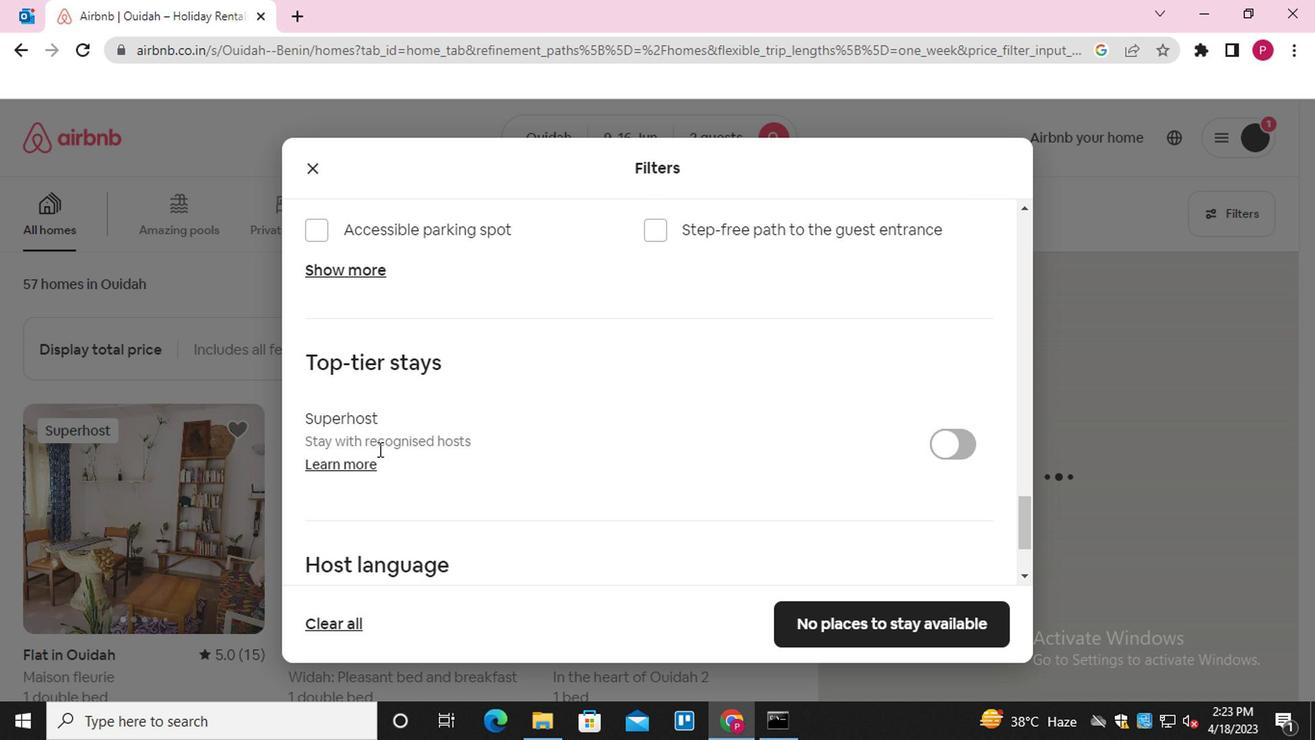 
Action: Mouse scrolled (396, 448) with delta (0, 0)
Screenshot: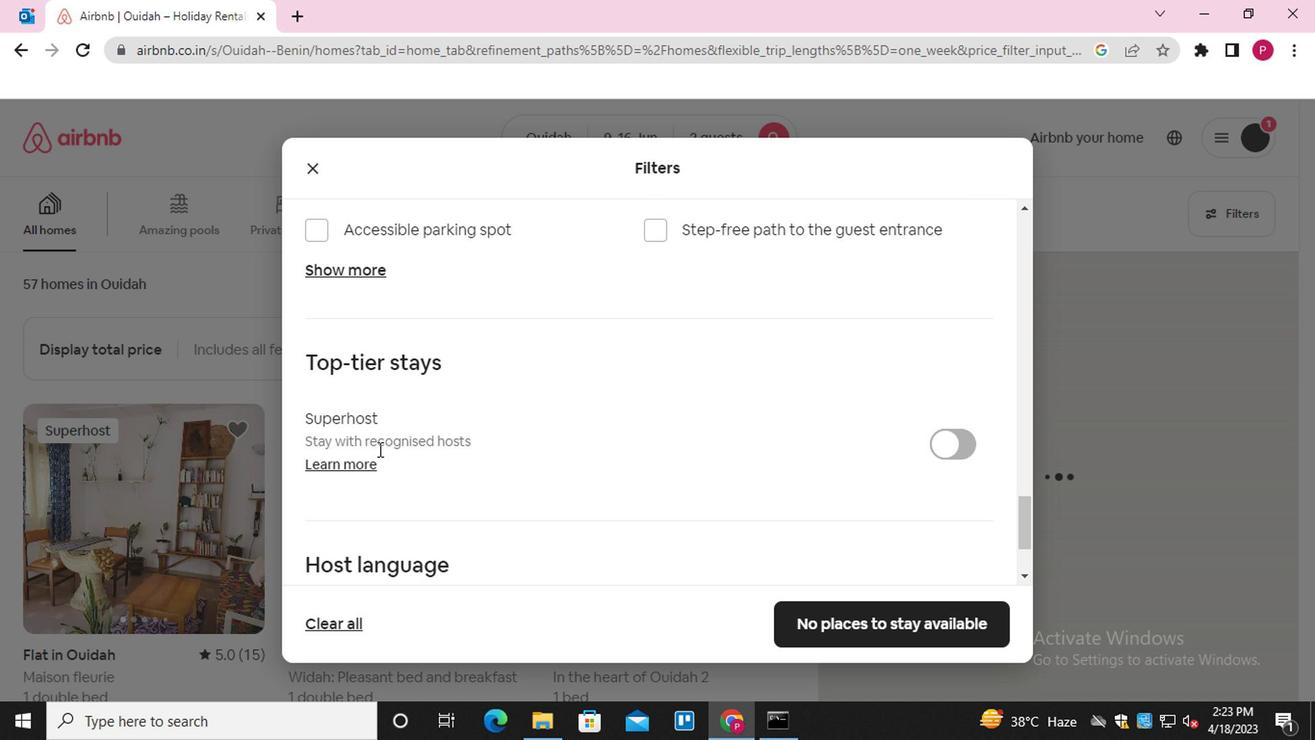 
Action: Mouse scrolled (396, 448) with delta (0, 0)
Screenshot: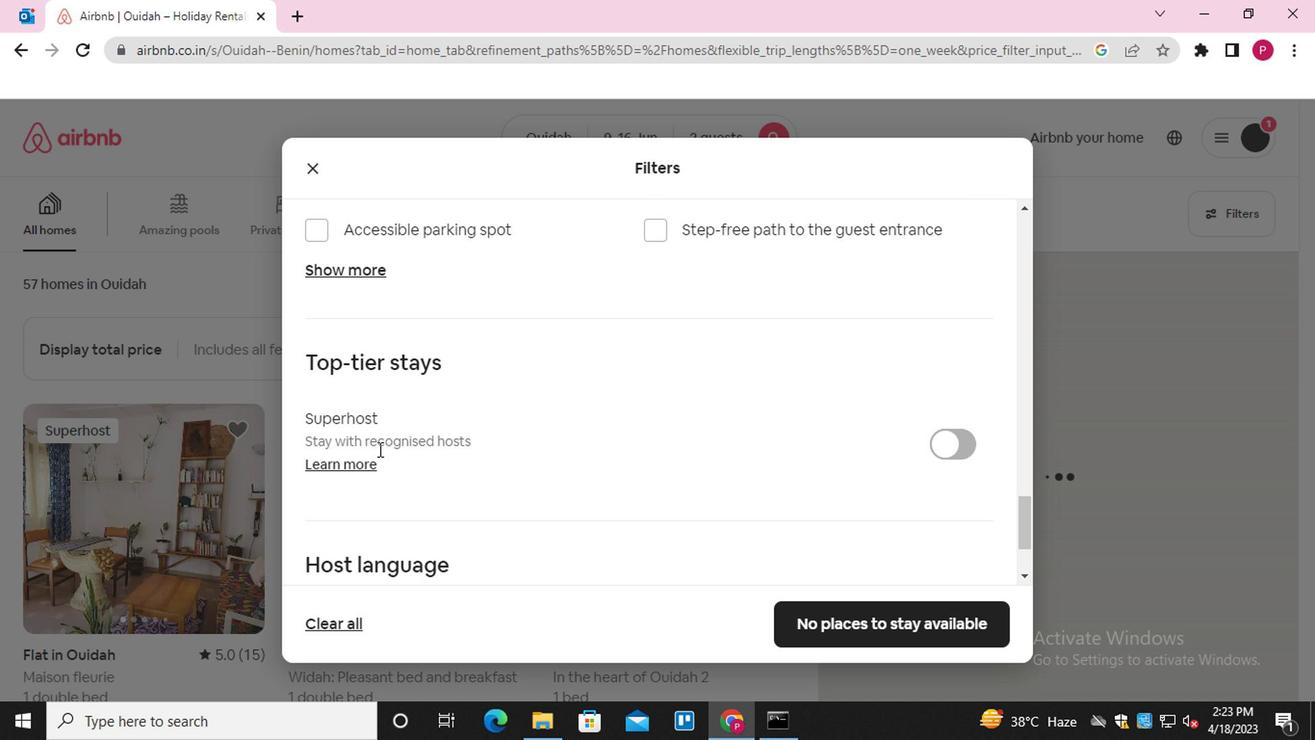 
Action: Mouse scrolled (396, 448) with delta (0, 0)
Screenshot: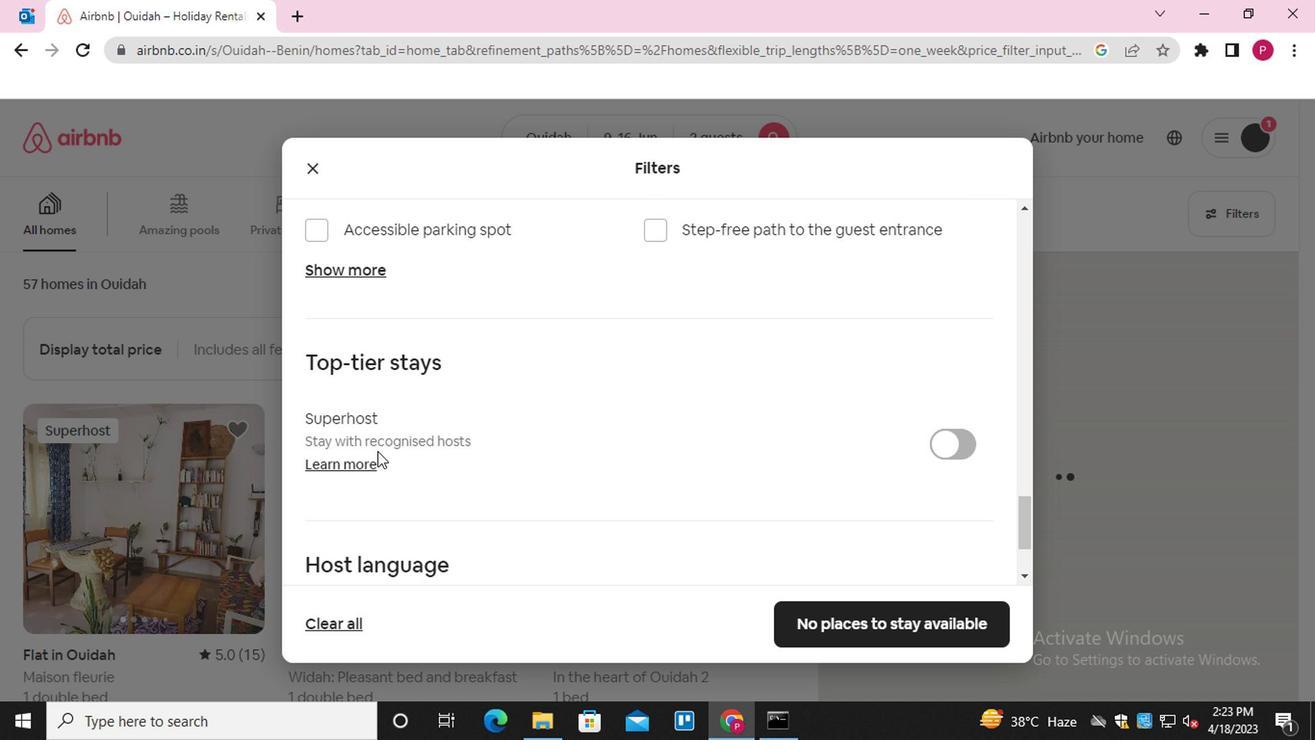 
Action: Mouse moved to (357, 472)
Screenshot: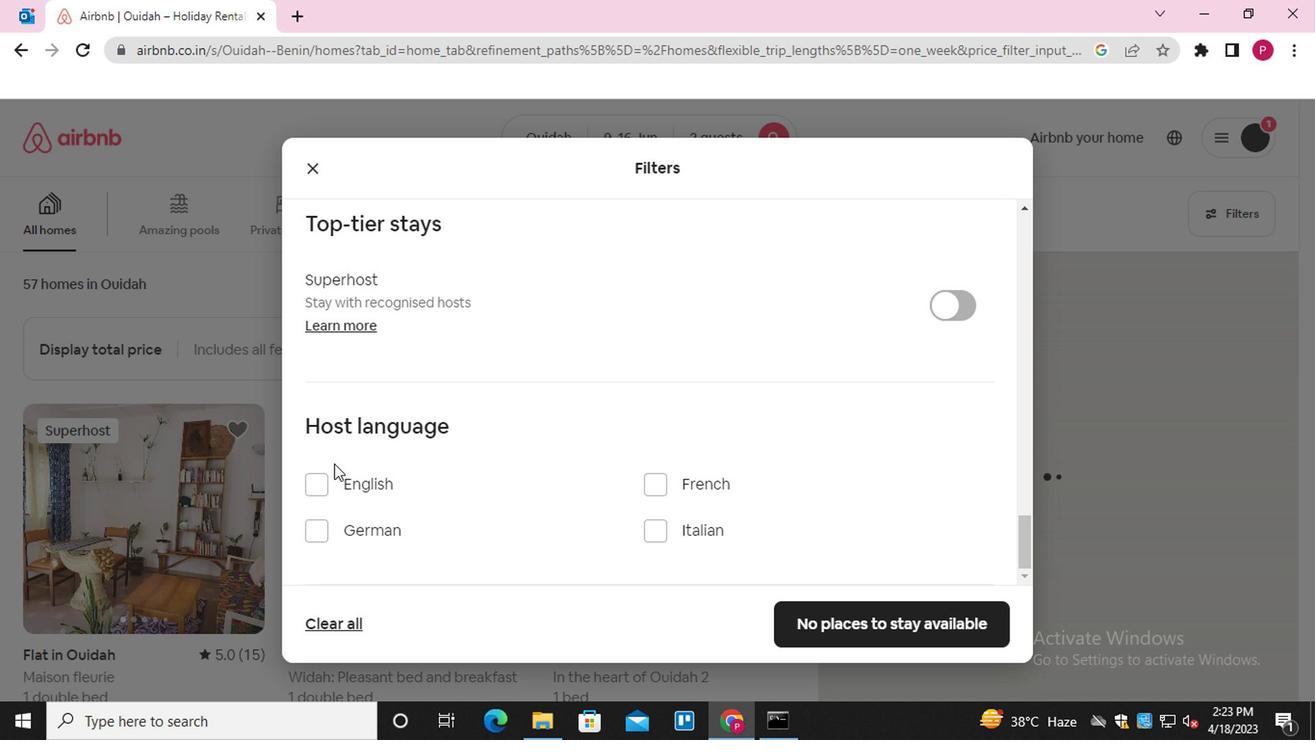 
Action: Mouse pressed left at (357, 472)
Screenshot: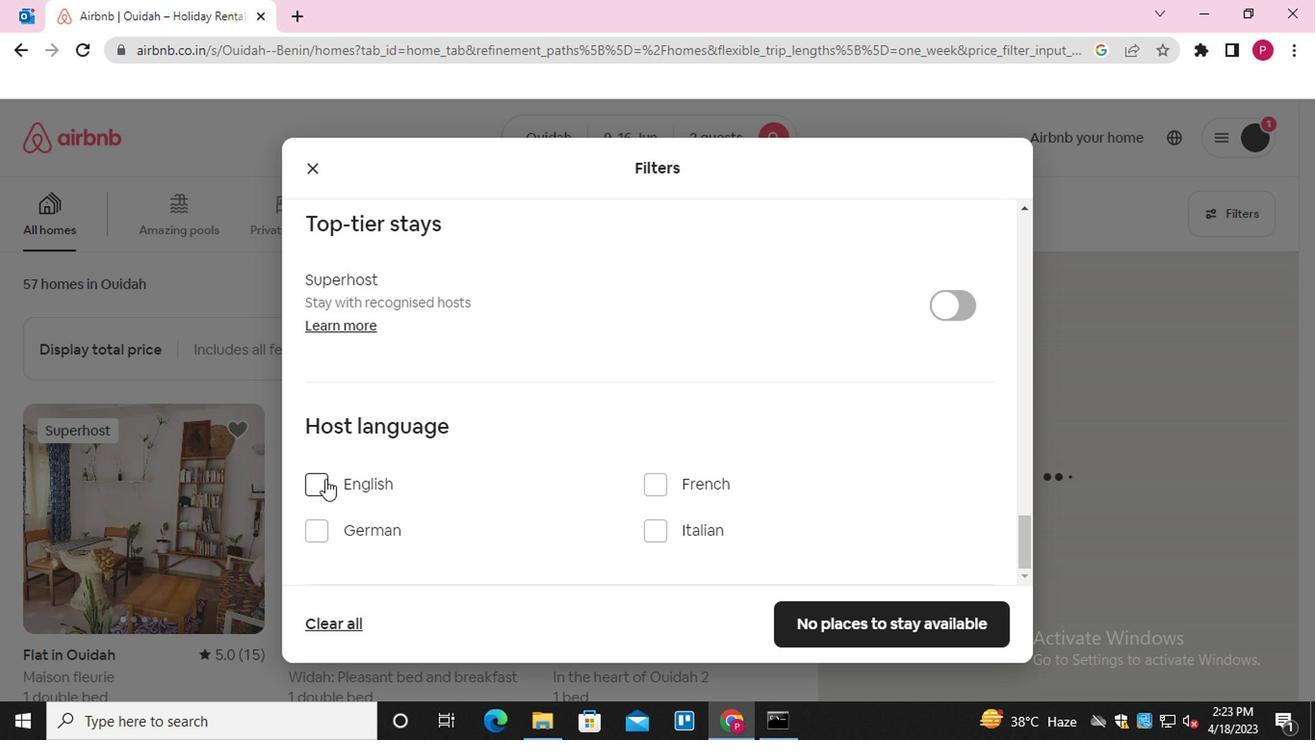 
Action: Mouse moved to (766, 583)
Screenshot: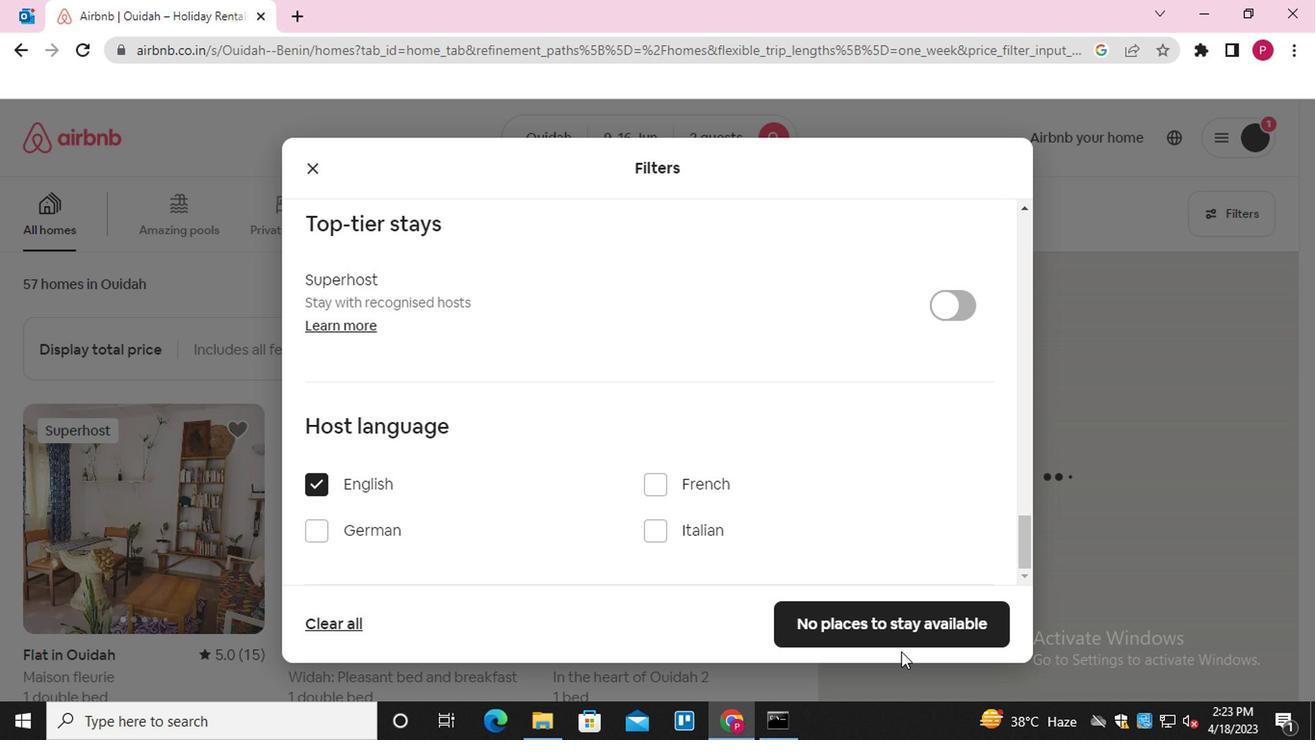 
Action: Mouse pressed left at (766, 583)
Screenshot: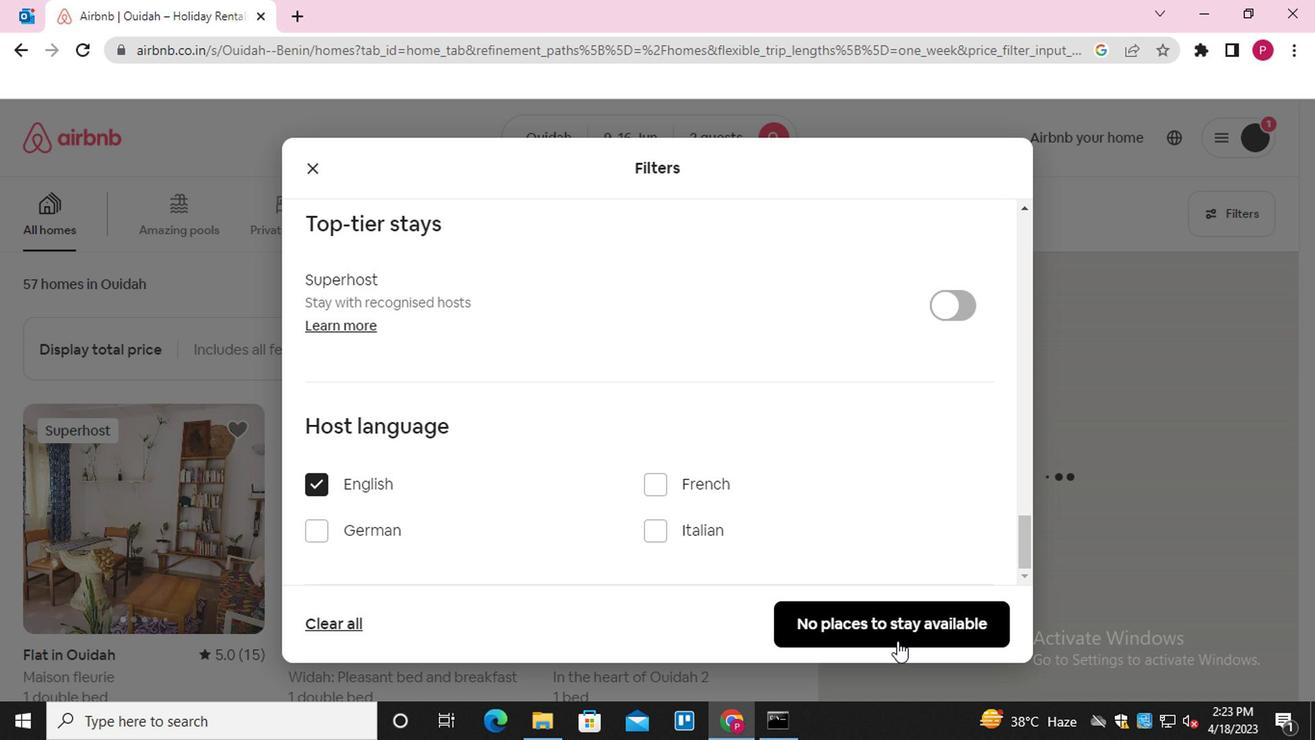 
Action: Mouse moved to (356, 413)
Screenshot: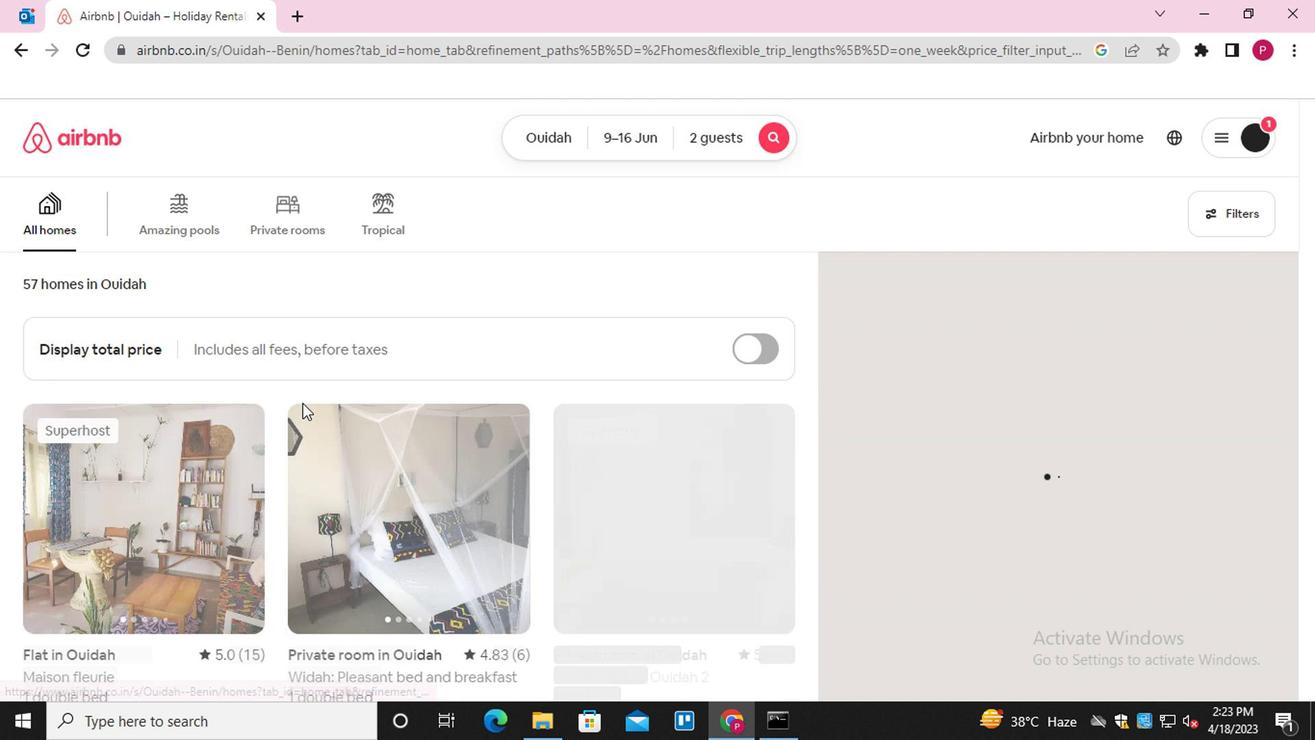 
